 Task: Find and view details of a pair of jeans and a men's shirt on Amazon.in.
Action: Mouse moved to (505, 285)
Screenshot: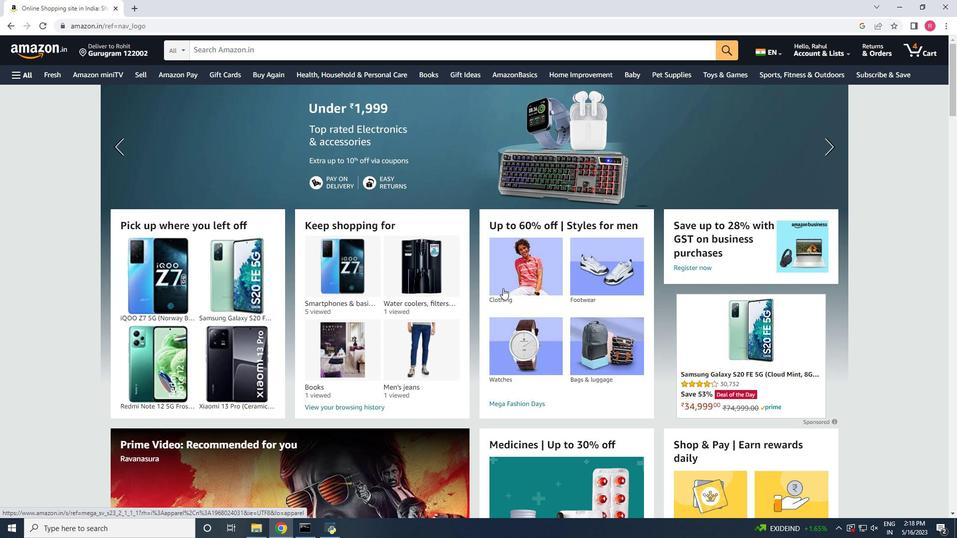 
Action: Mouse pressed left at (505, 285)
Screenshot: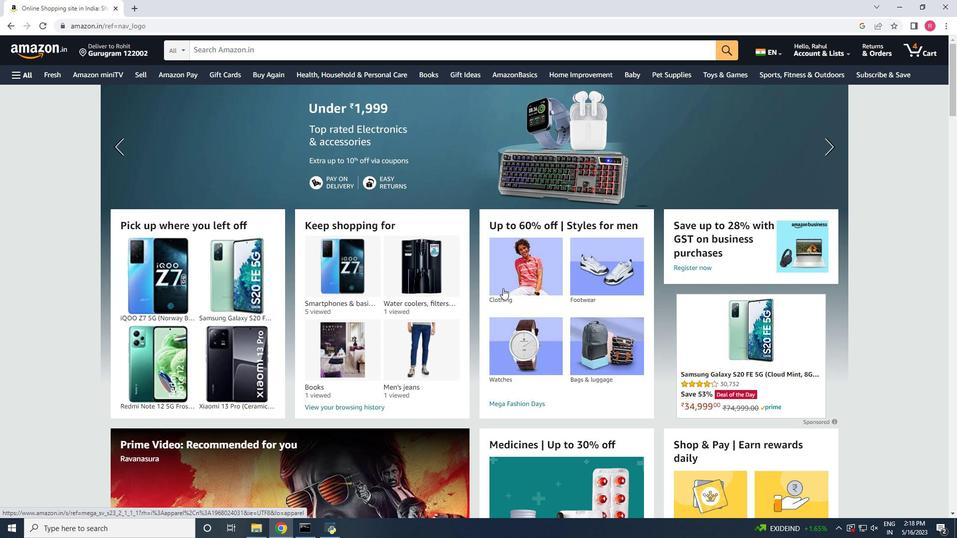 
Action: Mouse moved to (264, 99)
Screenshot: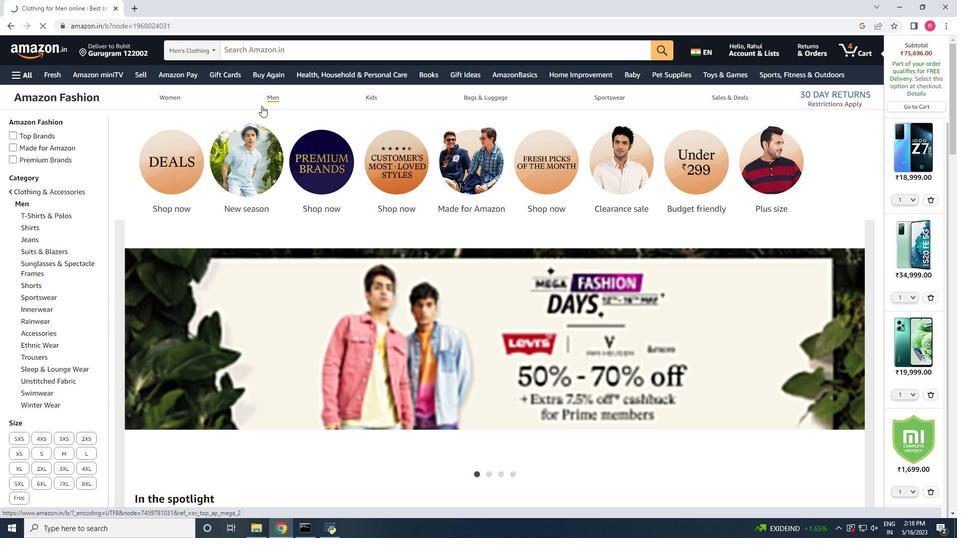 
Action: Mouse pressed left at (264, 99)
Screenshot: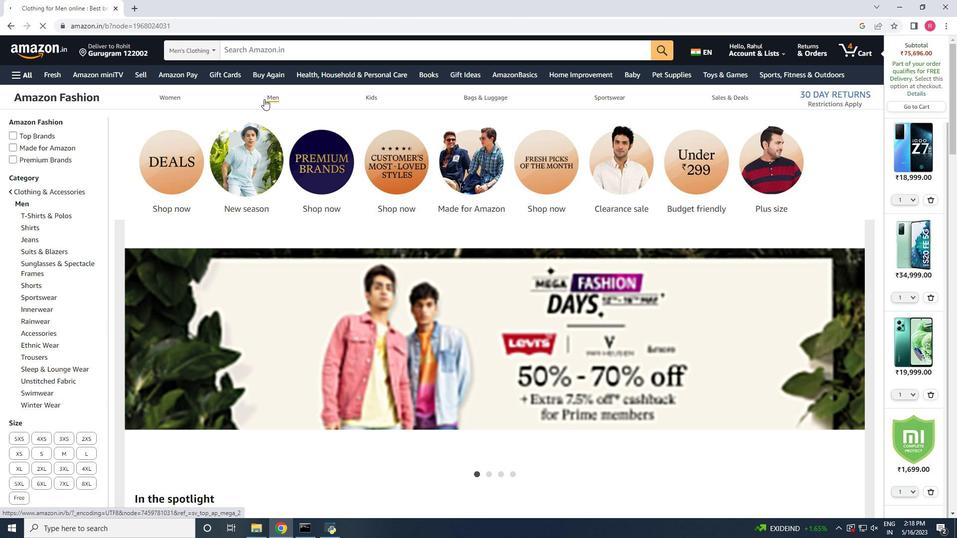 
Action: Mouse moved to (250, 181)
Screenshot: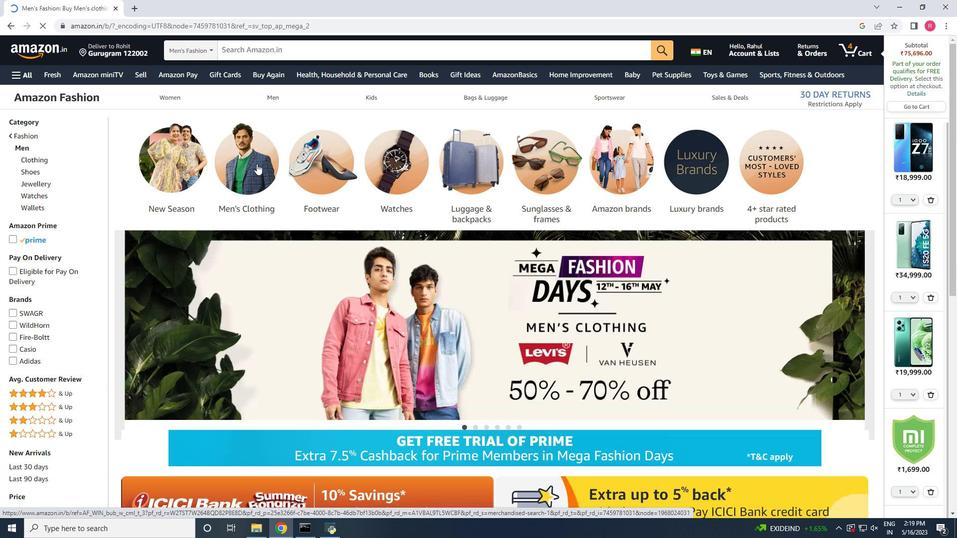 
Action: Mouse pressed left at (250, 181)
Screenshot: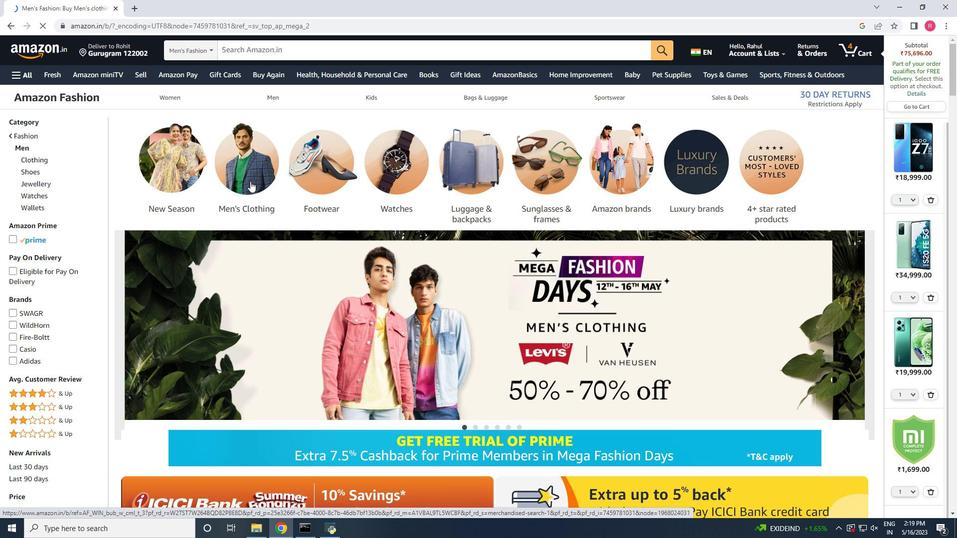 
Action: Mouse moved to (317, 308)
Screenshot: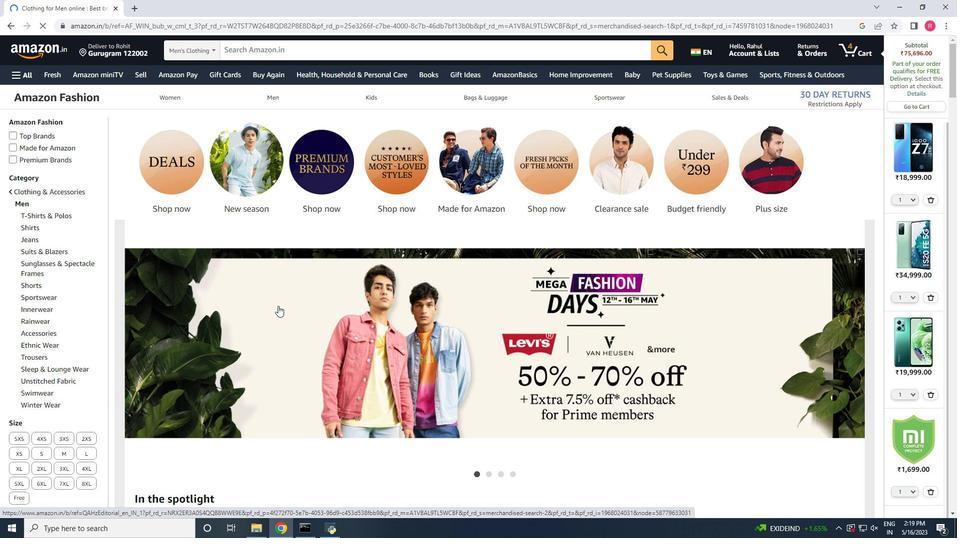 
Action: Mouse scrolled (317, 307) with delta (0, 0)
Screenshot: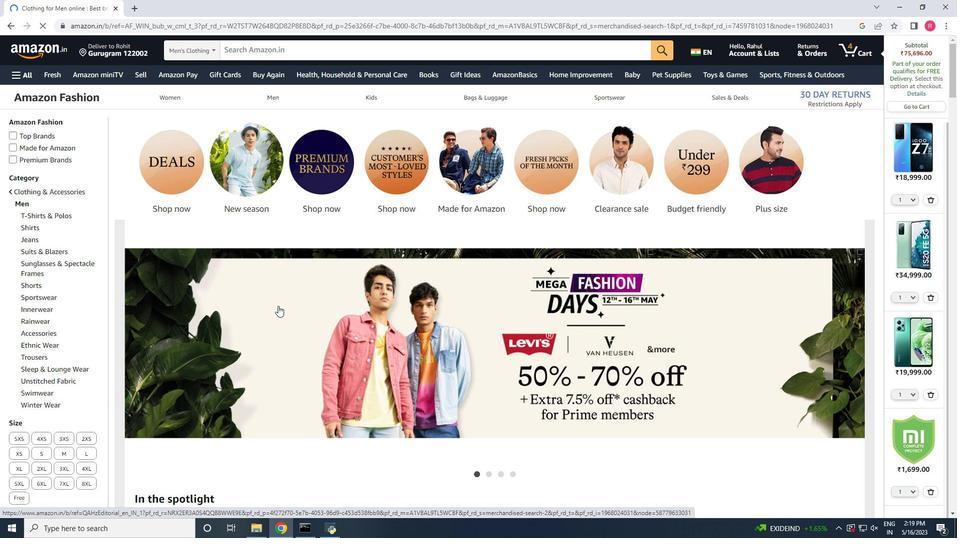 
Action: Mouse scrolled (317, 307) with delta (0, 0)
Screenshot: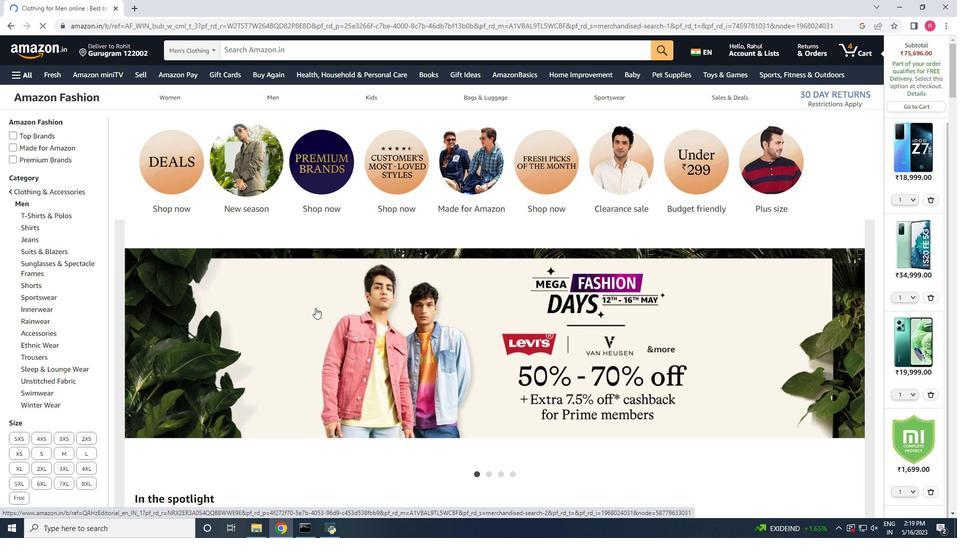 
Action: Mouse scrolled (317, 307) with delta (0, 0)
Screenshot: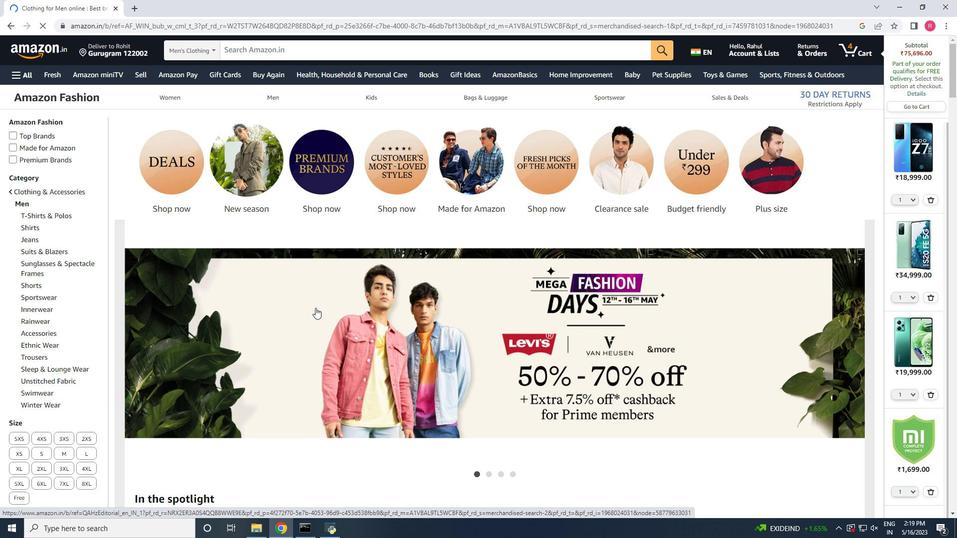 
Action: Mouse scrolled (317, 307) with delta (0, 0)
Screenshot: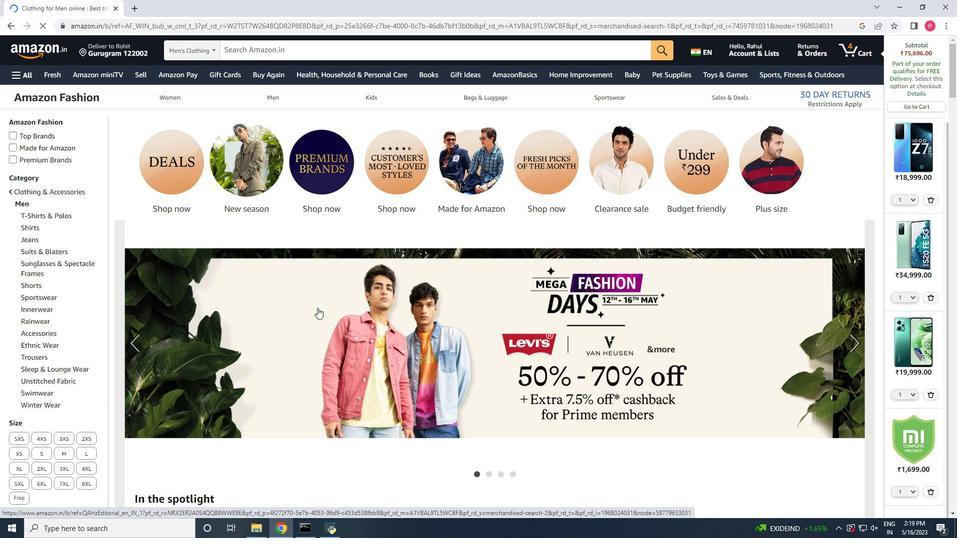 
Action: Mouse scrolled (317, 307) with delta (0, 0)
Screenshot: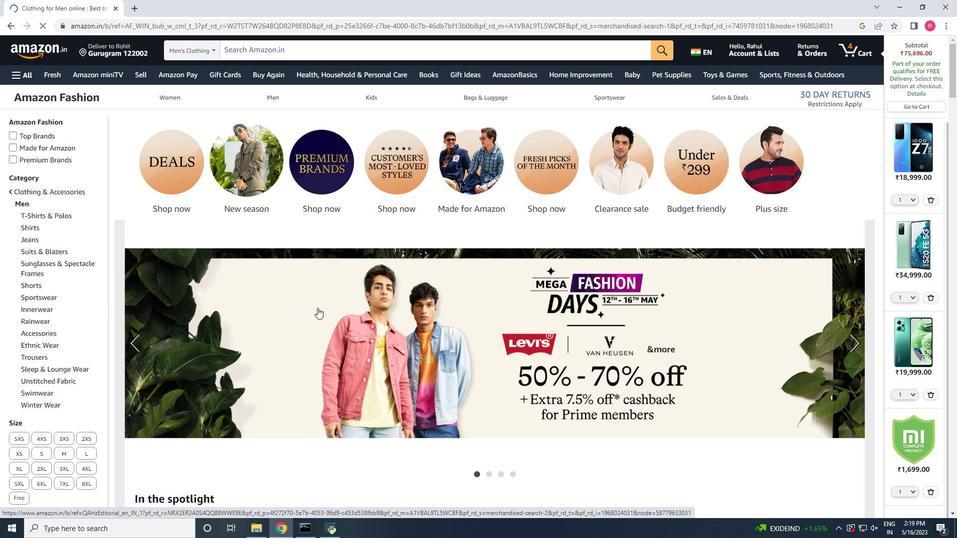 
Action: Mouse moved to (317, 308)
Screenshot: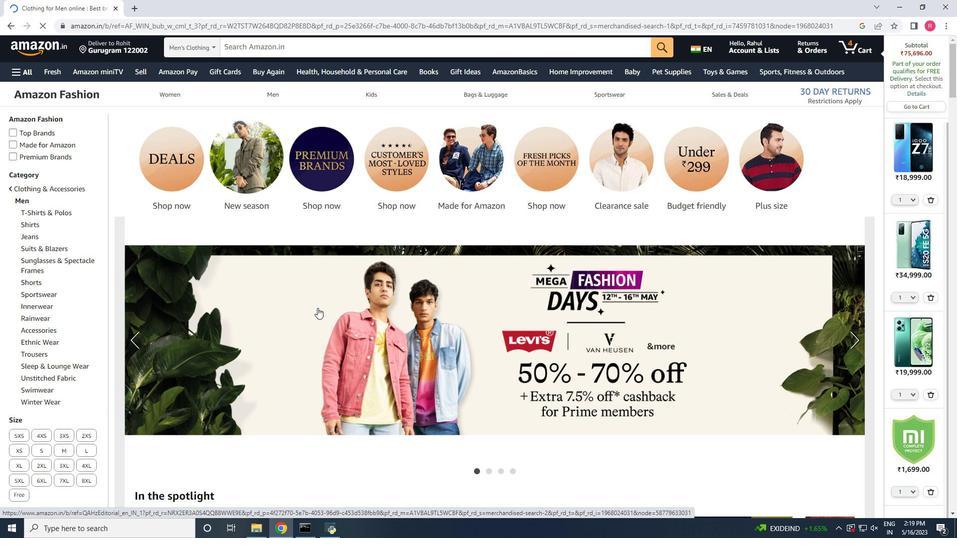 
Action: Mouse scrolled (317, 307) with delta (0, 0)
Screenshot: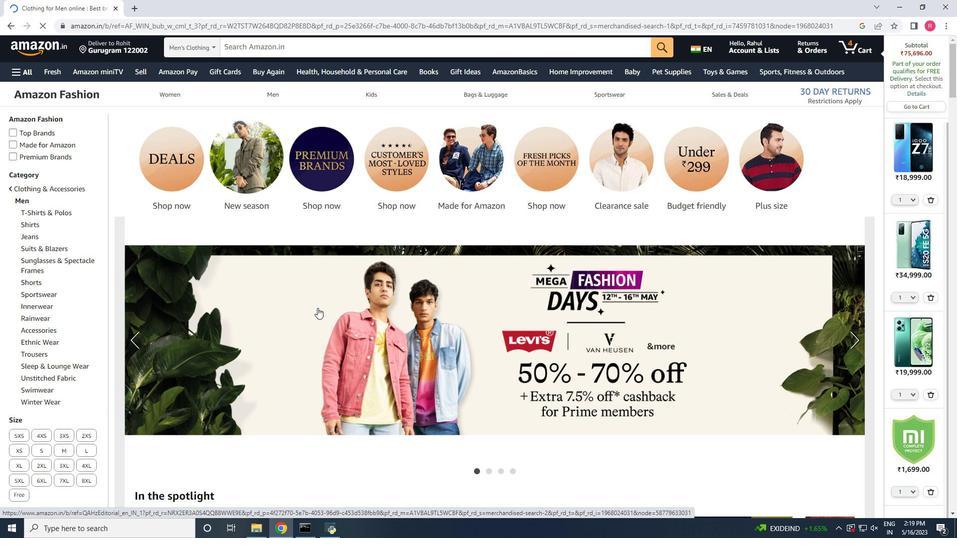 
Action: Mouse scrolled (317, 307) with delta (0, 0)
Screenshot: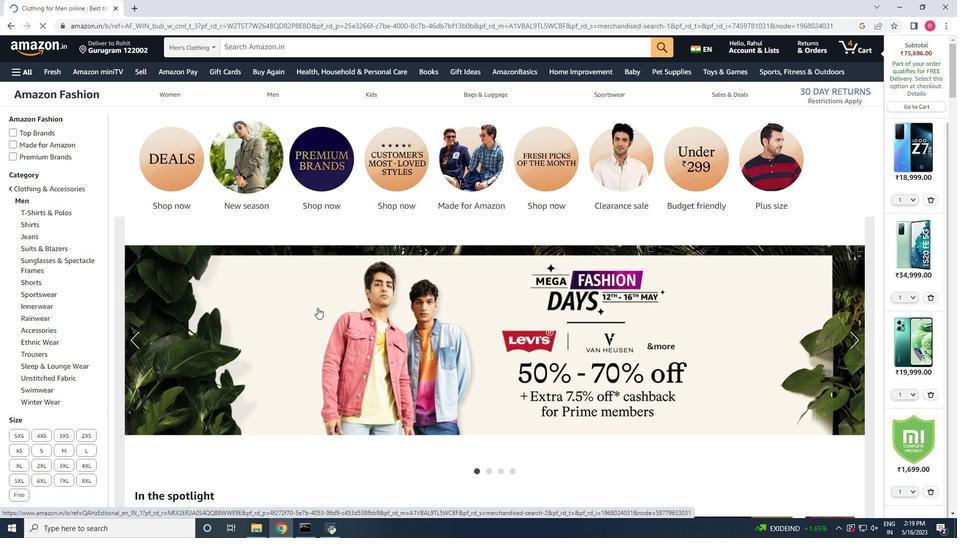 
Action: Mouse moved to (318, 308)
Screenshot: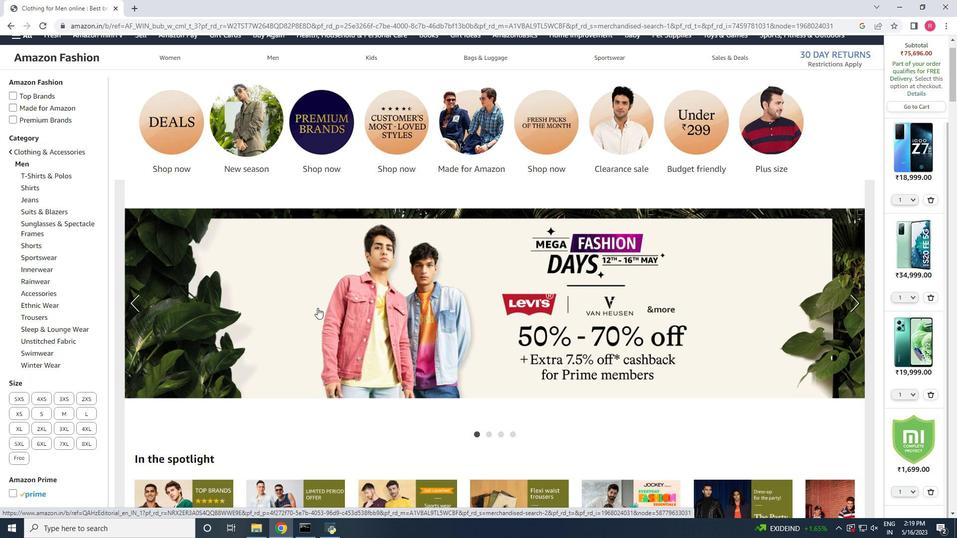 
Action: Mouse scrolled (318, 307) with delta (0, 0)
Screenshot: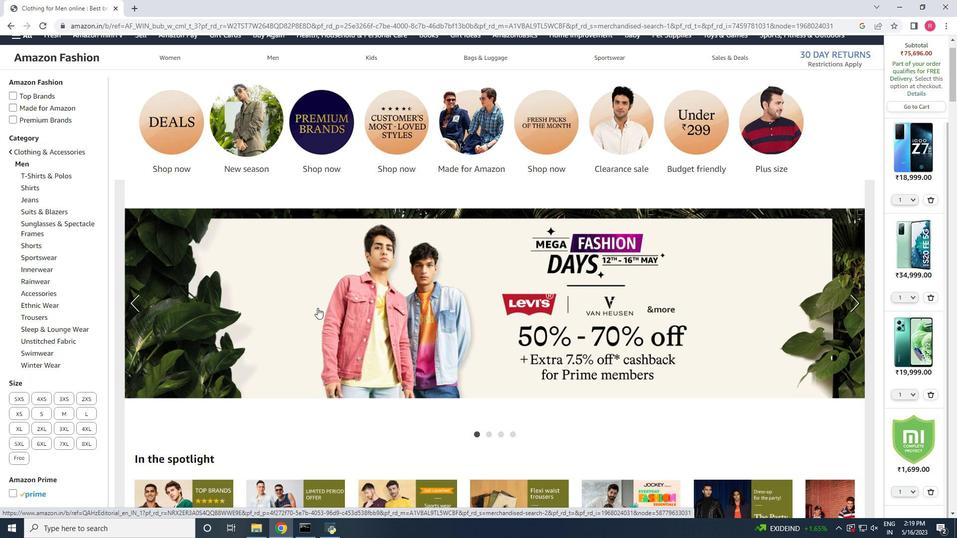 
Action: Mouse moved to (319, 306)
Screenshot: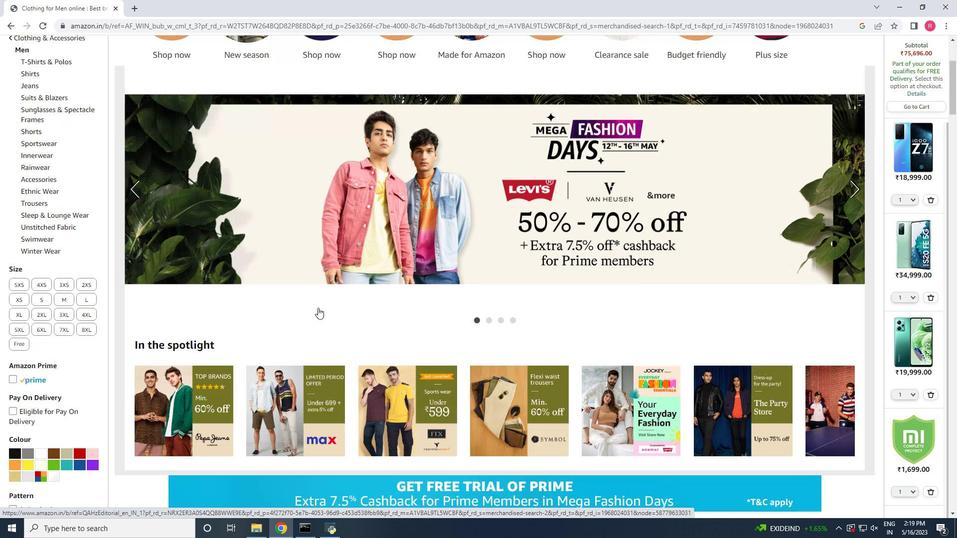 
Action: Mouse scrolled (319, 306) with delta (0, 0)
Screenshot: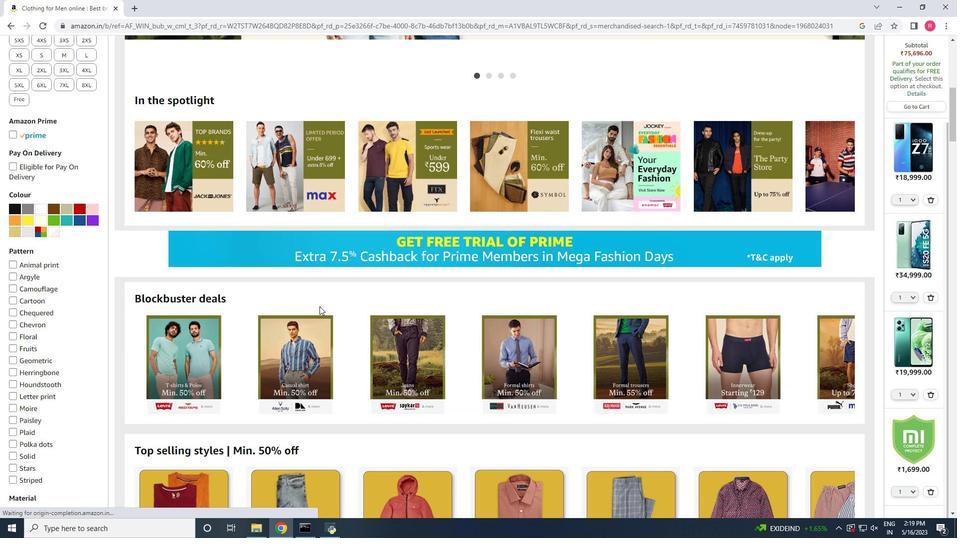 
Action: Mouse scrolled (319, 306) with delta (0, 0)
Screenshot: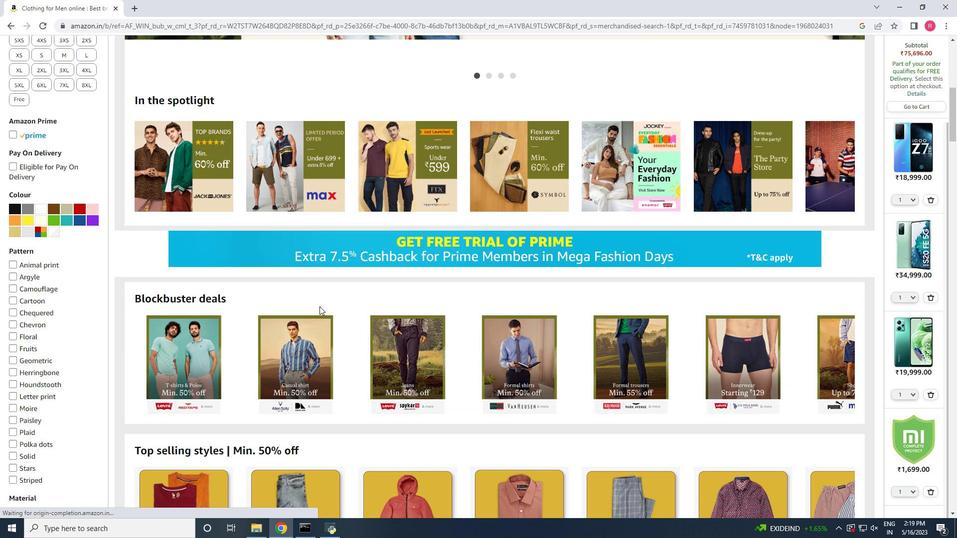 
Action: Mouse scrolled (319, 306) with delta (0, 0)
Screenshot: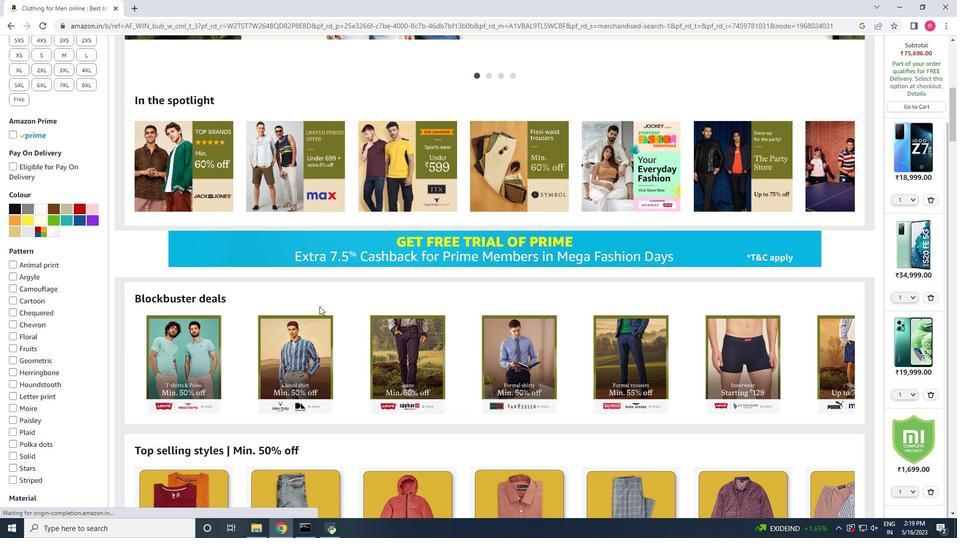 
Action: Mouse moved to (398, 224)
Screenshot: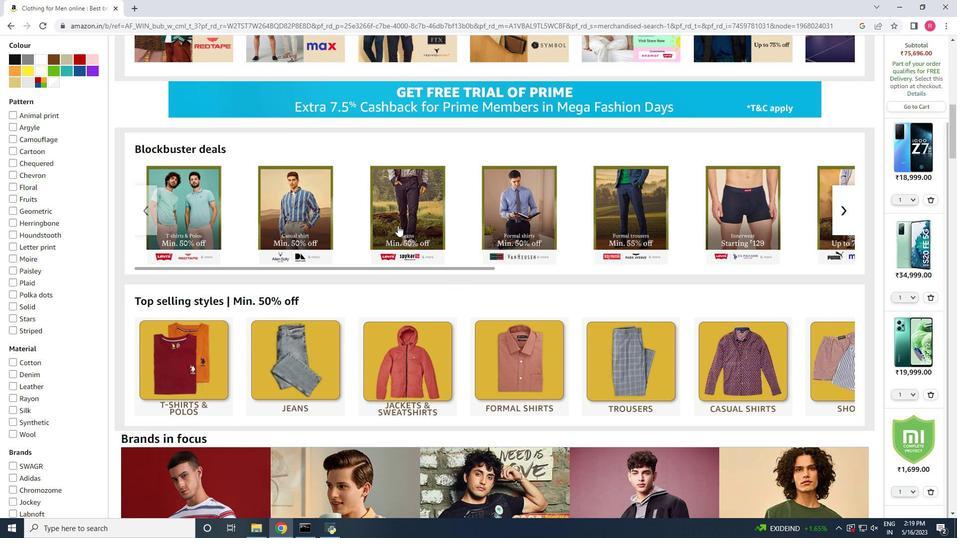 
Action: Mouse pressed left at (398, 224)
Screenshot: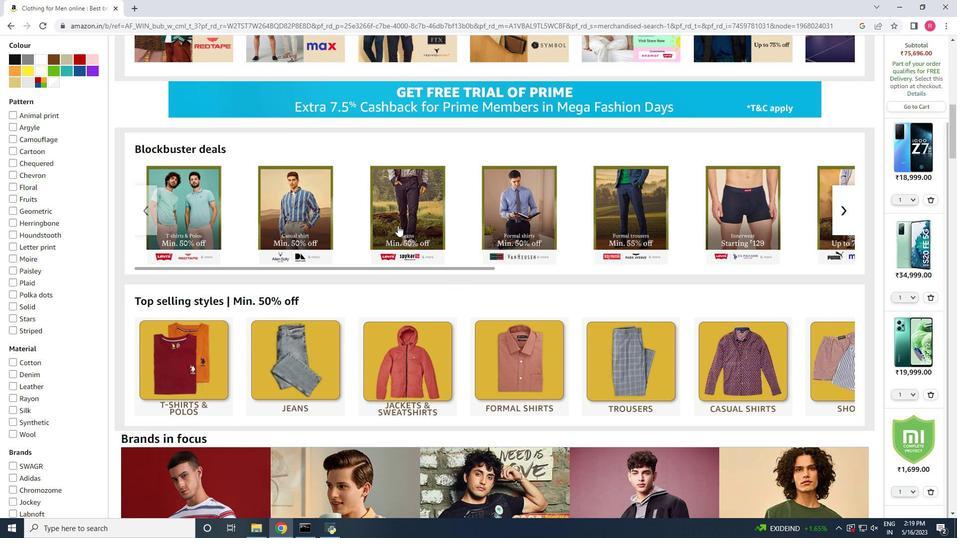 
Action: Mouse moved to (309, 309)
Screenshot: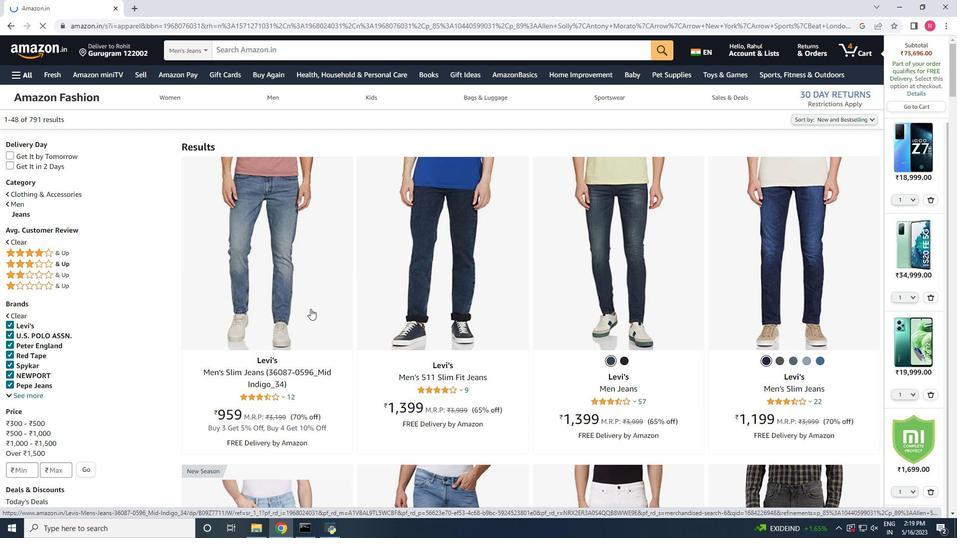 
Action: Mouse scrolled (309, 308) with delta (0, 0)
Screenshot: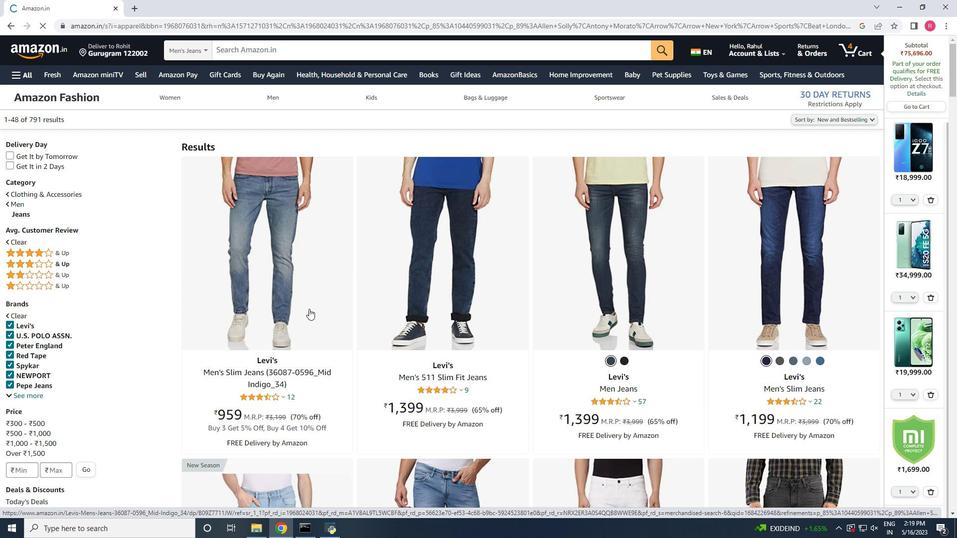 
Action: Mouse scrolled (309, 308) with delta (0, 0)
Screenshot: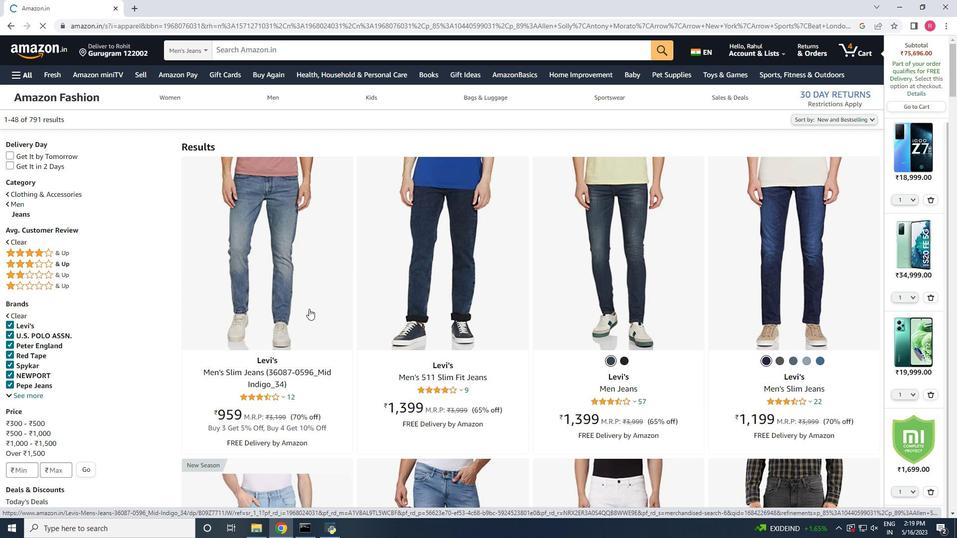 
Action: Mouse scrolled (309, 308) with delta (0, 0)
Screenshot: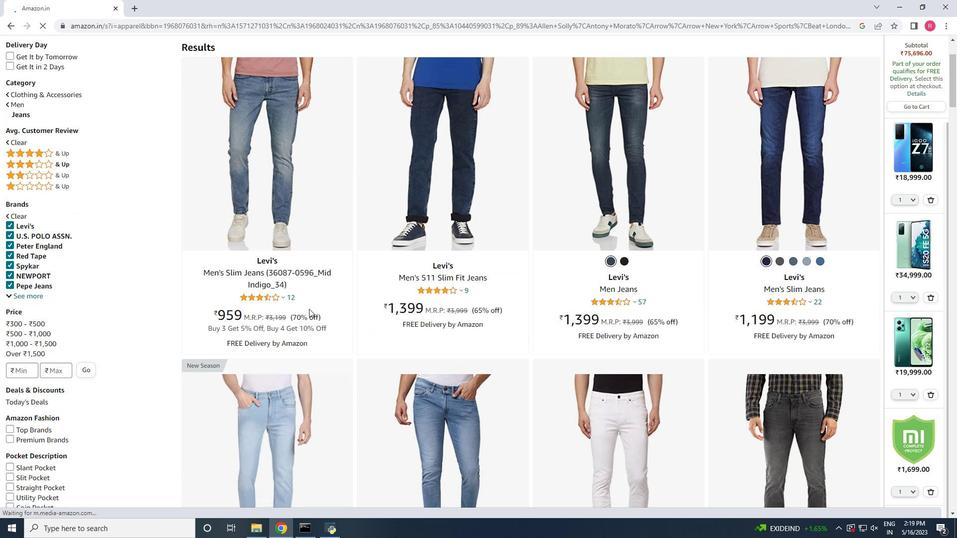 
Action: Mouse scrolled (309, 308) with delta (0, 0)
Screenshot: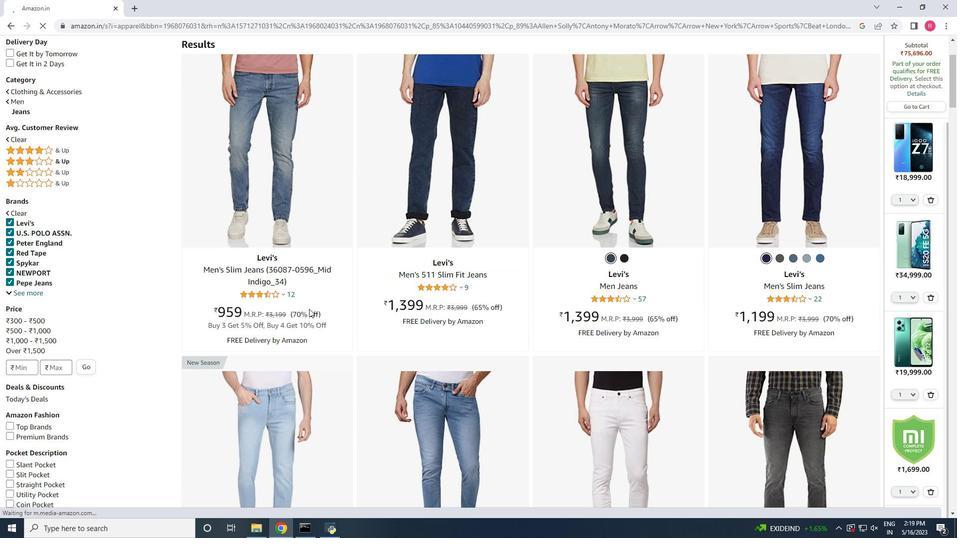 
Action: Mouse scrolled (309, 308) with delta (0, 0)
Screenshot: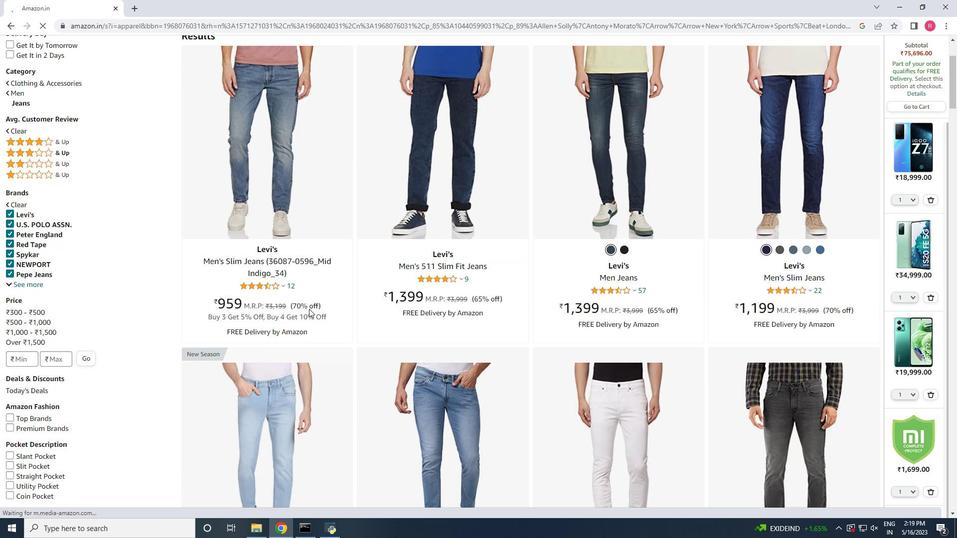 
Action: Mouse scrolled (309, 308) with delta (0, 0)
Screenshot: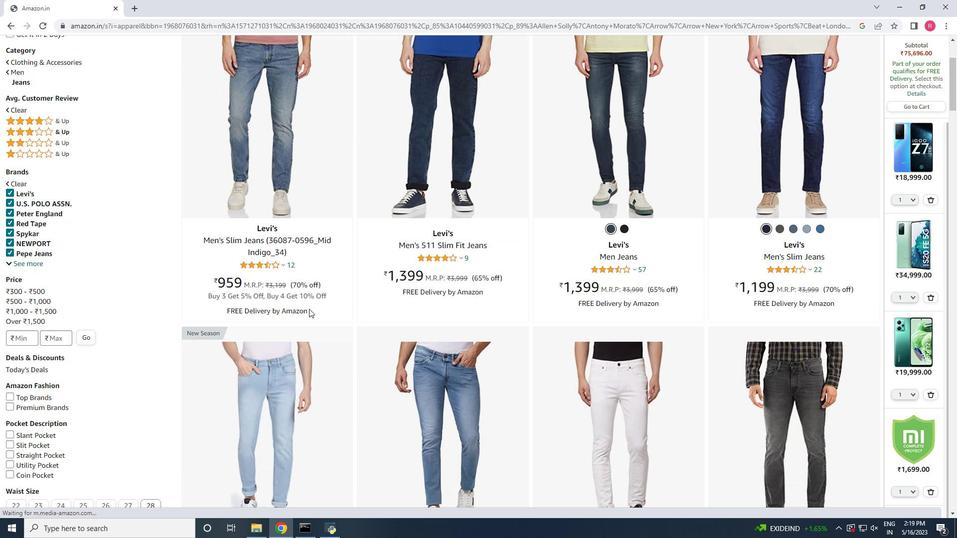 
Action: Mouse scrolled (309, 308) with delta (0, 0)
Screenshot: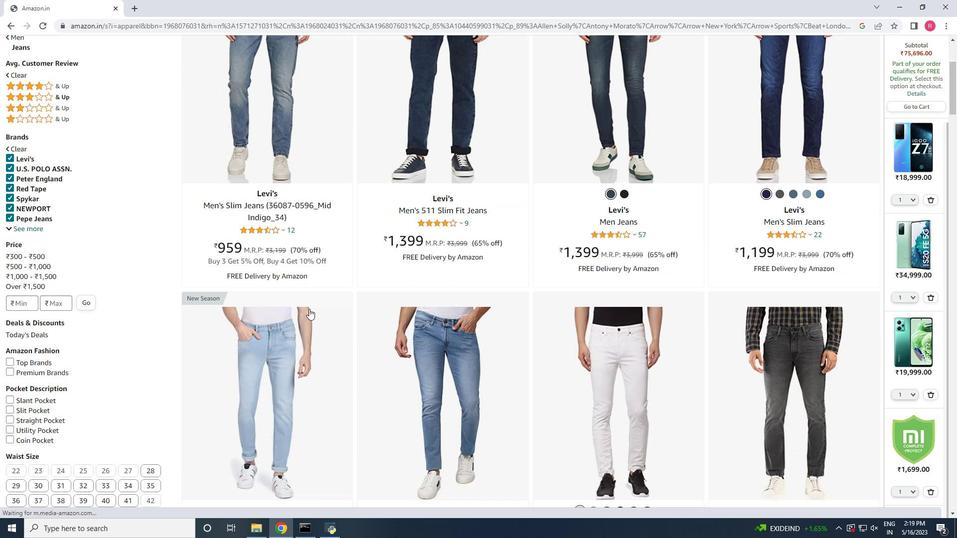 
Action: Mouse scrolled (309, 308) with delta (0, 0)
Screenshot: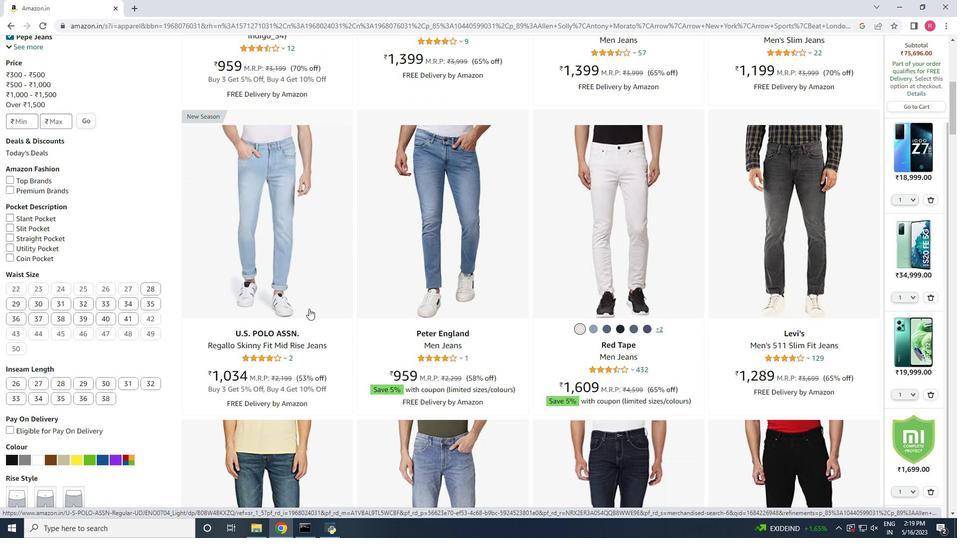
Action: Mouse scrolled (309, 308) with delta (0, 0)
Screenshot: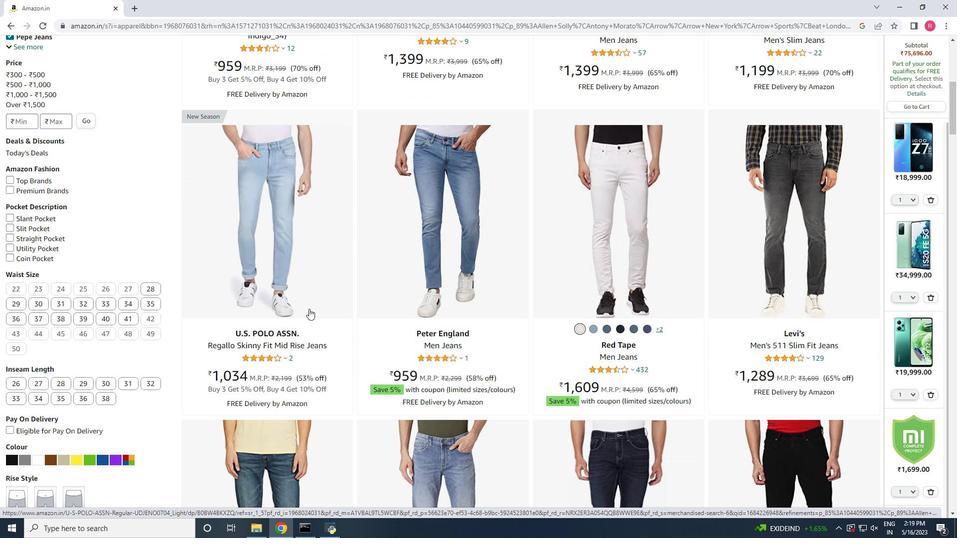 
Action: Mouse scrolled (309, 308) with delta (0, 0)
Screenshot: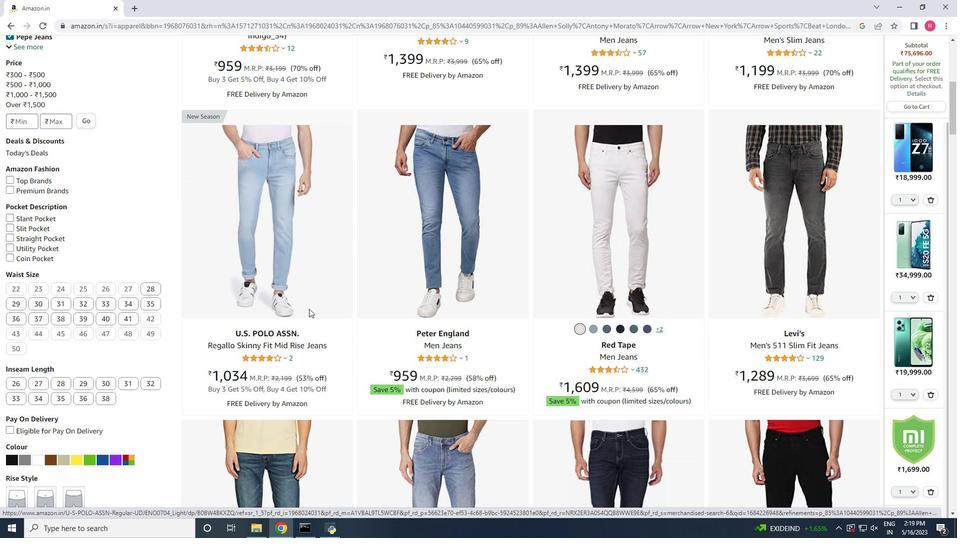 
Action: Mouse scrolled (309, 308) with delta (0, 0)
Screenshot: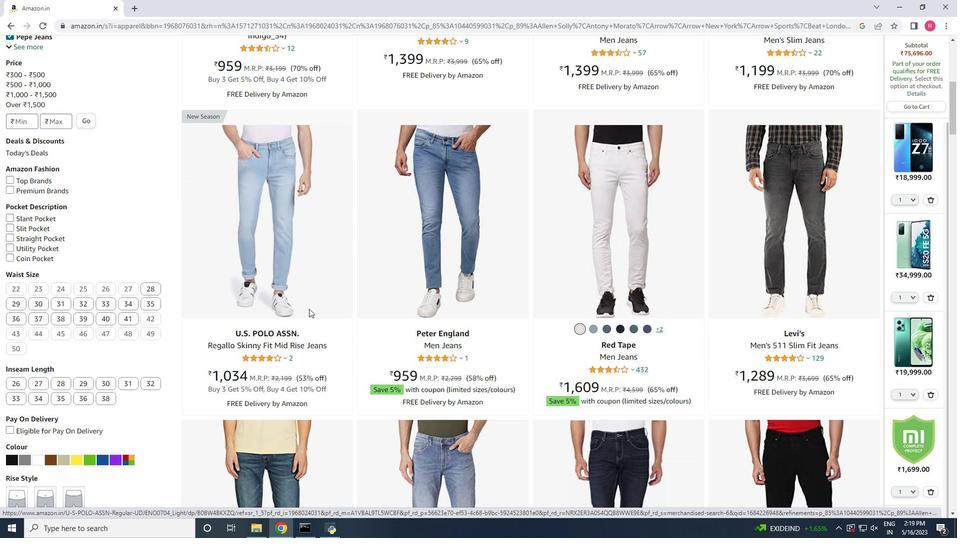 
Action: Mouse scrolled (309, 308) with delta (0, 0)
Screenshot: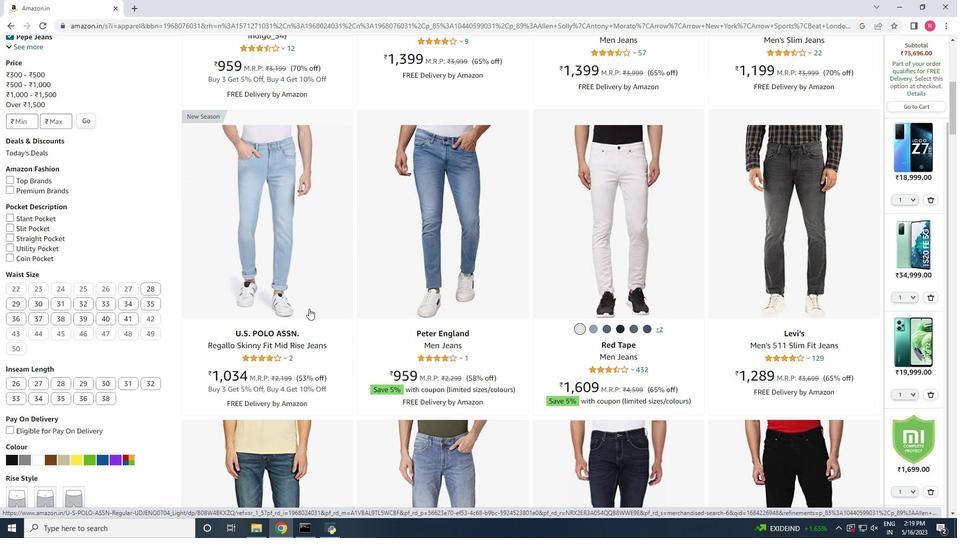 
Action: Mouse scrolled (309, 308) with delta (0, 0)
Screenshot: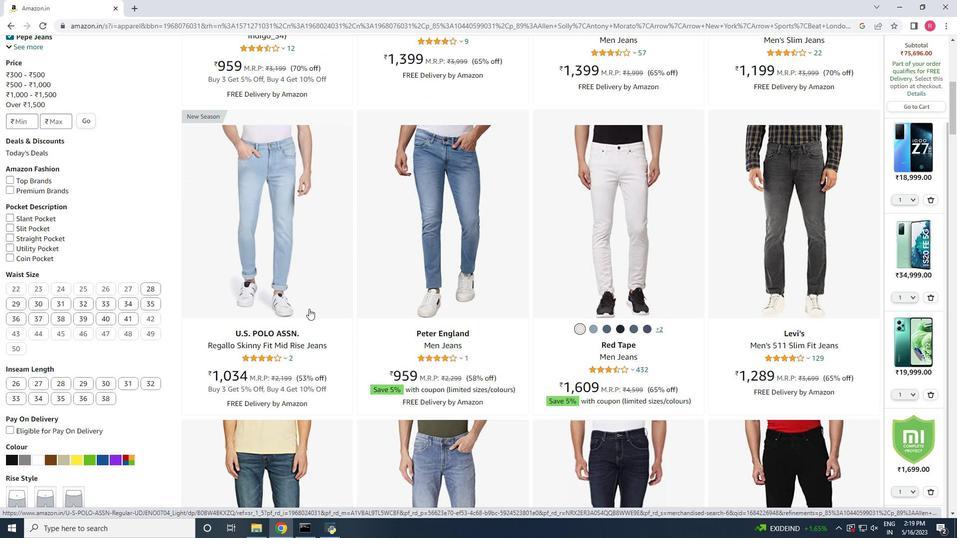 
Action: Mouse scrolled (309, 308) with delta (0, 0)
Screenshot: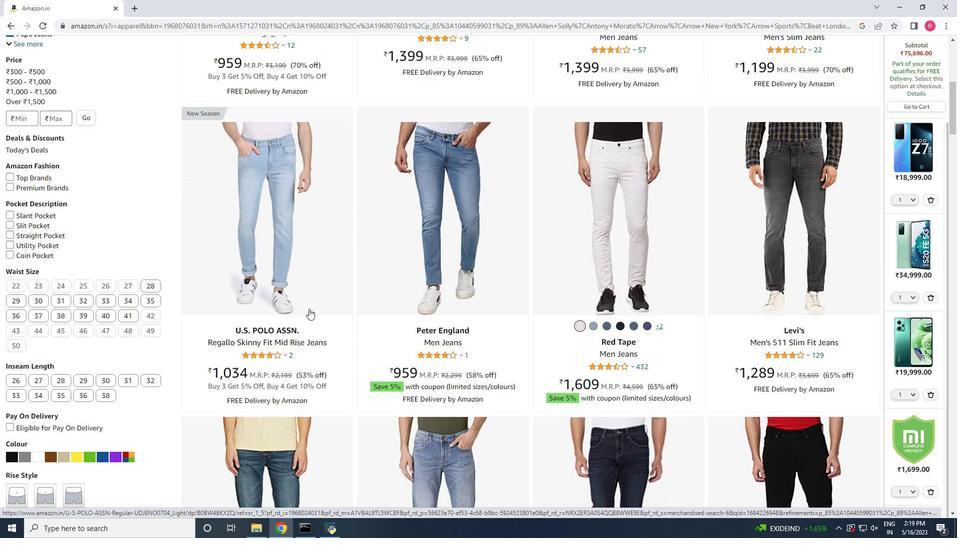 
Action: Mouse scrolled (309, 309) with delta (0, 0)
Screenshot: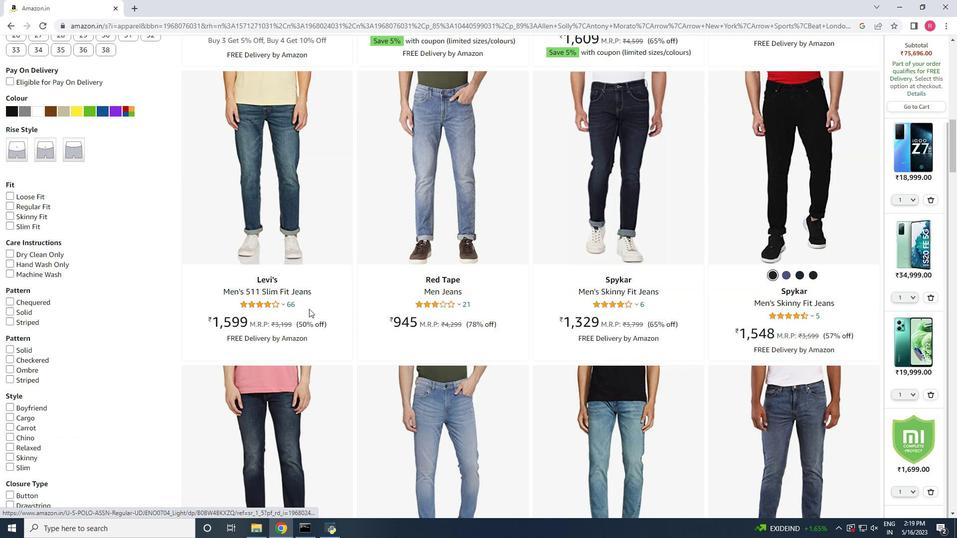 
Action: Mouse scrolled (309, 309) with delta (0, 0)
Screenshot: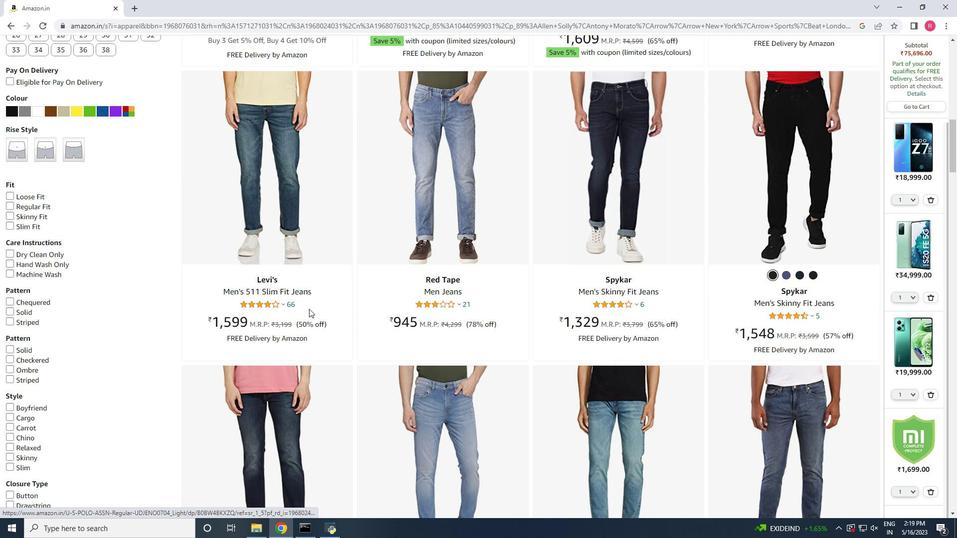 
Action: Mouse scrolled (309, 309) with delta (0, 0)
Screenshot: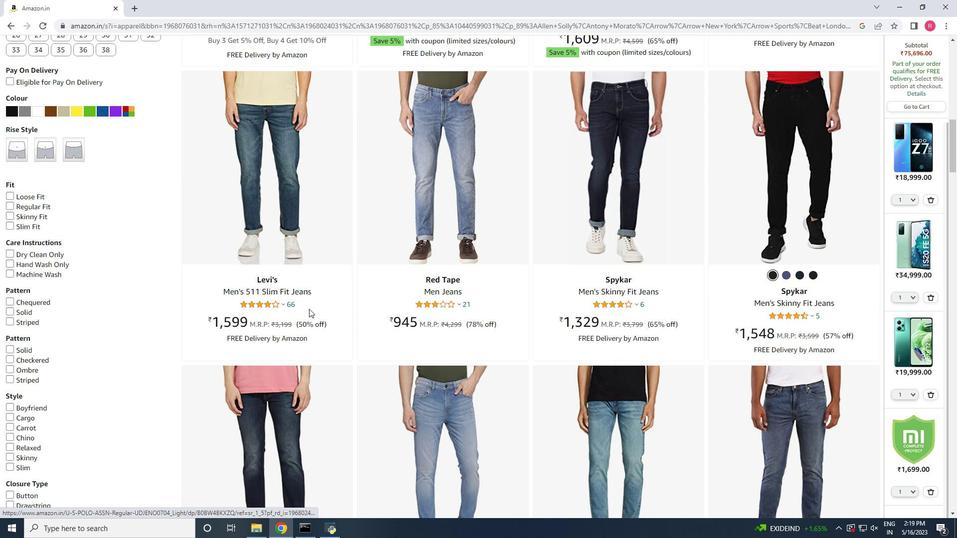 
Action: Mouse scrolled (309, 309) with delta (0, 0)
Screenshot: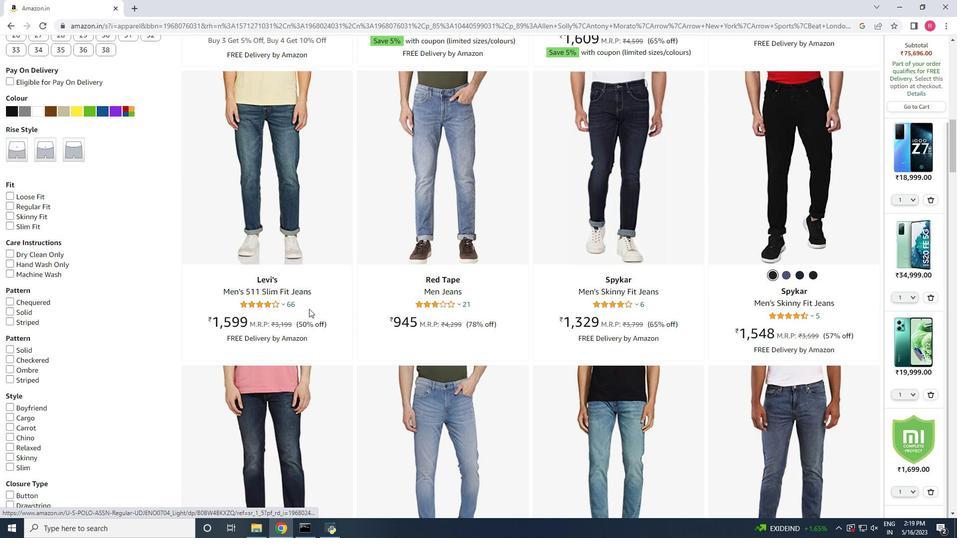 
Action: Mouse scrolled (309, 309) with delta (0, 0)
Screenshot: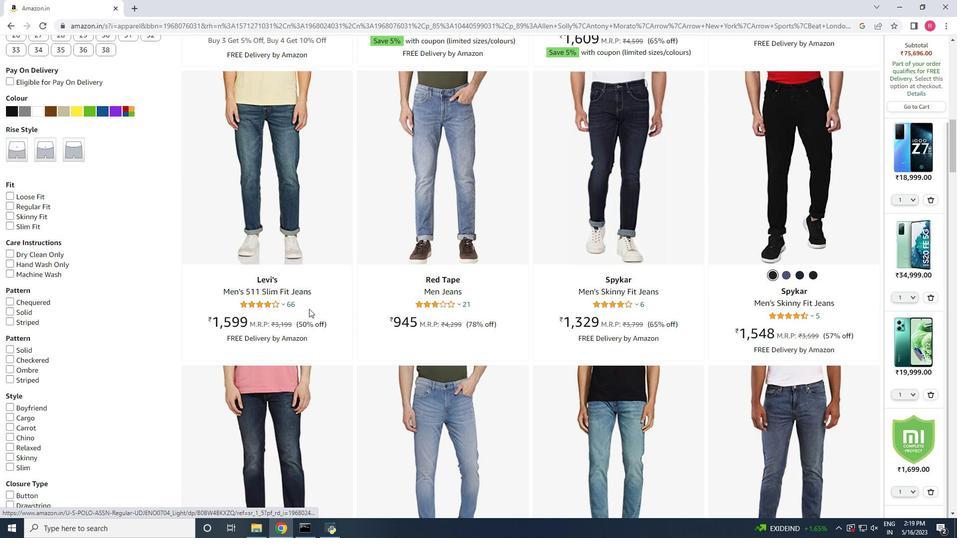 
Action: Mouse scrolled (309, 309) with delta (0, 0)
Screenshot: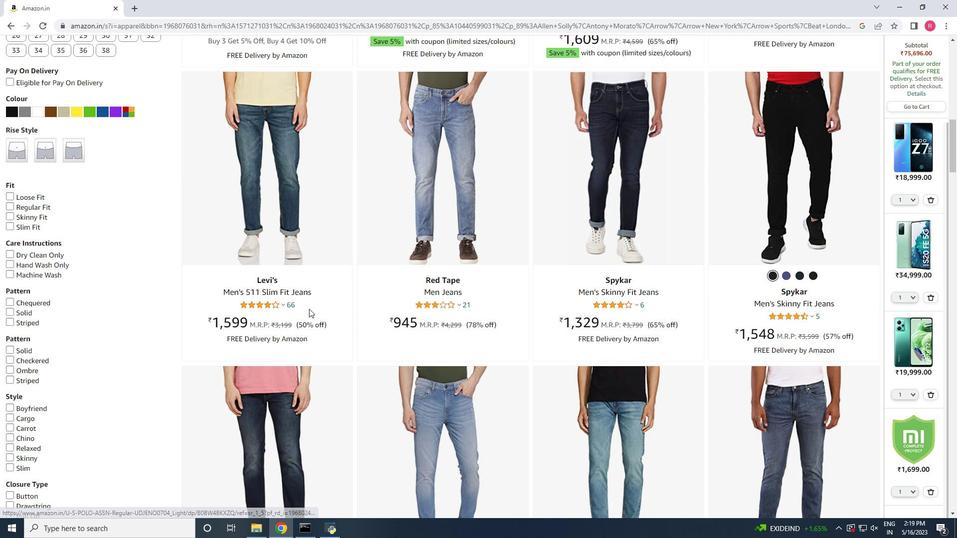 
Action: Mouse scrolled (309, 309) with delta (0, 0)
Screenshot: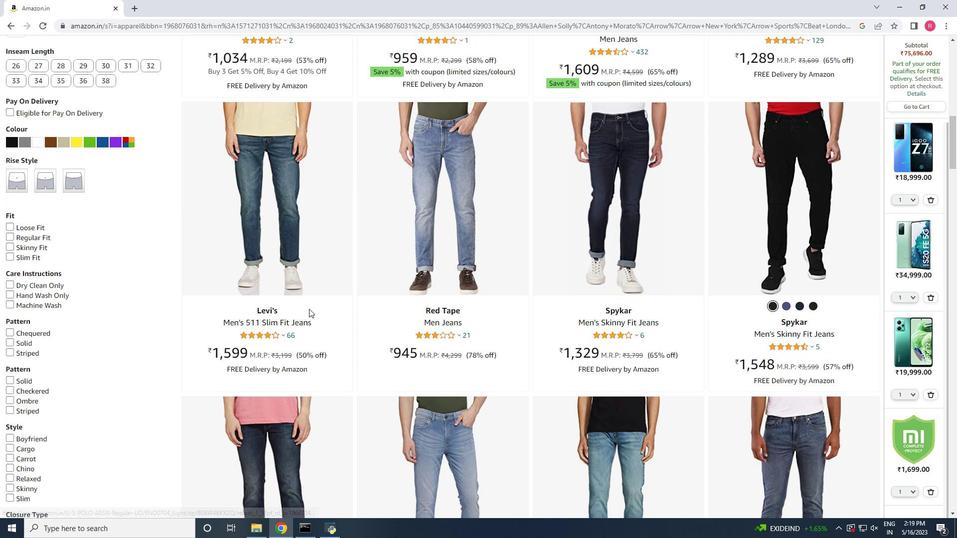 
Action: Mouse moved to (247, 270)
Screenshot: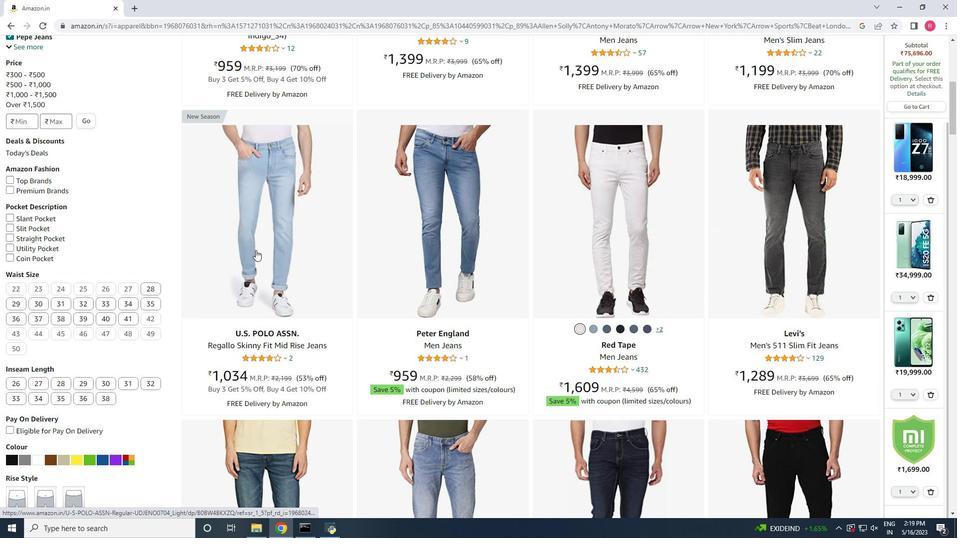 
Action: Mouse pressed left at (247, 270)
Screenshot: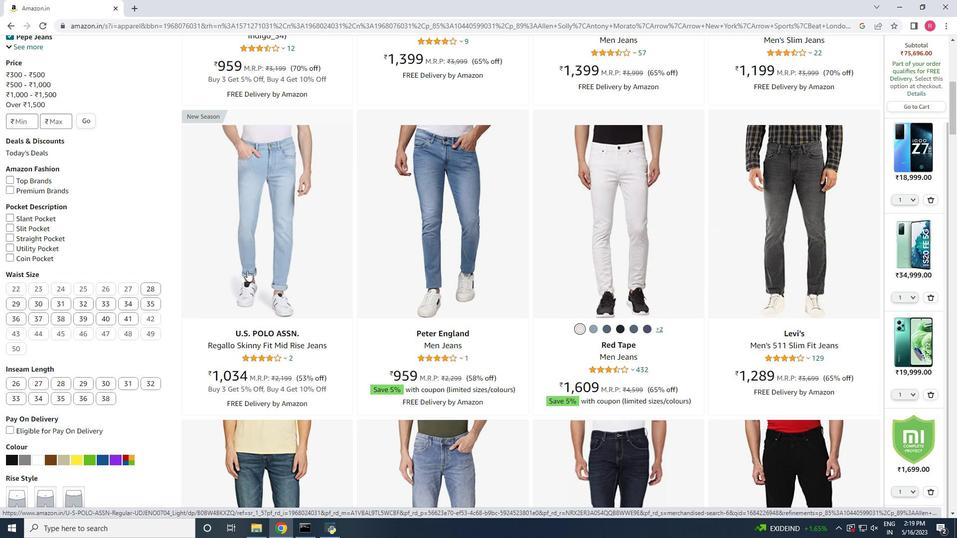 
Action: Mouse scrolled (247, 270) with delta (0, 0)
Screenshot: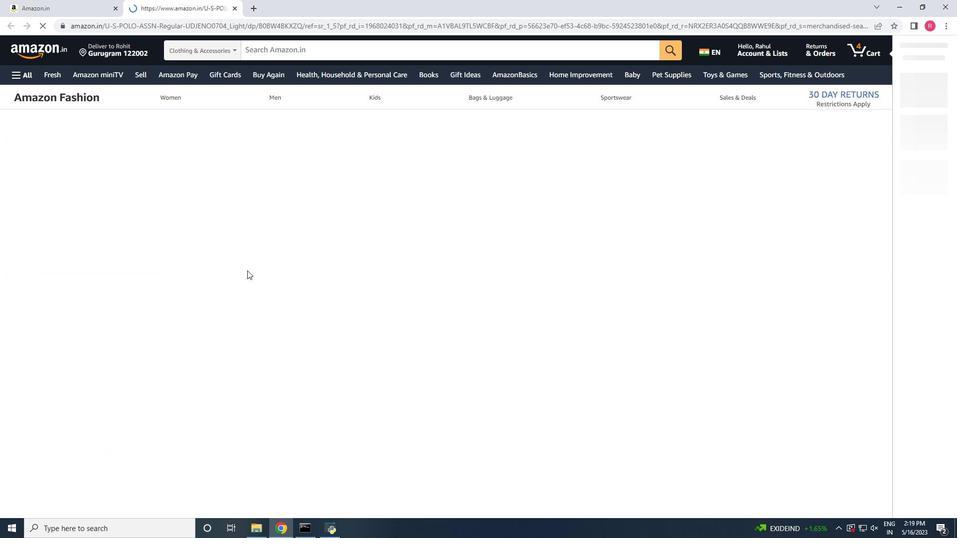 
Action: Mouse scrolled (247, 270) with delta (0, 0)
Screenshot: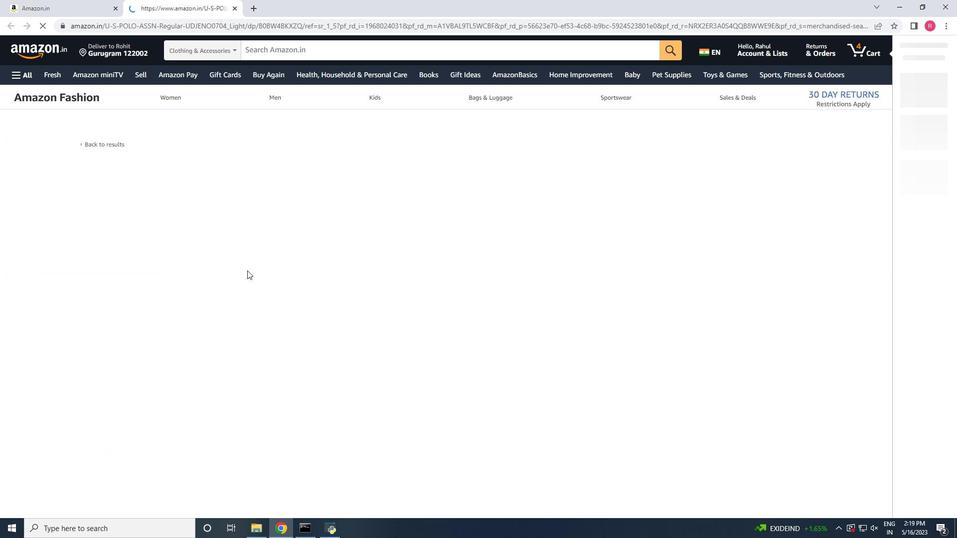 
Action: Mouse scrolled (247, 270) with delta (0, 0)
Screenshot: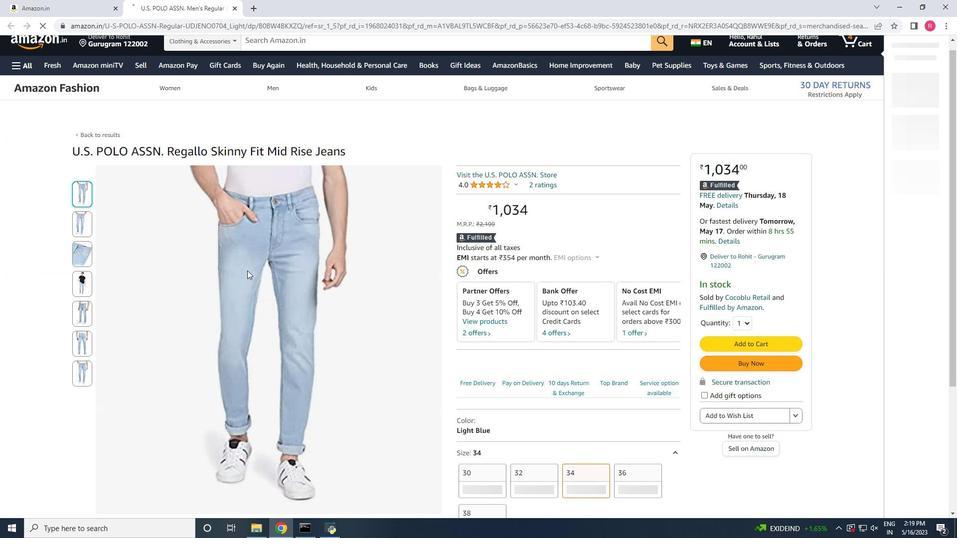 
Action: Mouse scrolled (247, 270) with delta (0, 0)
Screenshot: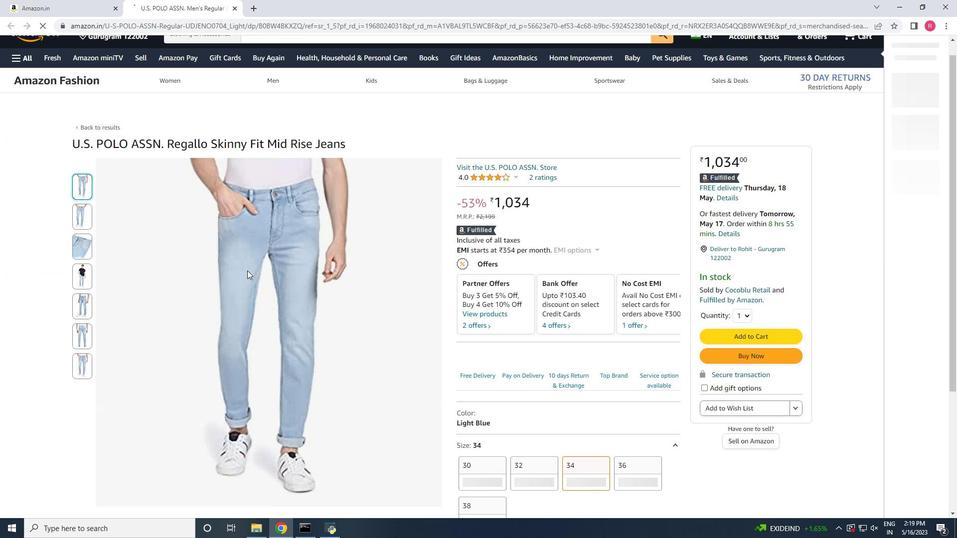 
Action: Mouse scrolled (247, 270) with delta (0, 0)
Screenshot: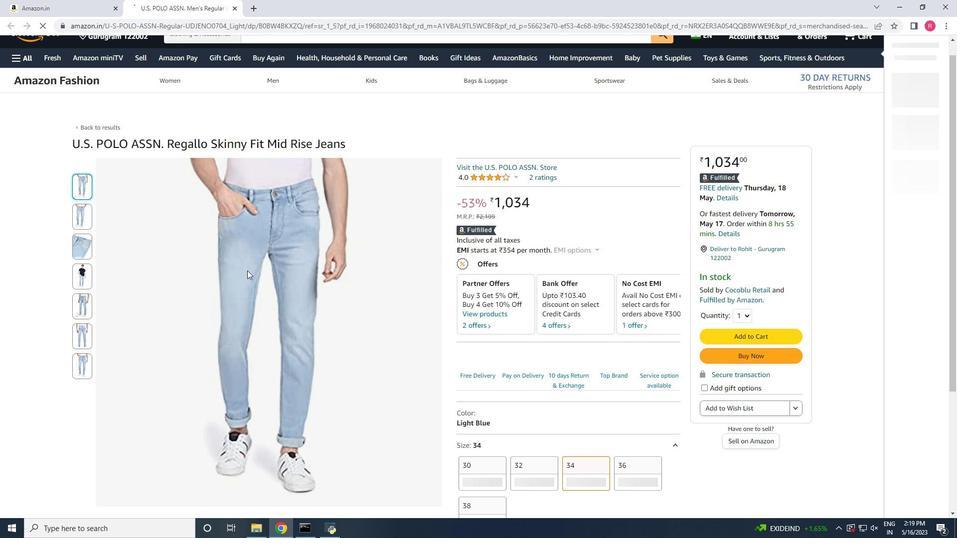 
Action: Mouse scrolled (247, 270) with delta (0, 0)
Screenshot: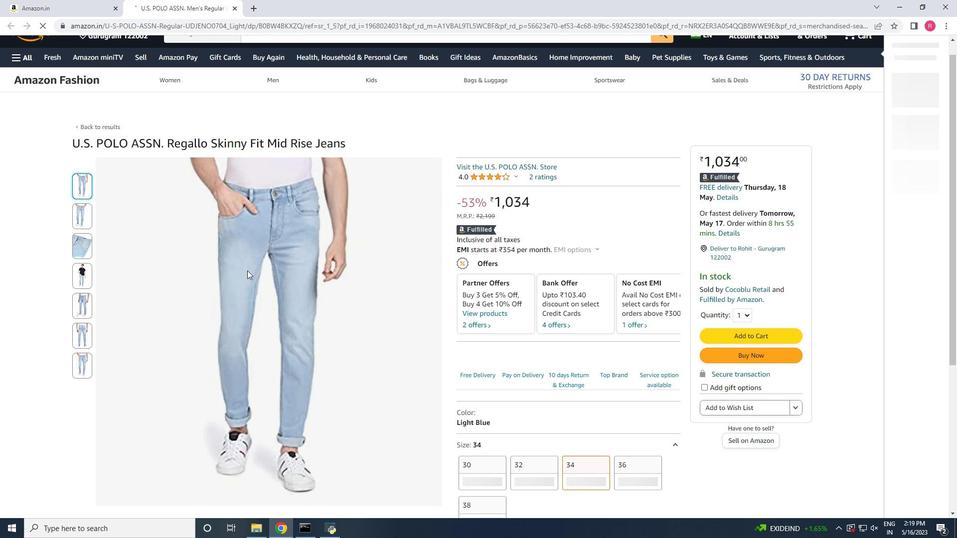 
Action: Mouse scrolled (247, 270) with delta (0, 0)
Screenshot: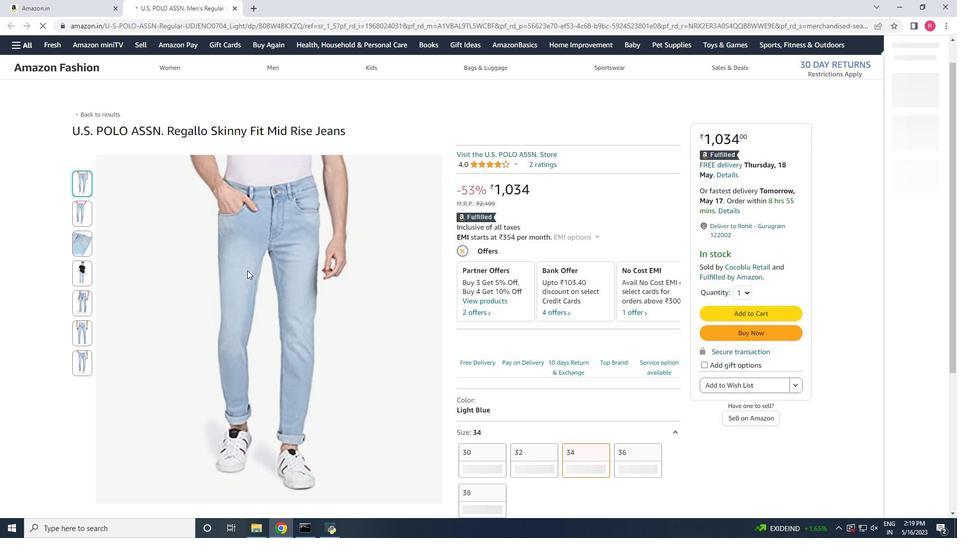 
Action: Mouse moved to (492, 307)
Screenshot: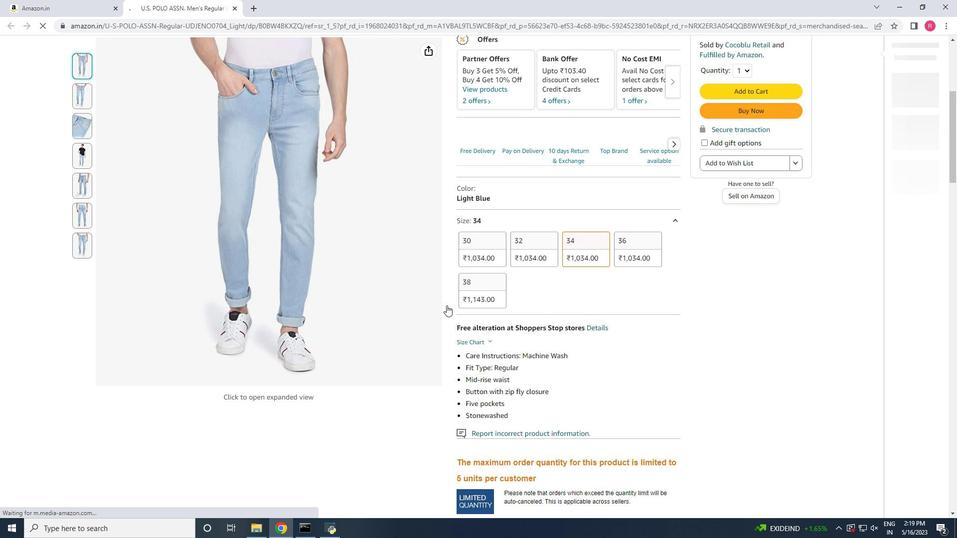 
Action: Mouse scrolled (492, 306) with delta (0, 0)
Screenshot: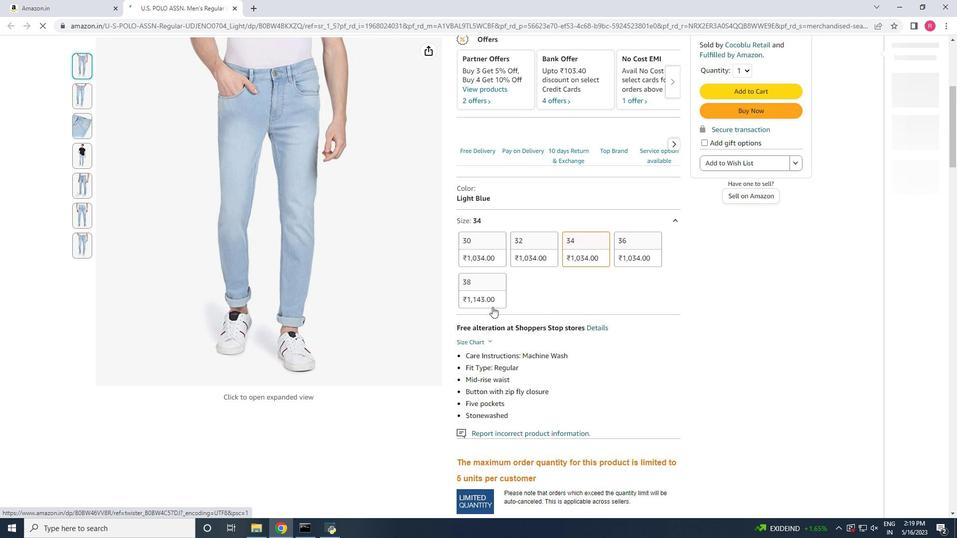 
Action: Mouse scrolled (492, 306) with delta (0, 0)
Screenshot: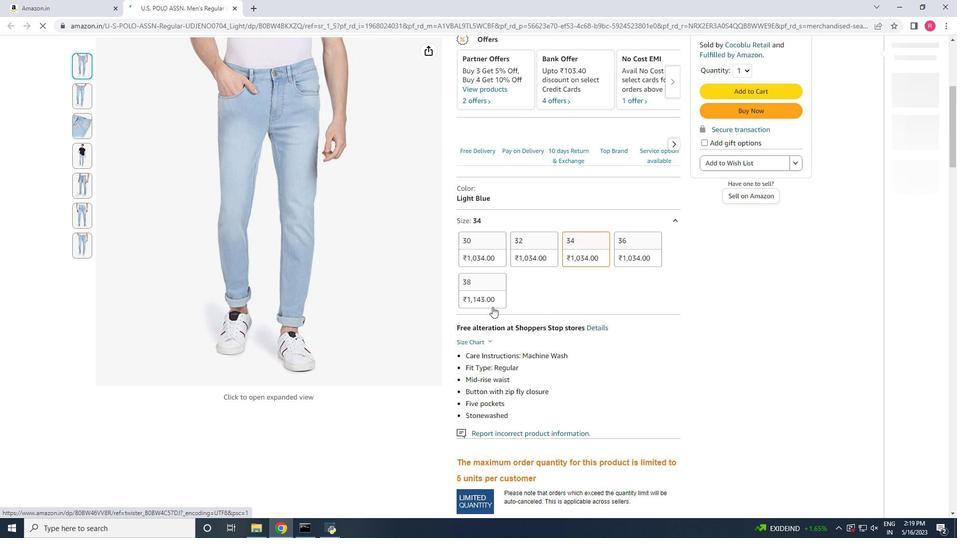 
Action: Mouse scrolled (492, 306) with delta (0, 0)
Screenshot: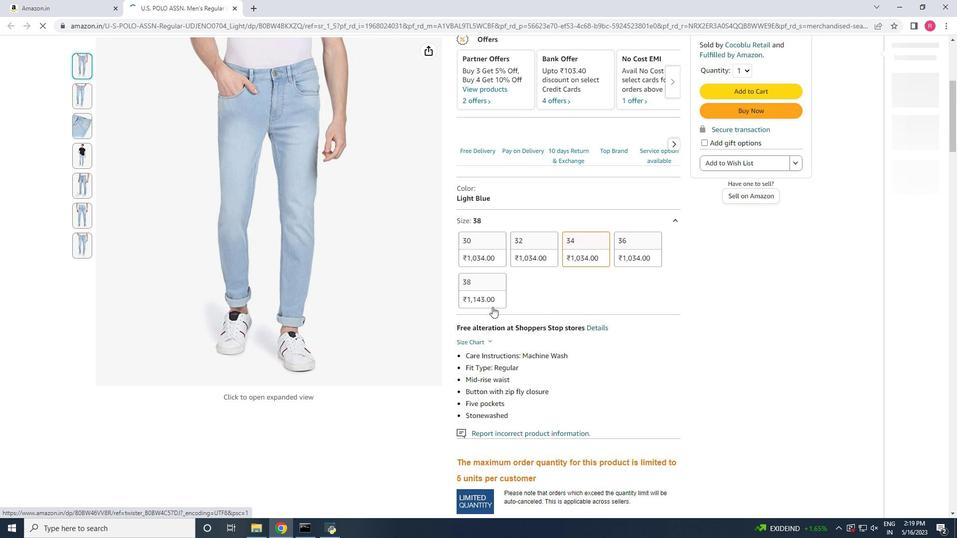 
Action: Mouse scrolled (492, 306) with delta (0, 0)
Screenshot: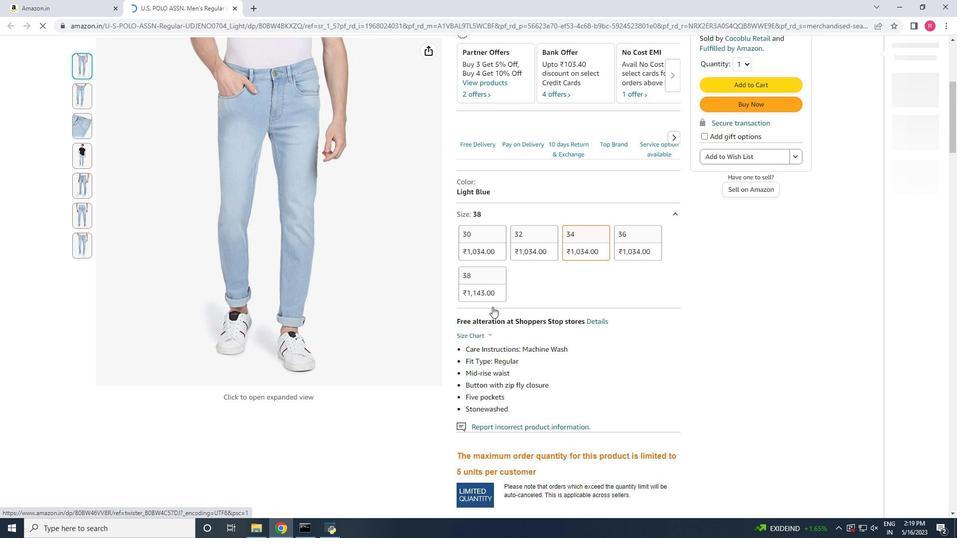 
Action: Mouse scrolled (492, 306) with delta (0, 0)
Screenshot: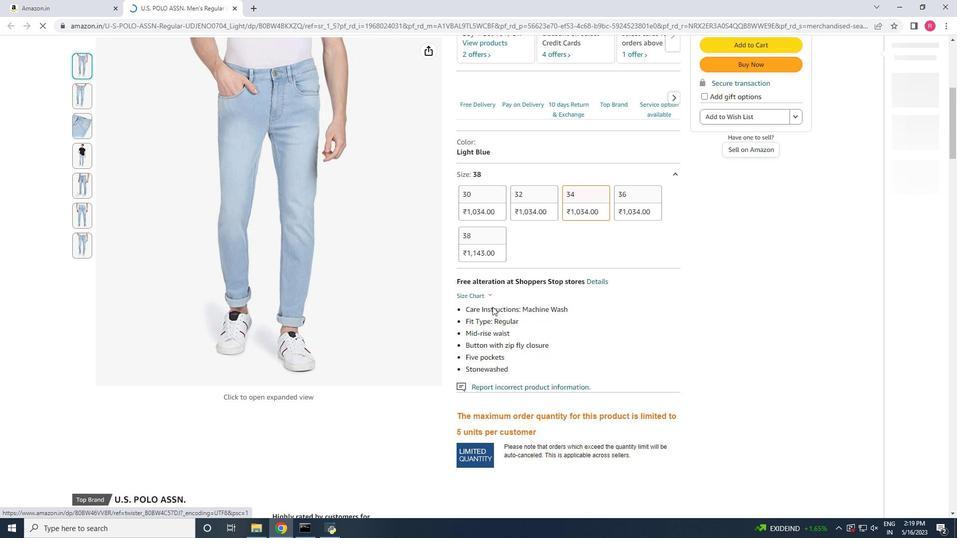 
Action: Mouse scrolled (492, 306) with delta (0, 0)
Screenshot: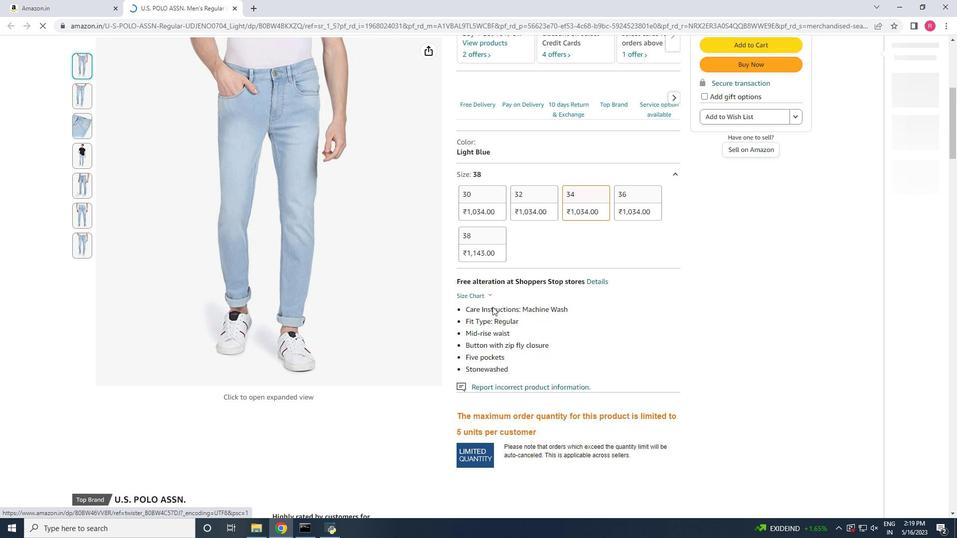 
Action: Mouse scrolled (492, 306) with delta (0, 0)
Screenshot: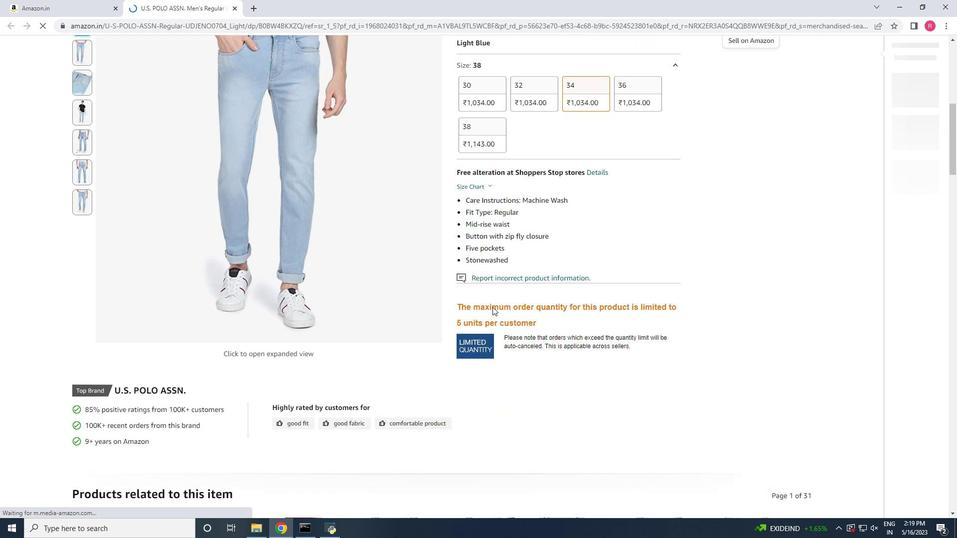 
Action: Mouse moved to (417, 303)
Screenshot: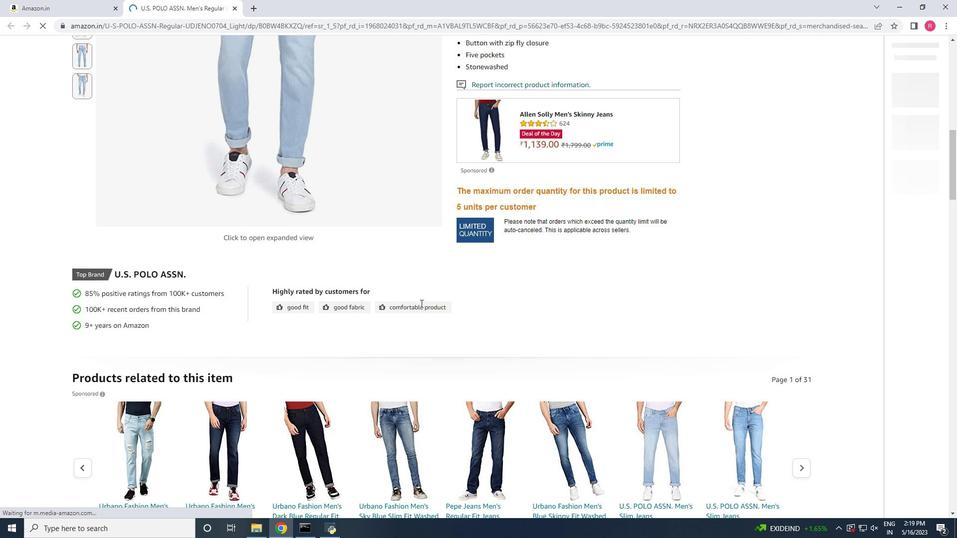 
Action: Mouse scrolled (417, 304) with delta (0, 0)
Screenshot: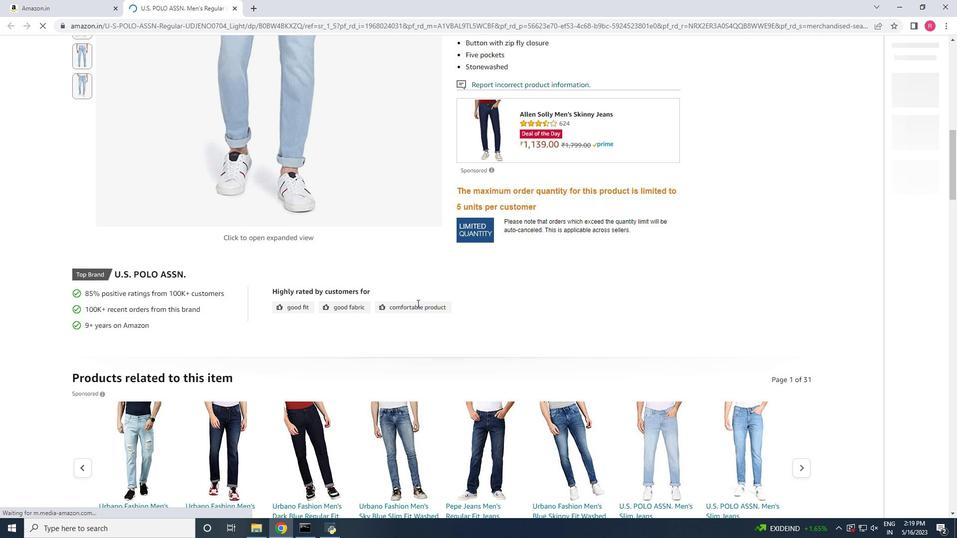 
Action: Mouse scrolled (417, 304) with delta (0, 0)
Screenshot: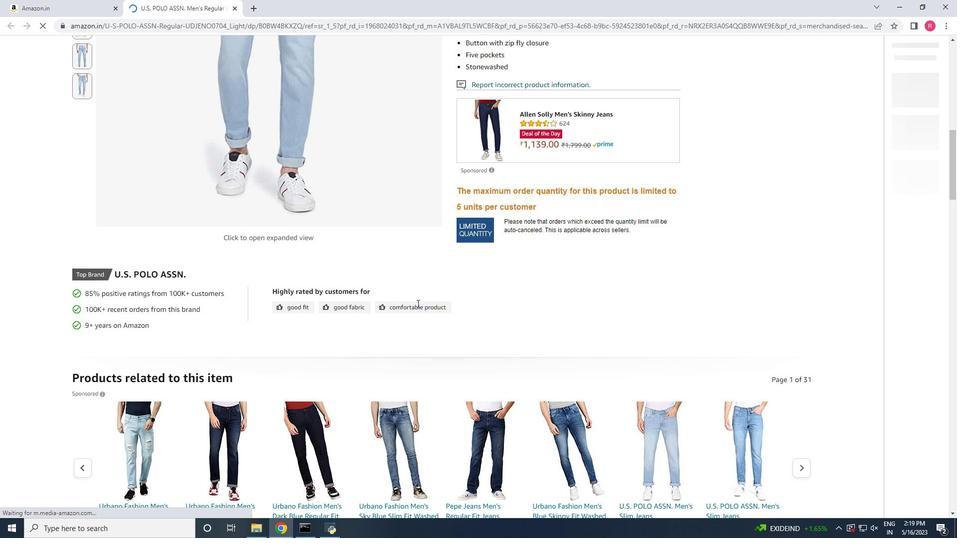 
Action: Mouse scrolled (417, 304) with delta (0, 0)
Screenshot: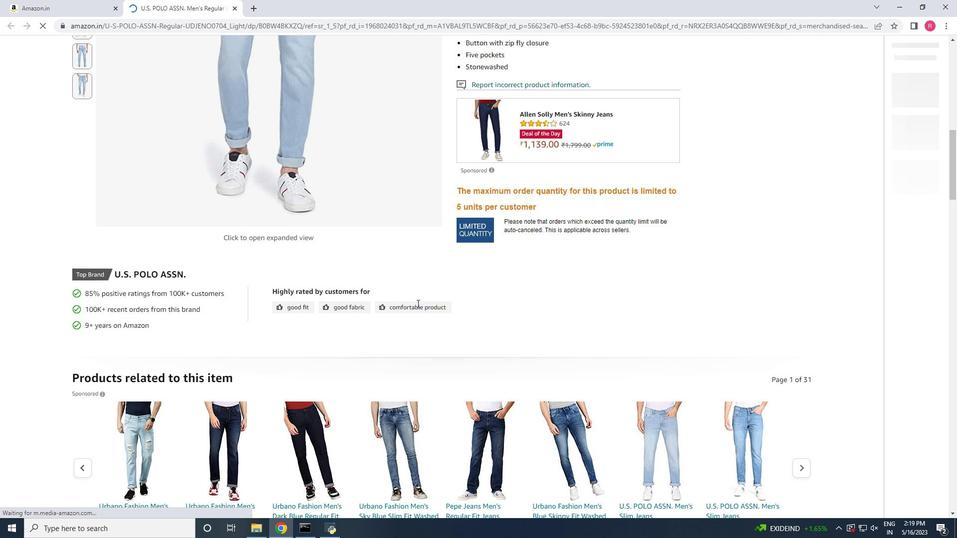 
Action: Mouse scrolled (417, 304) with delta (0, 0)
Screenshot: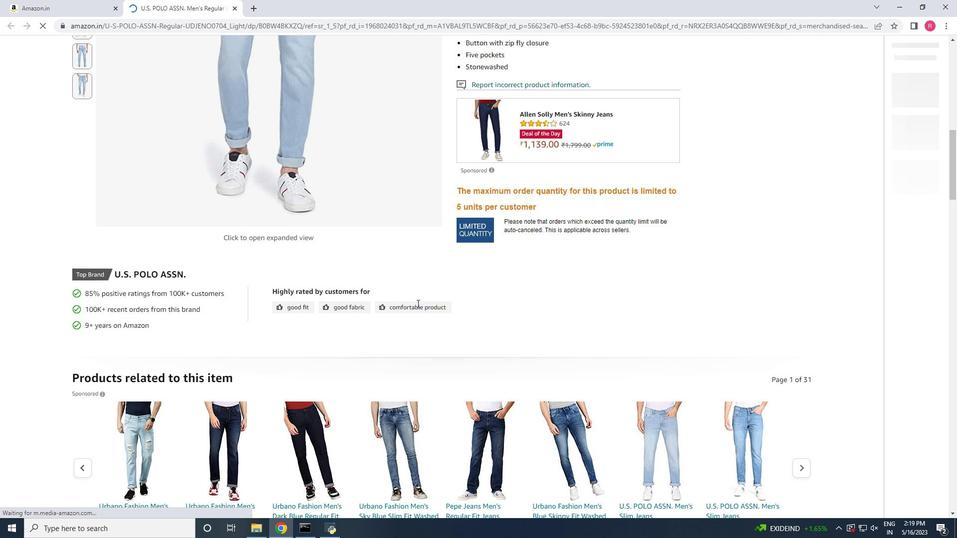 
Action: Mouse scrolled (417, 304) with delta (0, 0)
Screenshot: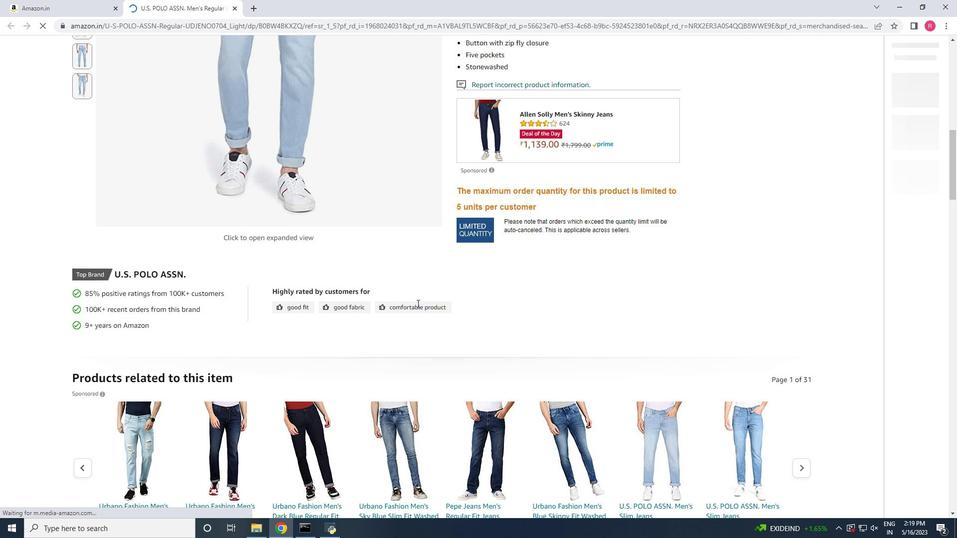 
Action: Mouse scrolled (417, 304) with delta (0, 0)
Screenshot: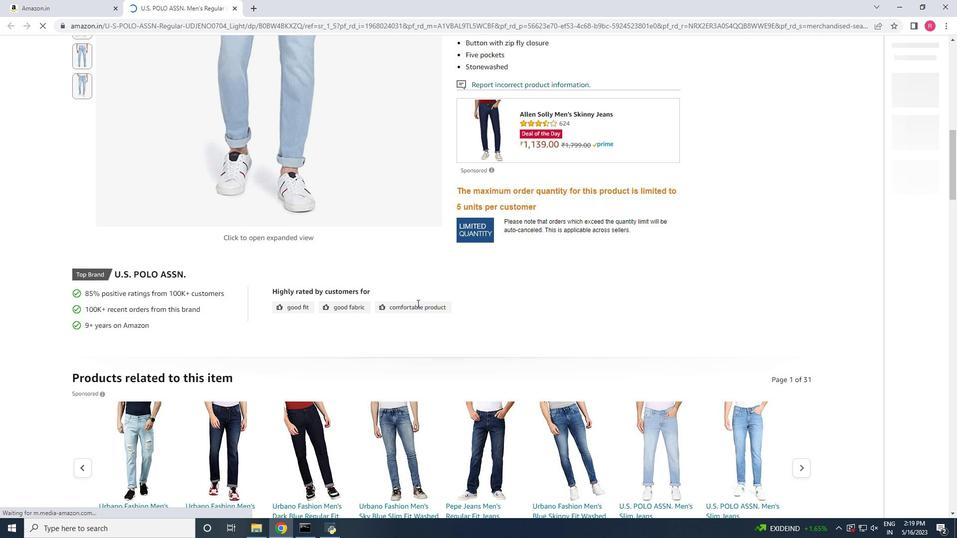 
Action: Mouse scrolled (417, 304) with delta (0, 0)
Screenshot: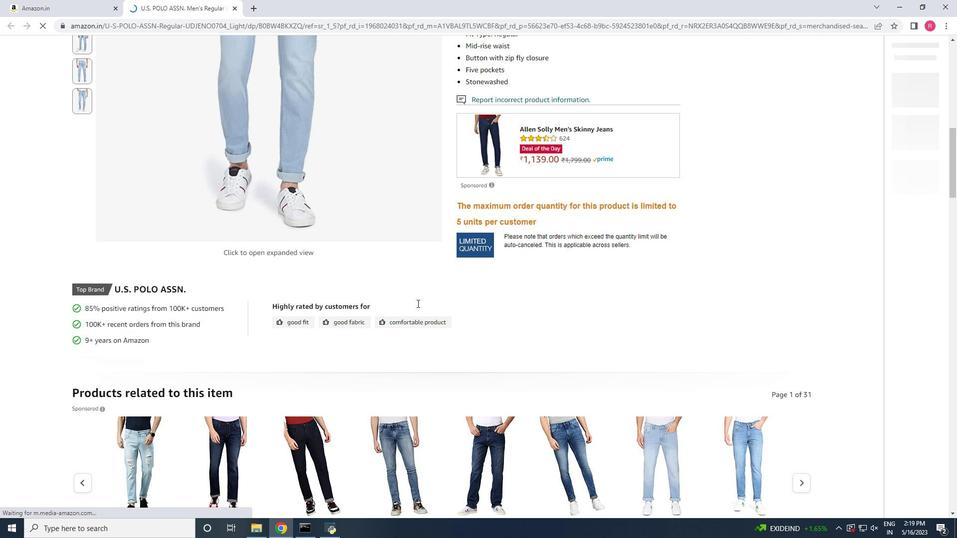 
Action: Mouse scrolled (417, 304) with delta (0, 0)
Screenshot: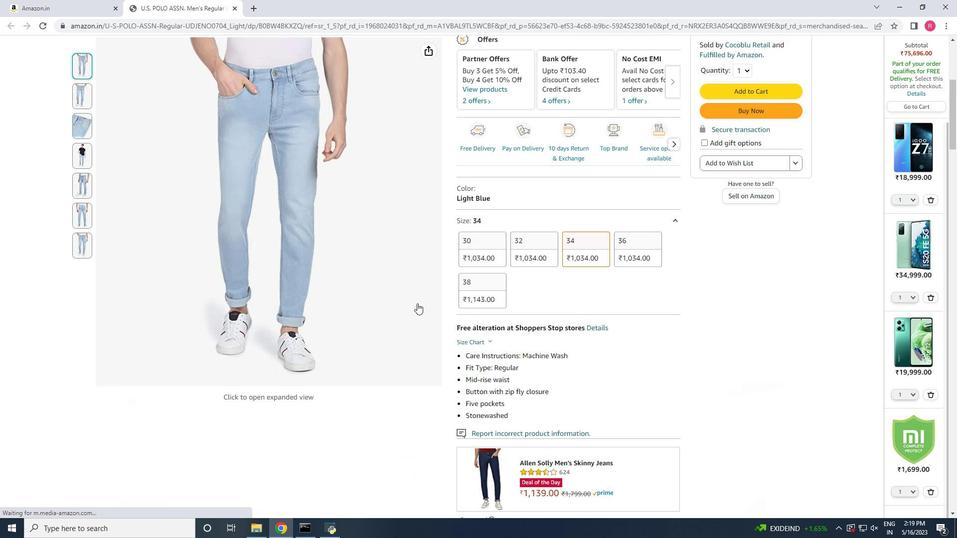 
Action: Mouse scrolled (417, 304) with delta (0, 0)
Screenshot: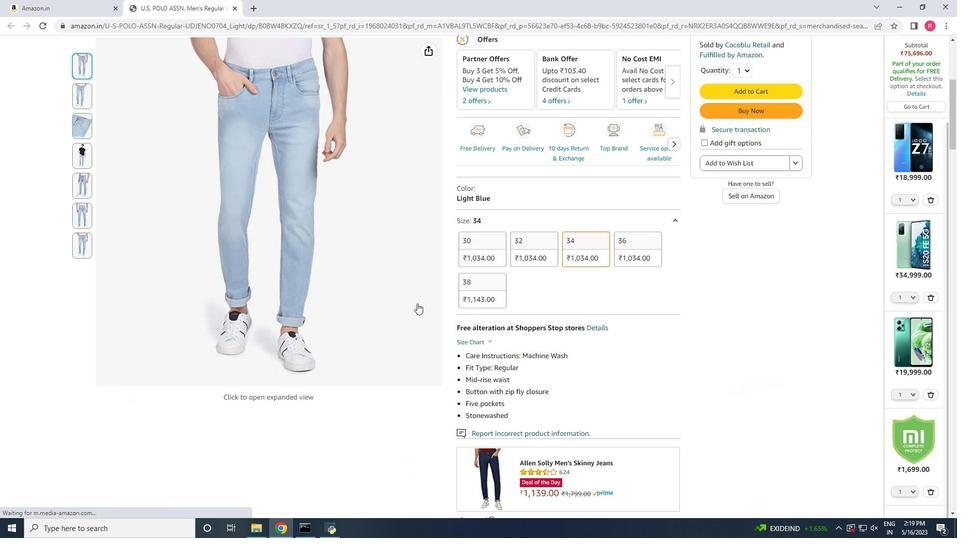 
Action: Mouse scrolled (417, 304) with delta (0, 0)
Screenshot: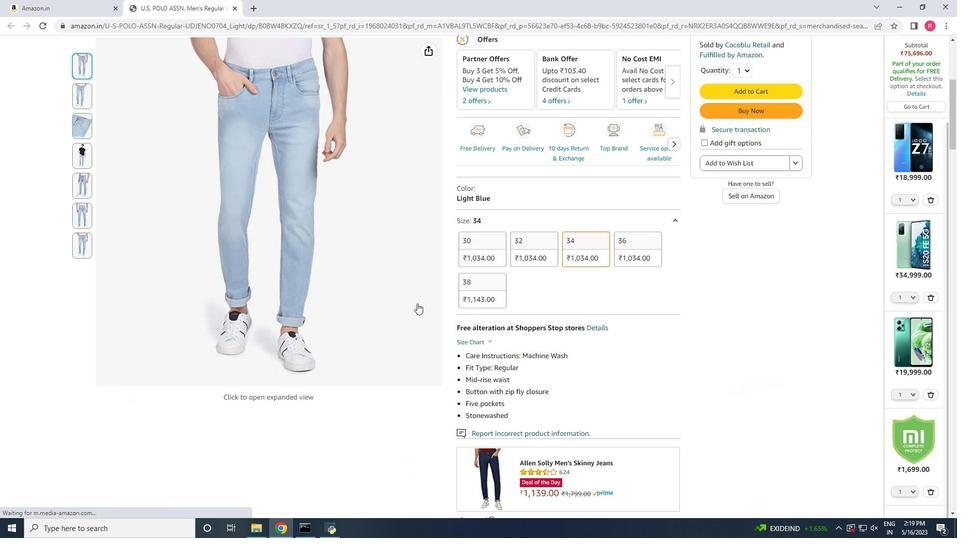 
Action: Mouse scrolled (417, 304) with delta (0, 0)
Screenshot: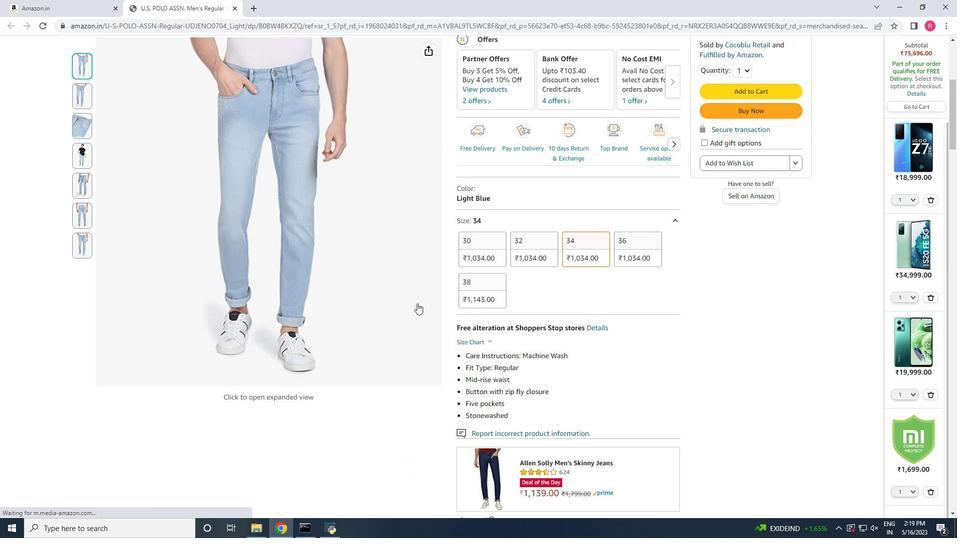 
Action: Mouse scrolled (417, 304) with delta (0, 0)
Screenshot: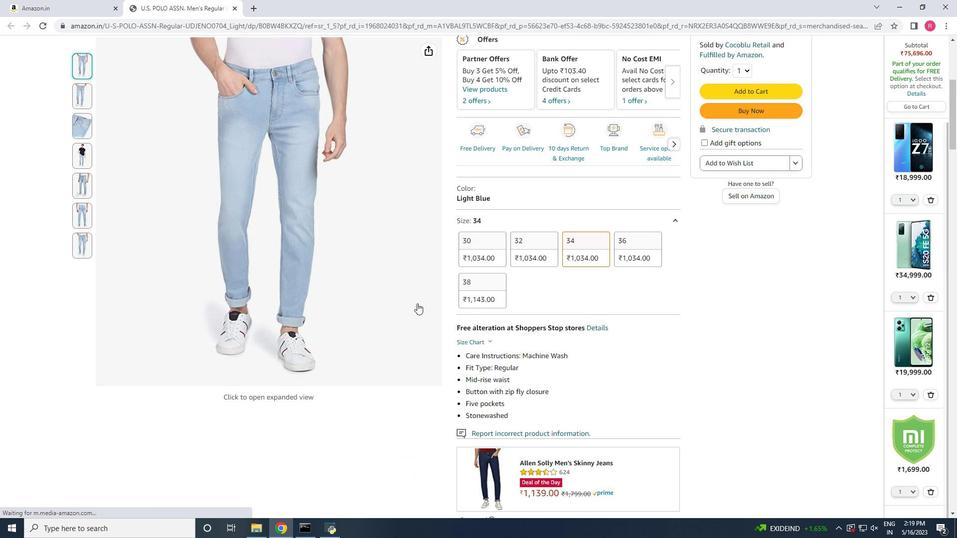 
Action: Mouse scrolled (417, 304) with delta (0, 0)
Screenshot: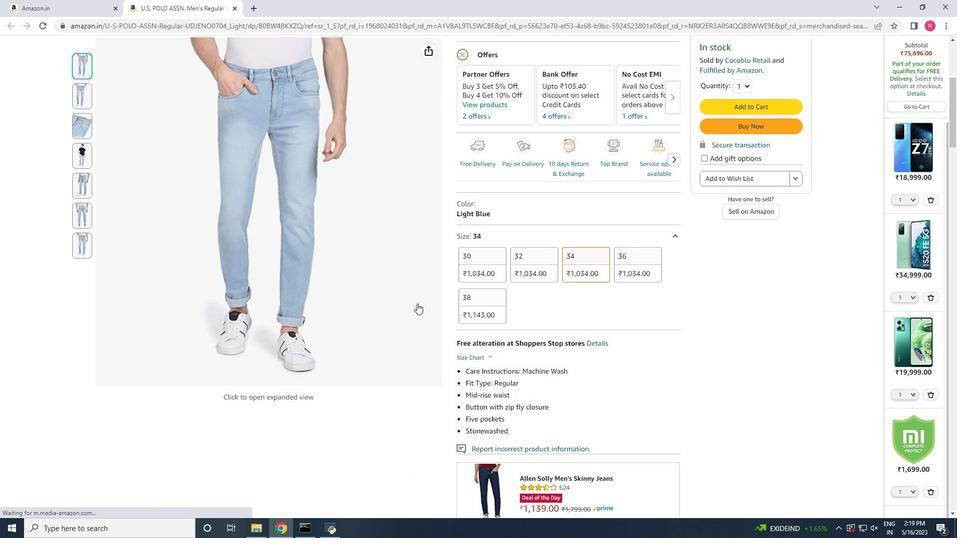 
Action: Mouse moved to (285, 49)
Screenshot: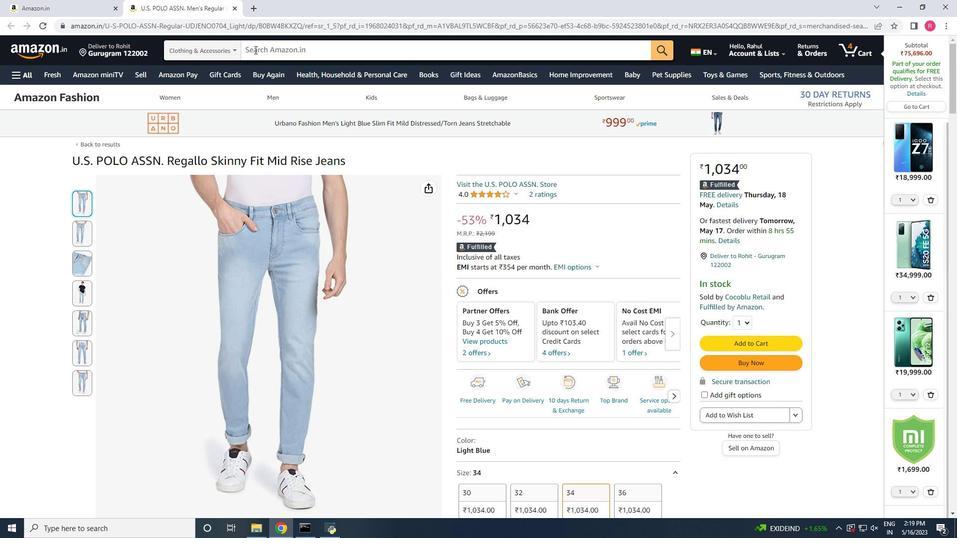 
Action: Mouse pressed left at (285, 49)
Screenshot: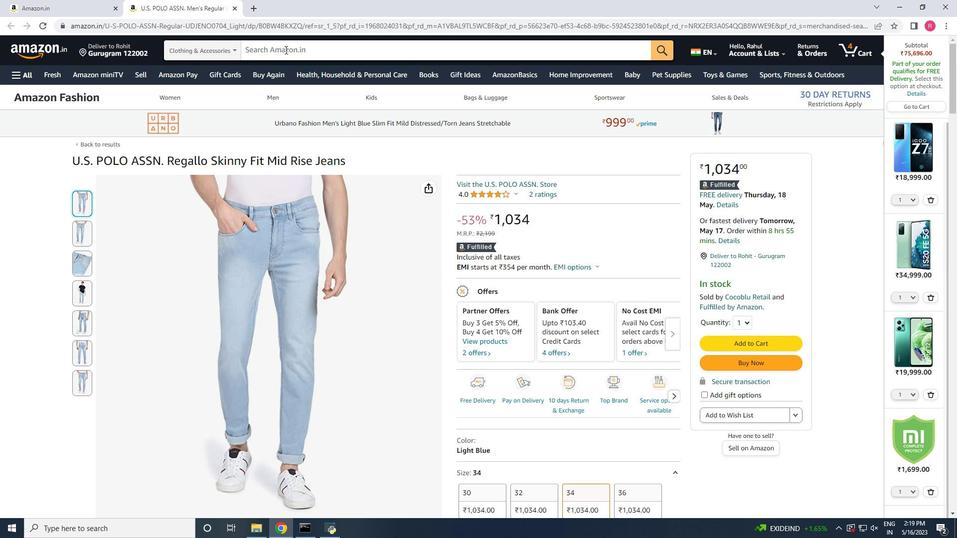 
Action: Key pressed t<Key.backspace>shir<Key.down><Key.enter>
Screenshot: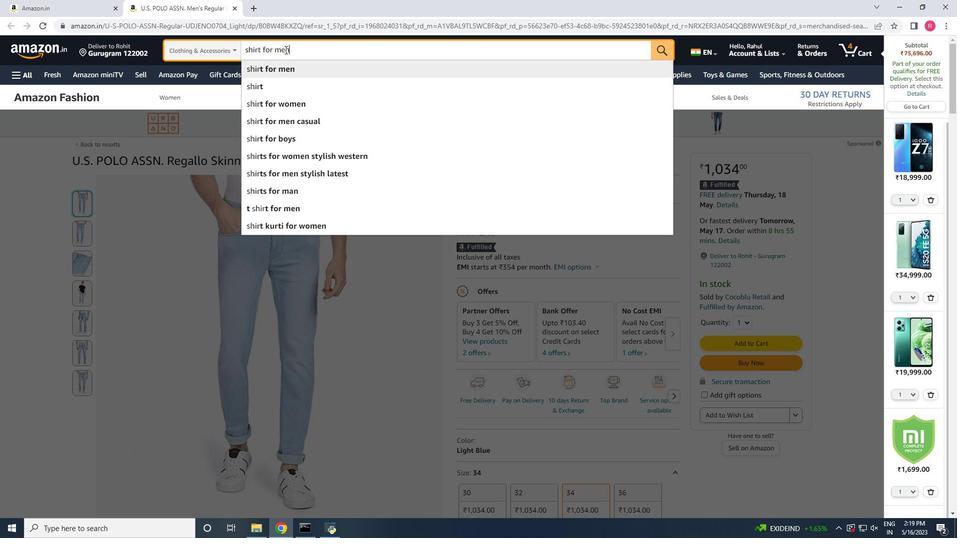 
Action: Mouse moved to (379, 315)
Screenshot: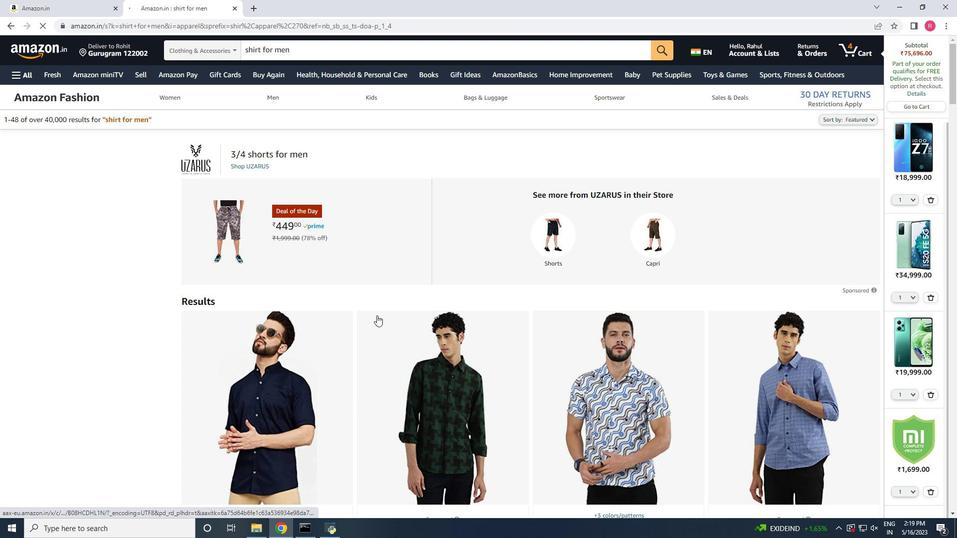 
Action: Mouse scrolled (379, 315) with delta (0, 0)
Screenshot: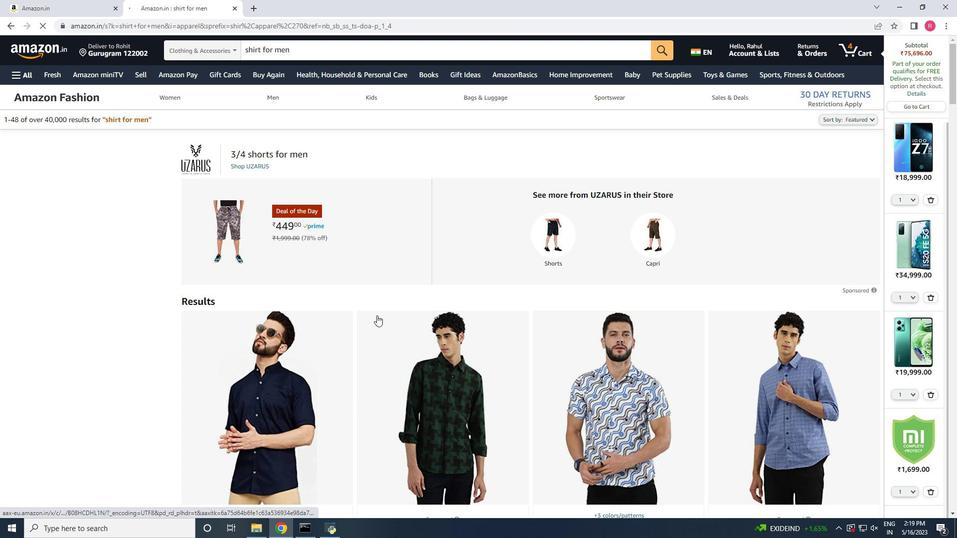 
Action: Mouse scrolled (379, 315) with delta (0, 0)
Screenshot: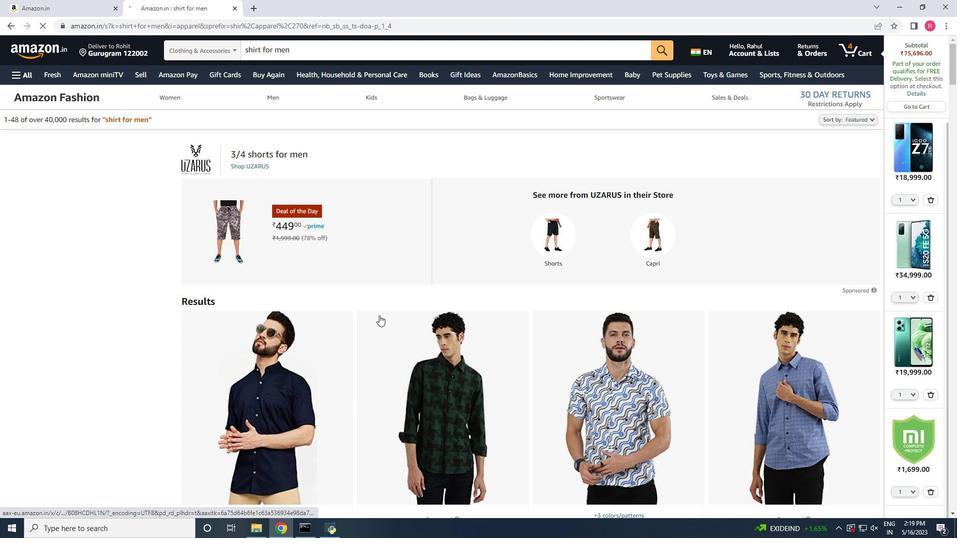 
Action: Mouse scrolled (379, 315) with delta (0, 0)
Screenshot: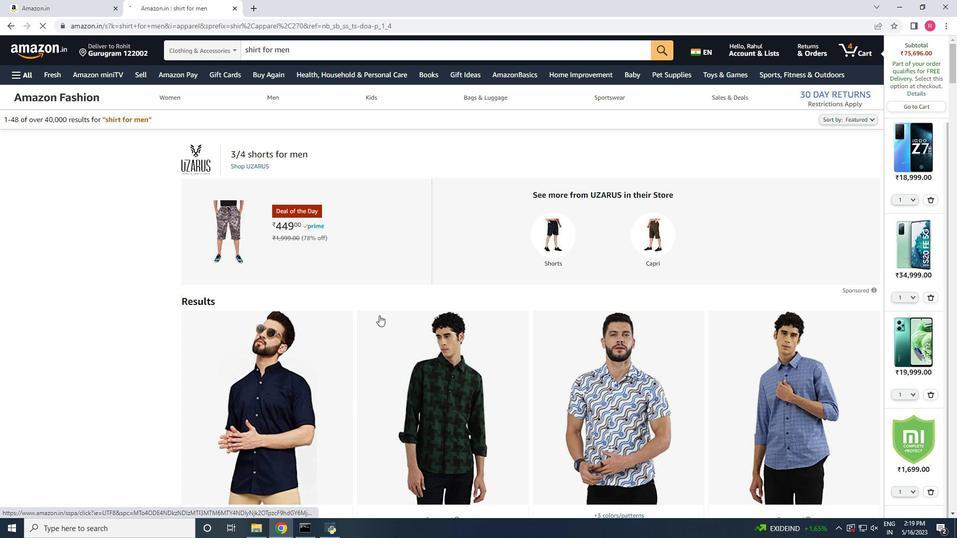 
Action: Mouse moved to (302, 282)
Screenshot: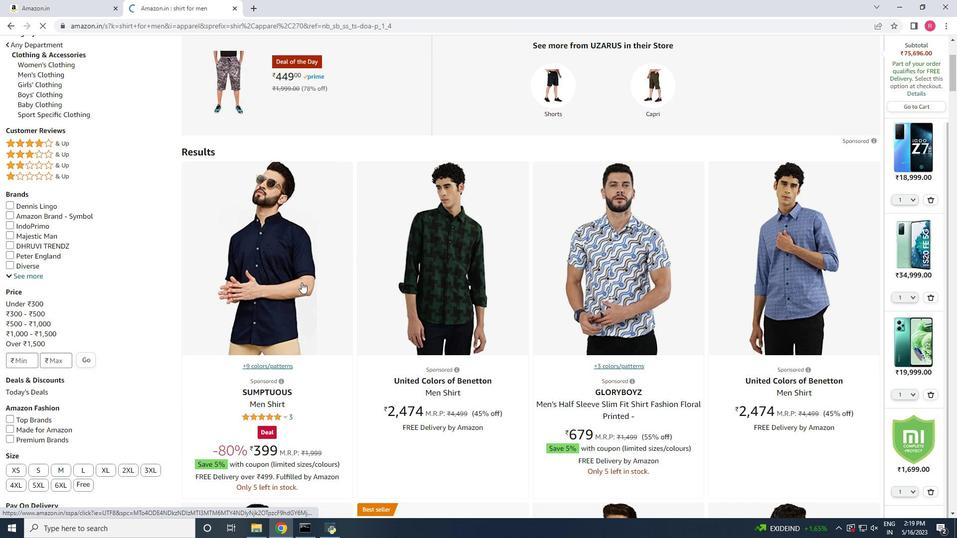 
Action: Mouse pressed left at (302, 282)
Screenshot: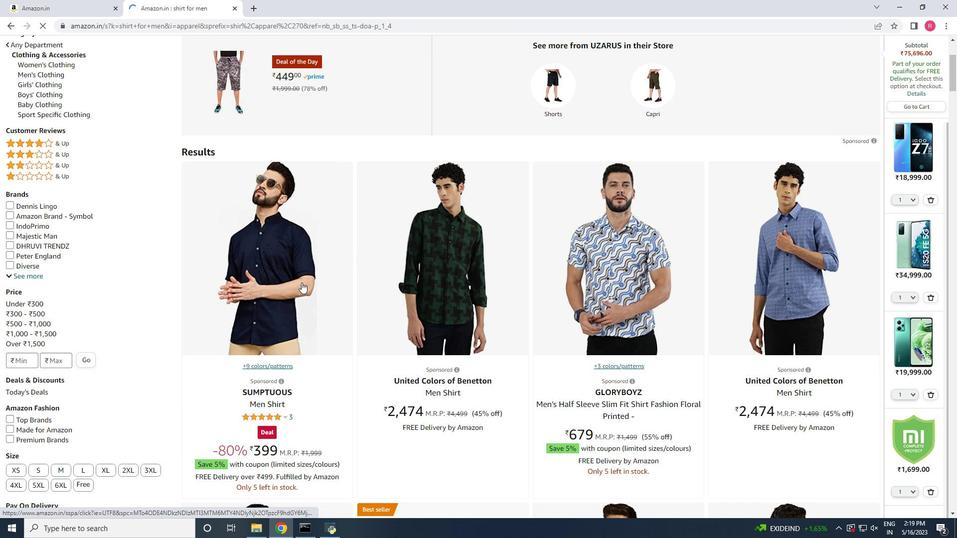 
Action: Mouse moved to (347, 271)
Screenshot: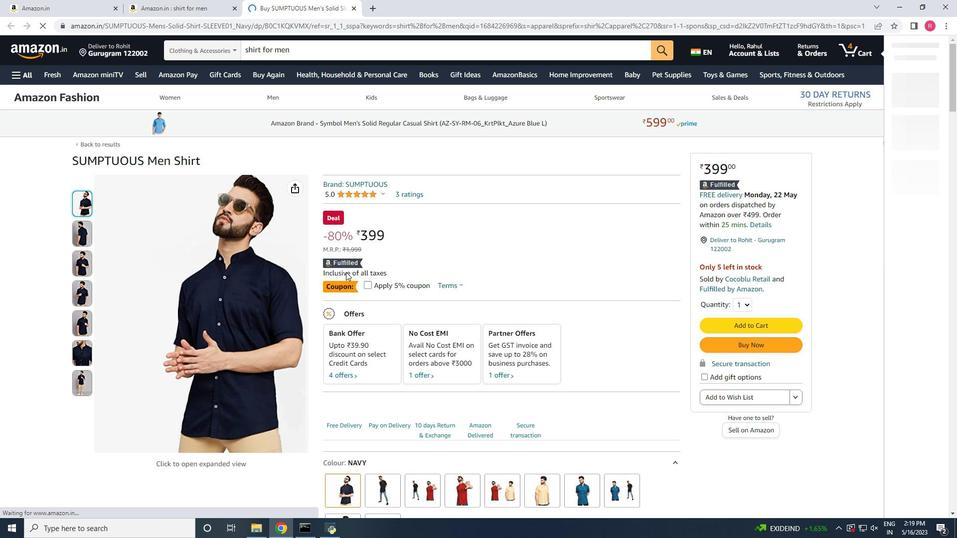 
Action: Mouse scrolled (347, 271) with delta (0, 0)
Screenshot: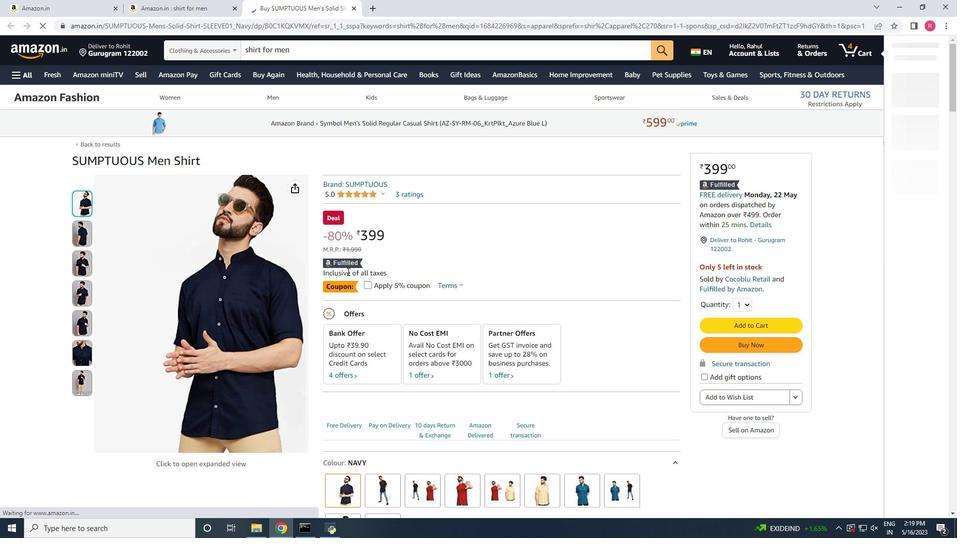 
Action: Mouse scrolled (347, 271) with delta (0, 0)
Screenshot: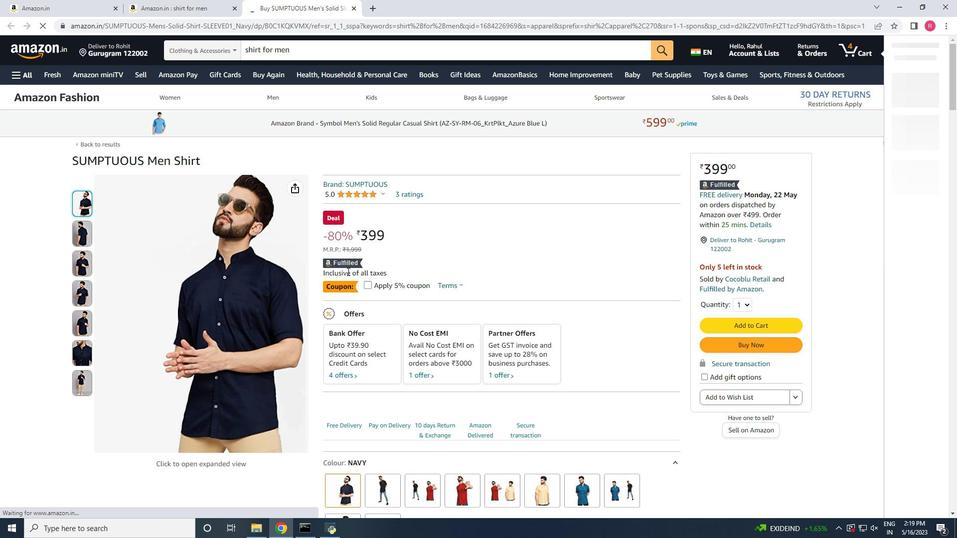 
Action: Mouse scrolled (347, 271) with delta (0, 0)
Screenshot: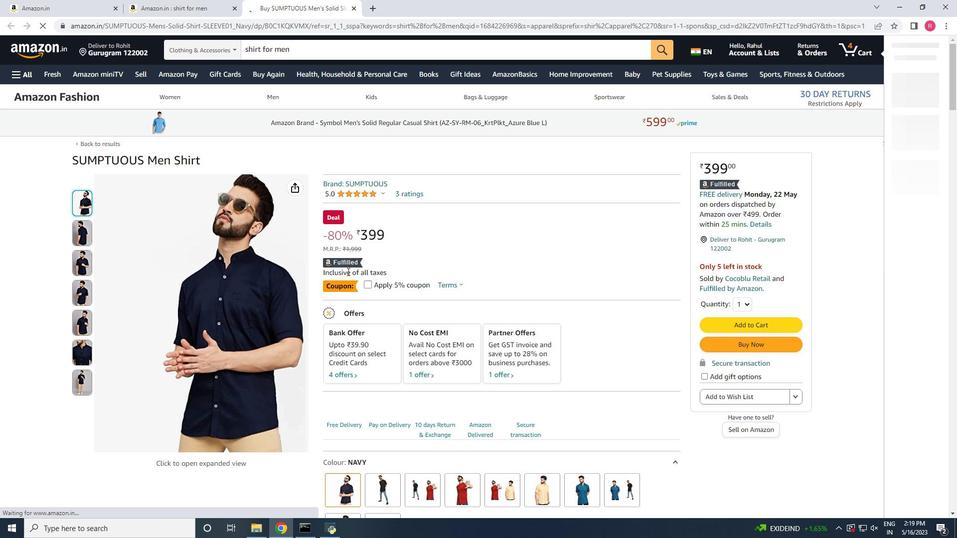 
Action: Mouse scrolled (347, 271) with delta (0, 0)
Screenshot: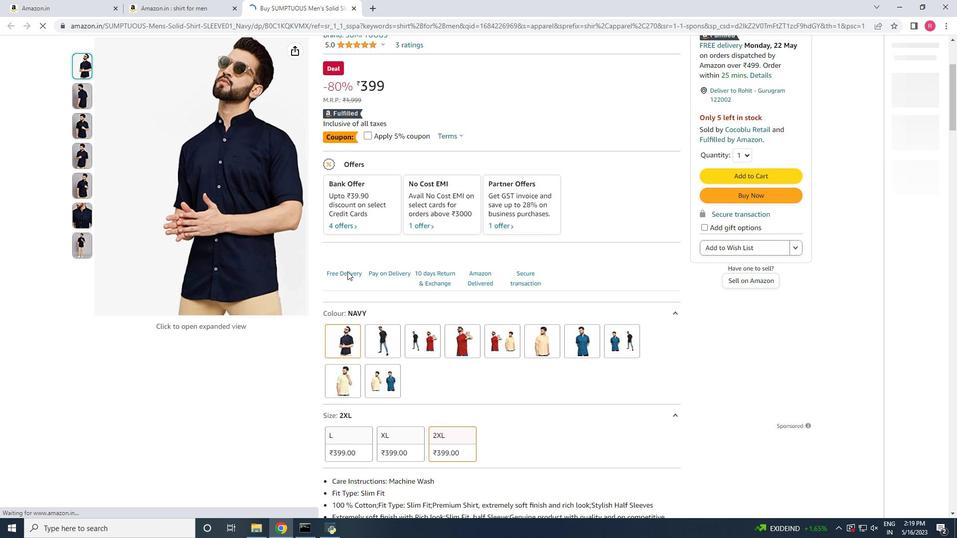 
Action: Mouse scrolled (347, 271) with delta (0, 0)
Screenshot: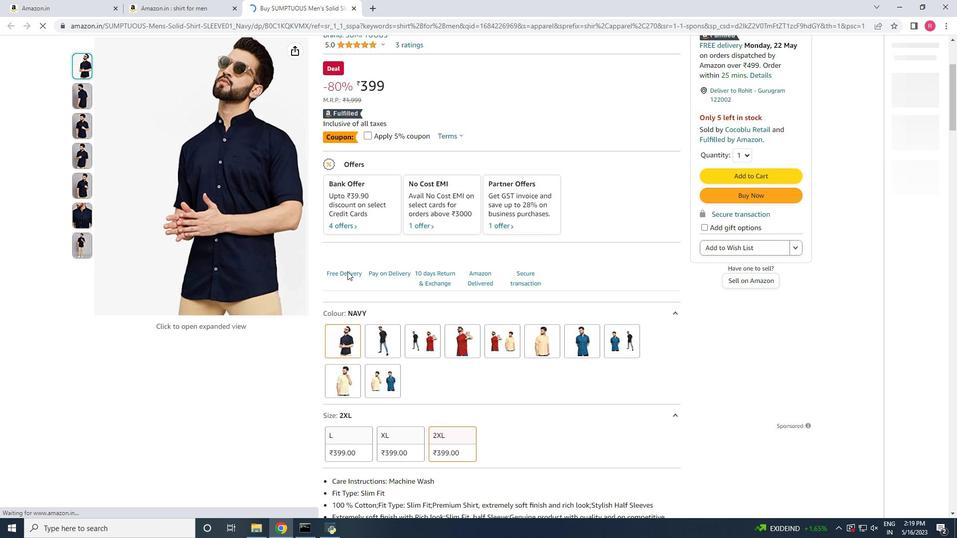 
Action: Mouse scrolled (347, 271) with delta (0, 0)
Screenshot: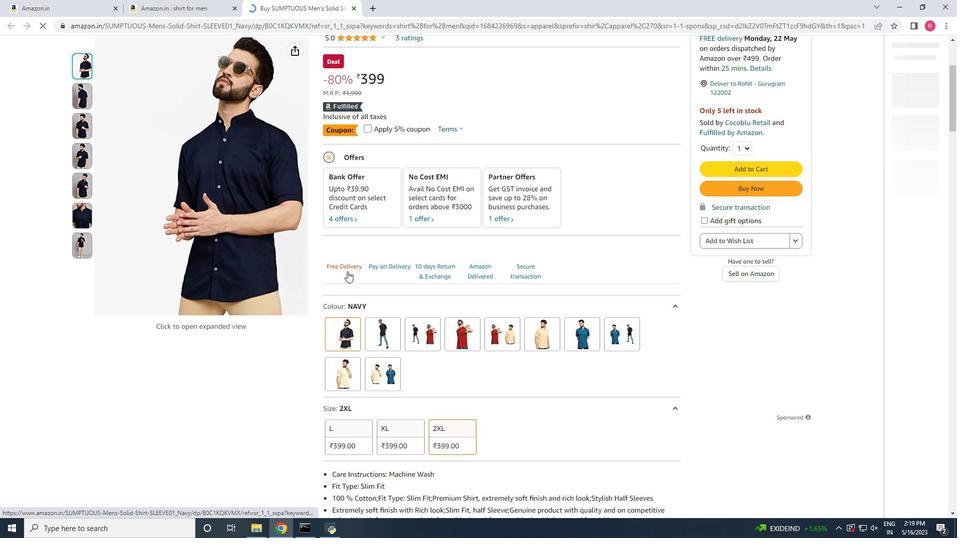 
Action: Mouse moved to (392, 285)
Screenshot: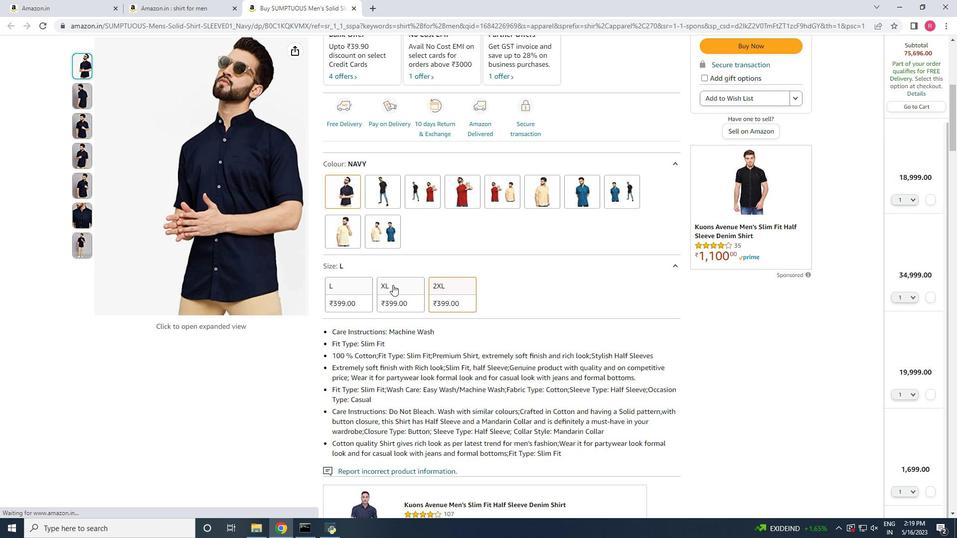 
Action: Mouse pressed left at (392, 285)
Screenshot: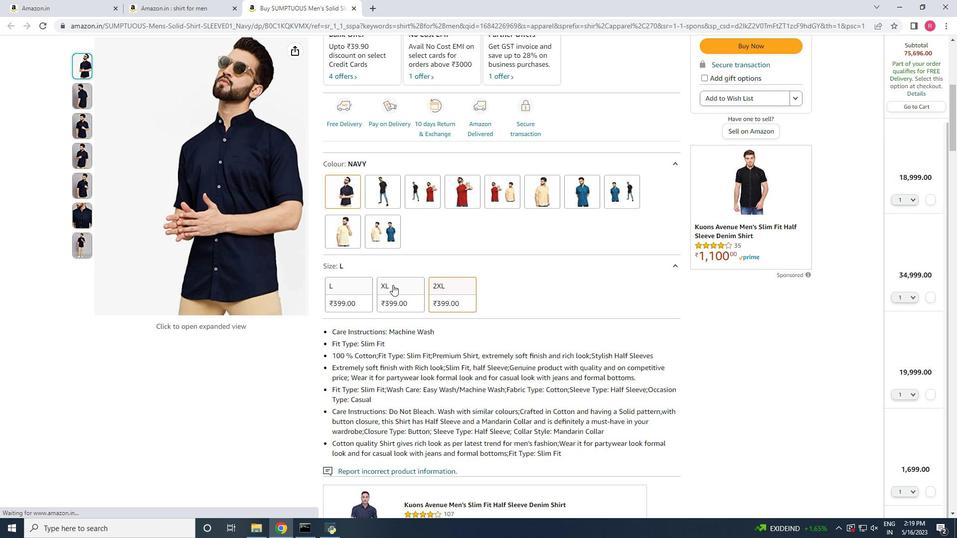 
Action: Mouse moved to (437, 197)
Screenshot: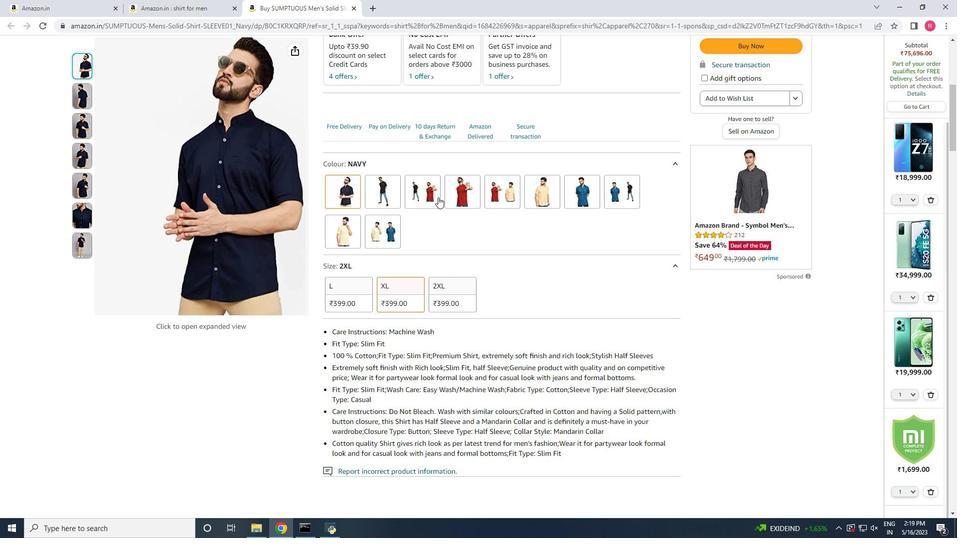
Action: Mouse pressed left at (437, 197)
Screenshot: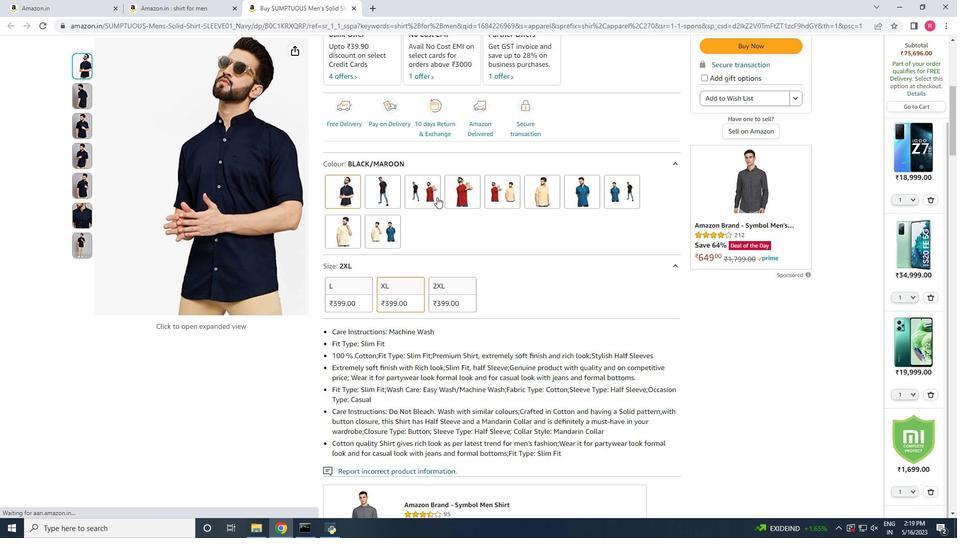
Action: Mouse moved to (453, 195)
Screenshot: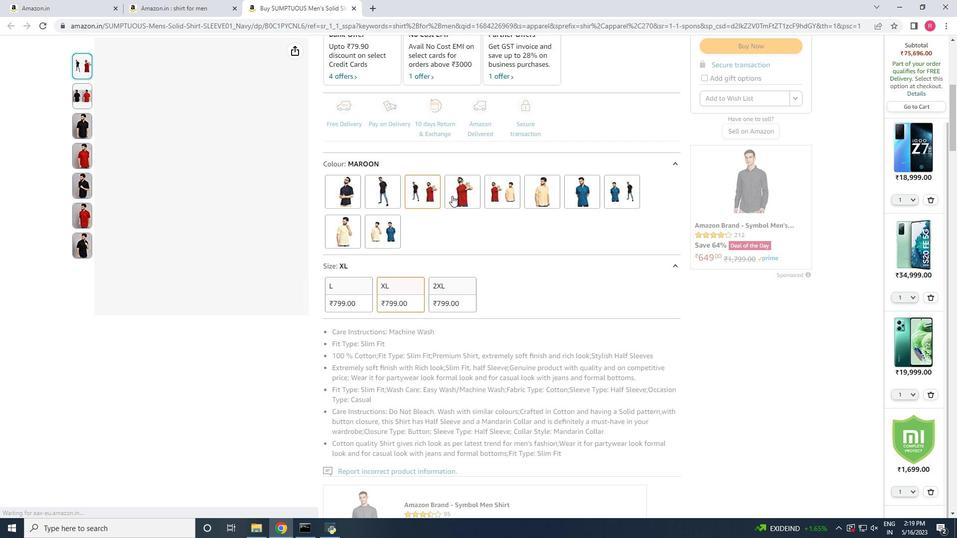 
Action: Mouse pressed left at (453, 195)
Screenshot: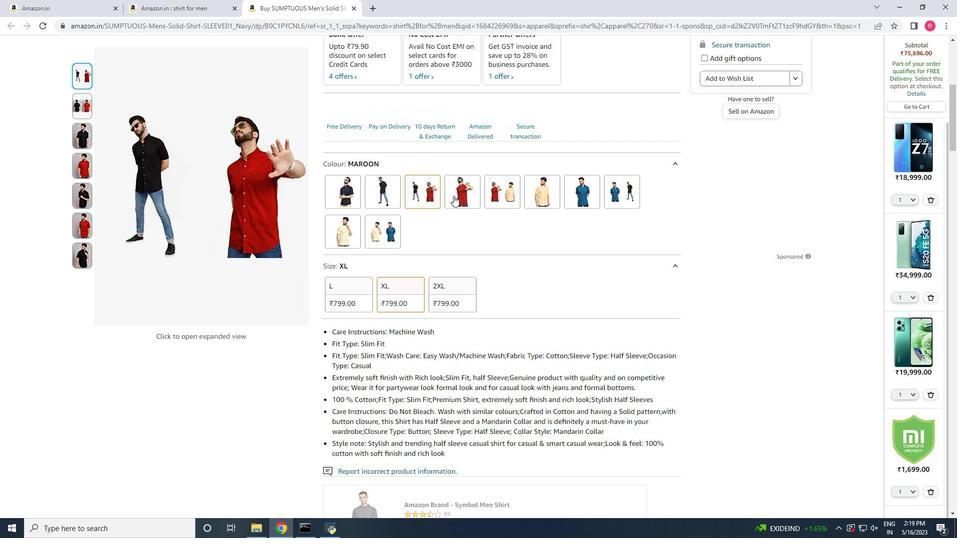 
Action: Mouse moved to (544, 195)
Screenshot: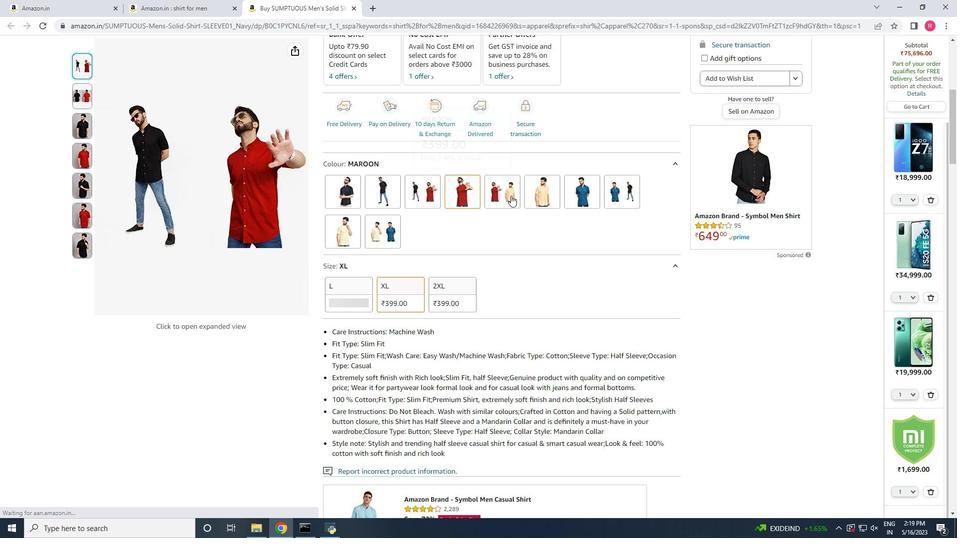 
Action: Mouse pressed left at (544, 195)
Screenshot: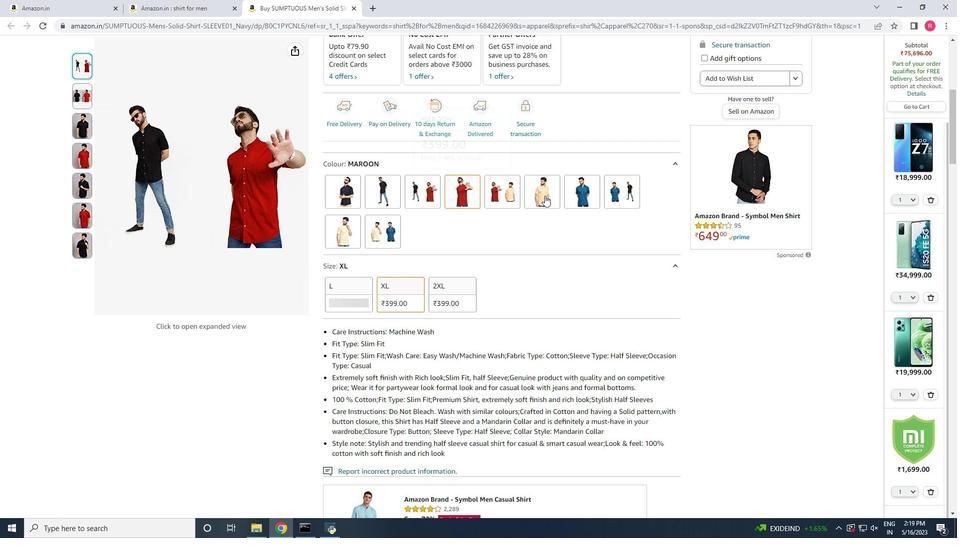 
Action: Mouse moved to (452, 269)
Screenshot: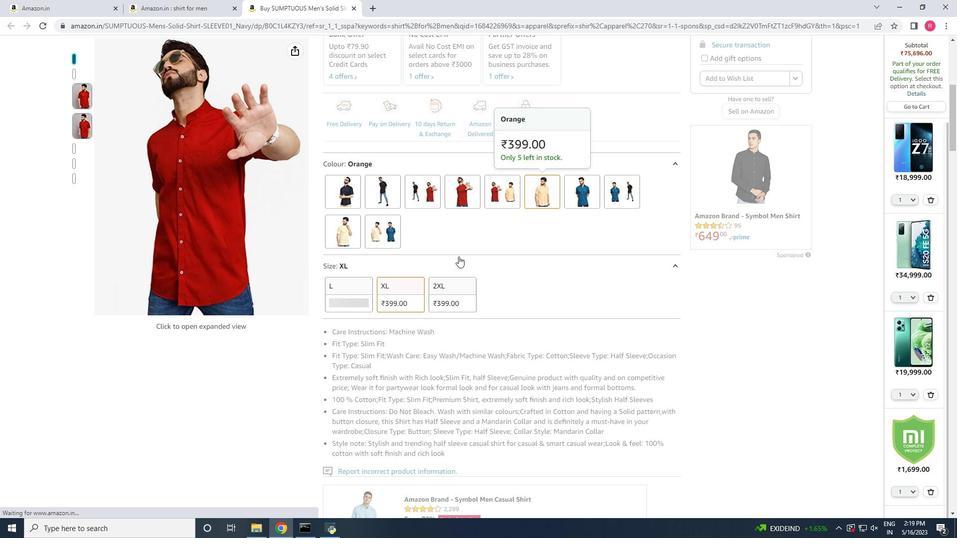 
Action: Mouse scrolled (452, 269) with delta (0, 0)
Screenshot: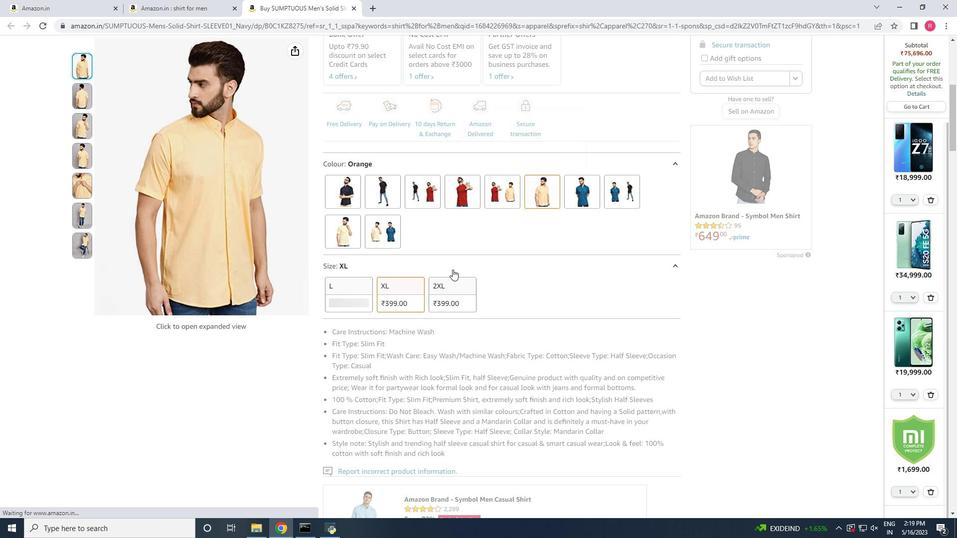 
Action: Mouse scrolled (452, 269) with delta (0, 0)
Screenshot: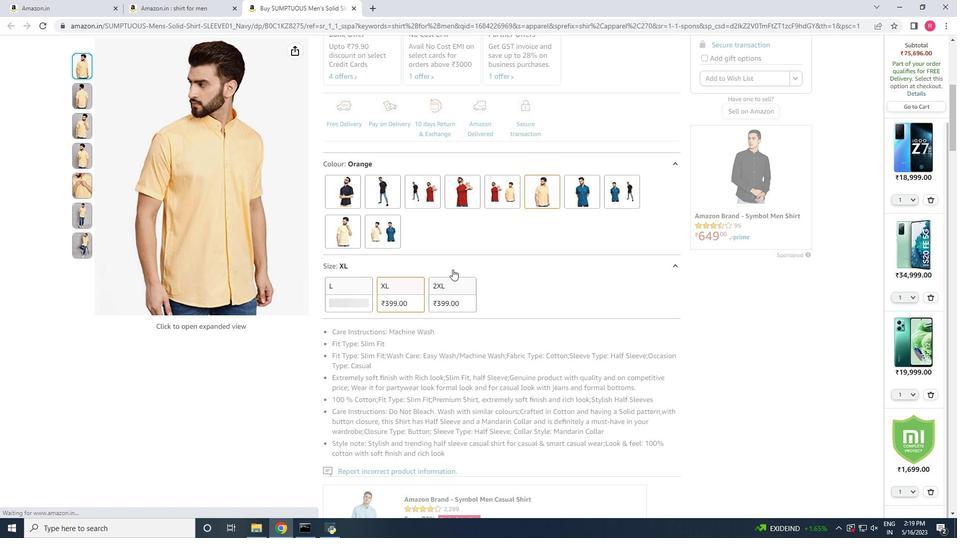 
Action: Mouse scrolled (452, 269) with delta (0, 0)
Screenshot: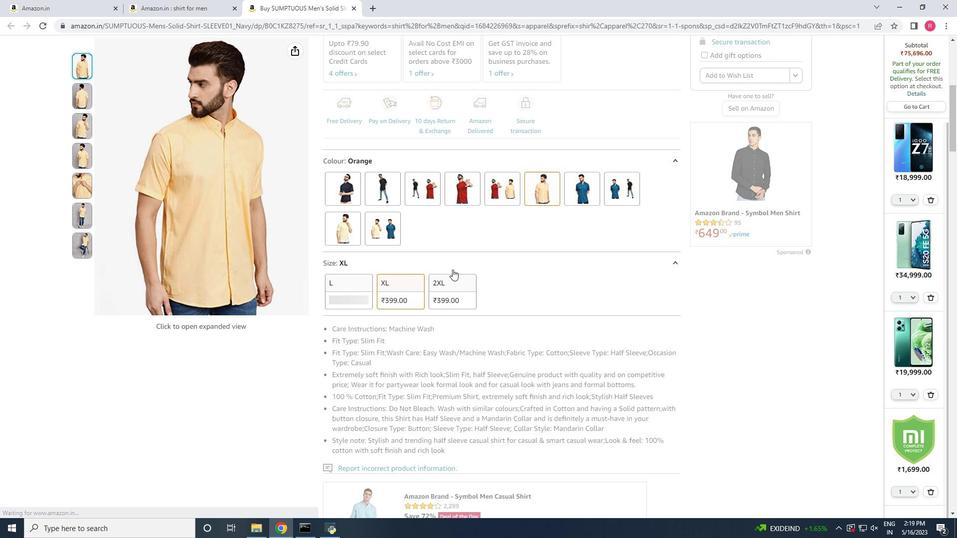 
Action: Mouse scrolled (452, 269) with delta (0, 0)
Screenshot: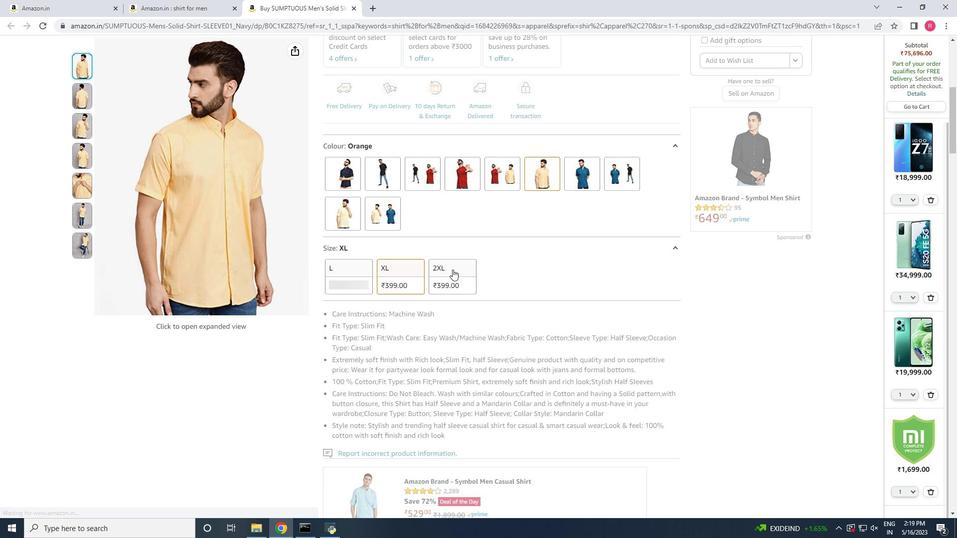 
Action: Mouse scrolled (452, 269) with delta (0, 0)
Screenshot: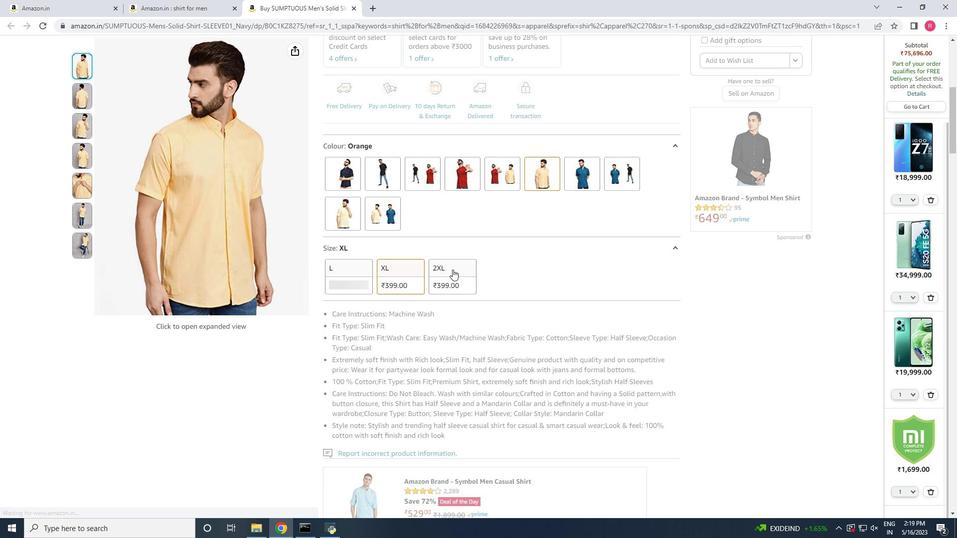 
Action: Mouse scrolled (452, 269) with delta (0, 0)
Screenshot: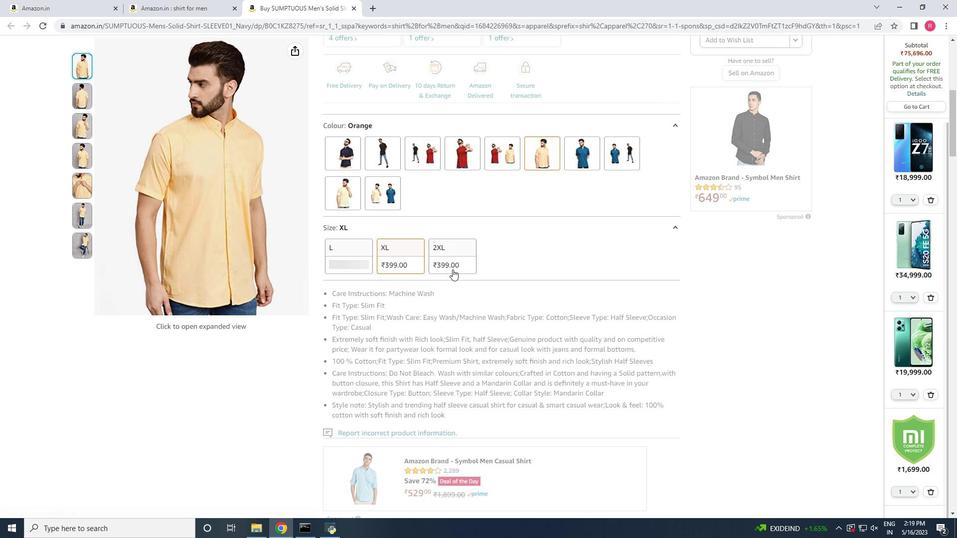 
Action: Mouse scrolled (452, 269) with delta (0, 0)
Screenshot: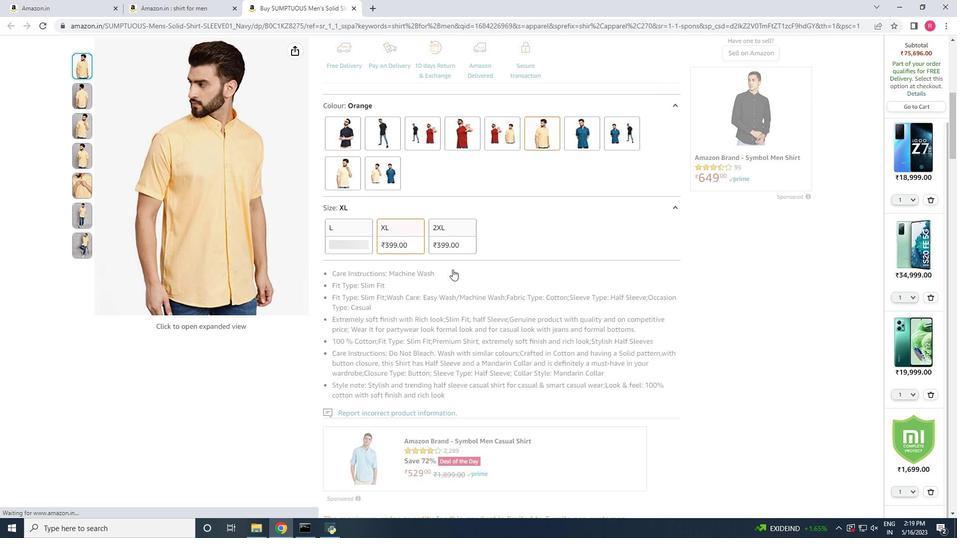
Action: Mouse scrolled (452, 269) with delta (0, 0)
Screenshot: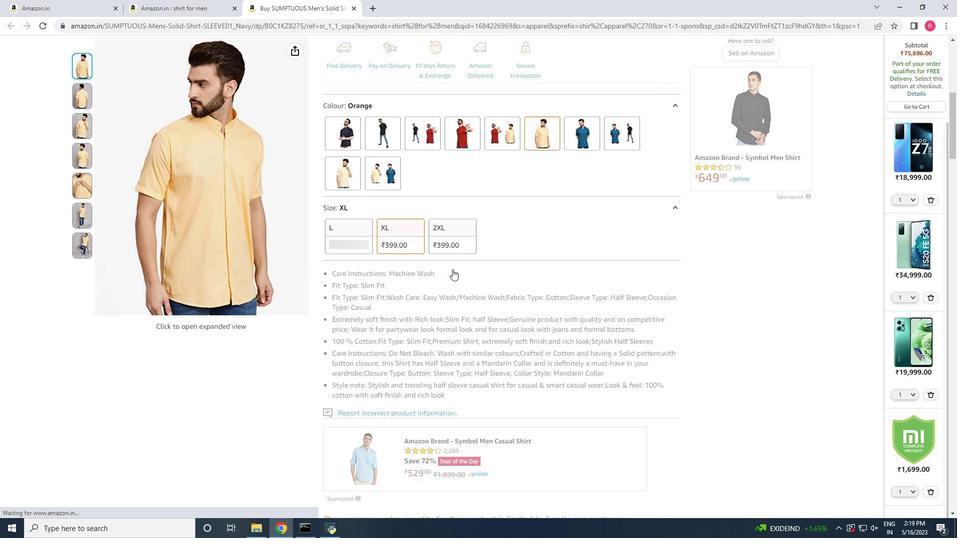 
Action: Mouse scrolled (452, 269) with delta (0, 0)
Screenshot: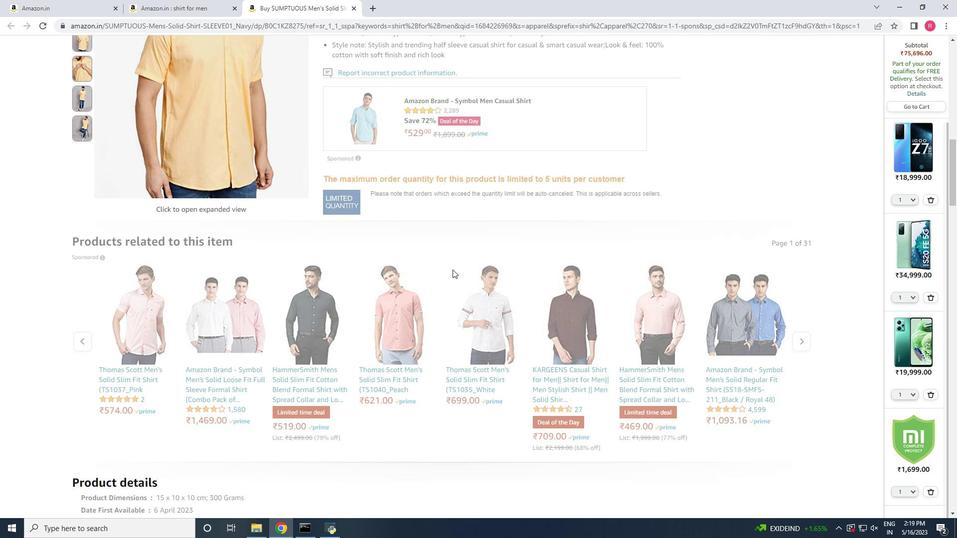 
Action: Mouse scrolled (452, 269) with delta (0, 0)
Screenshot: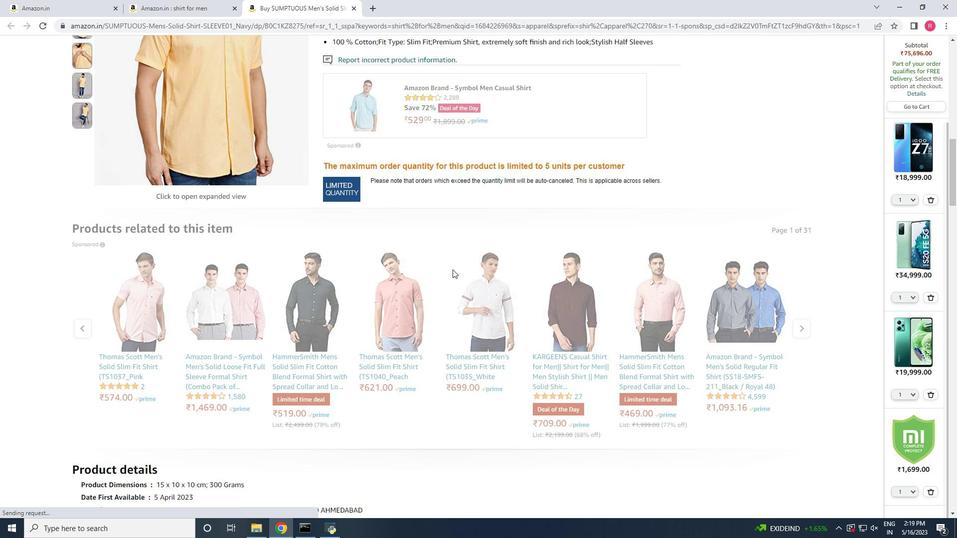 
Action: Mouse scrolled (452, 269) with delta (0, 0)
Screenshot: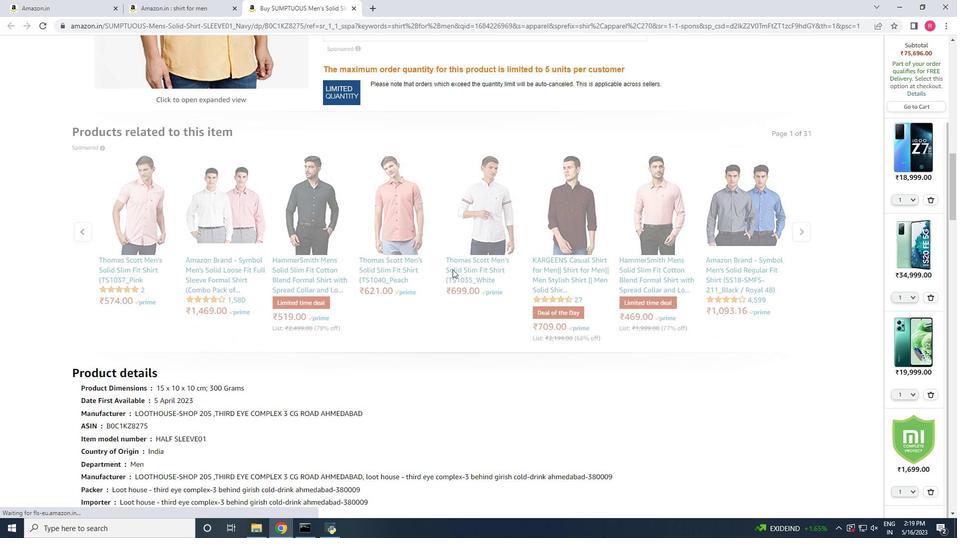 
Action: Mouse scrolled (452, 269) with delta (0, 0)
Screenshot: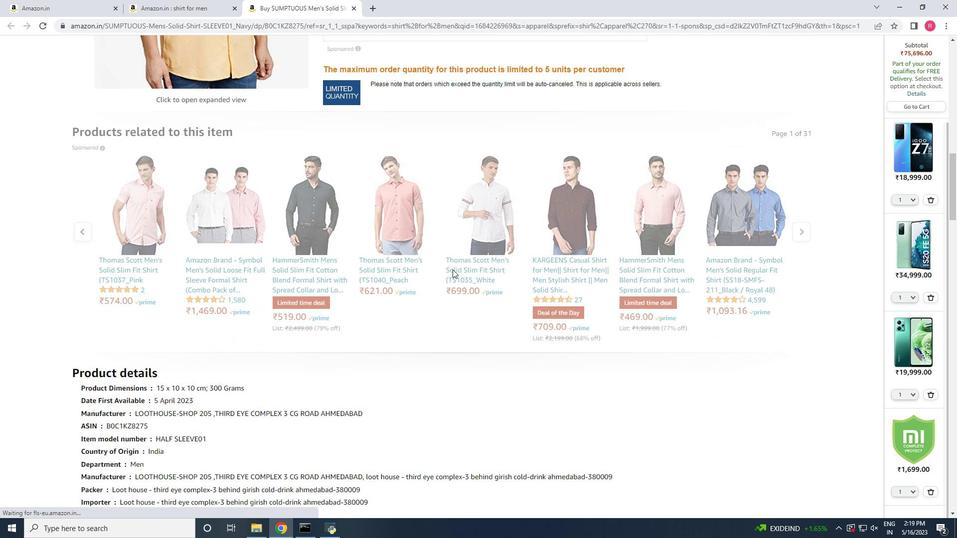 
Action: Mouse scrolled (452, 269) with delta (0, 0)
Screenshot: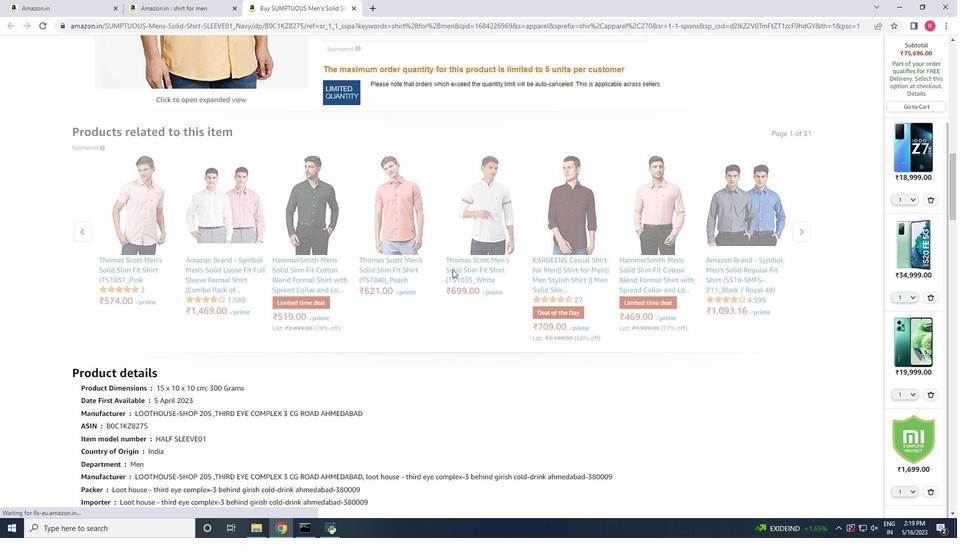 
Action: Mouse scrolled (452, 269) with delta (0, 0)
Screenshot: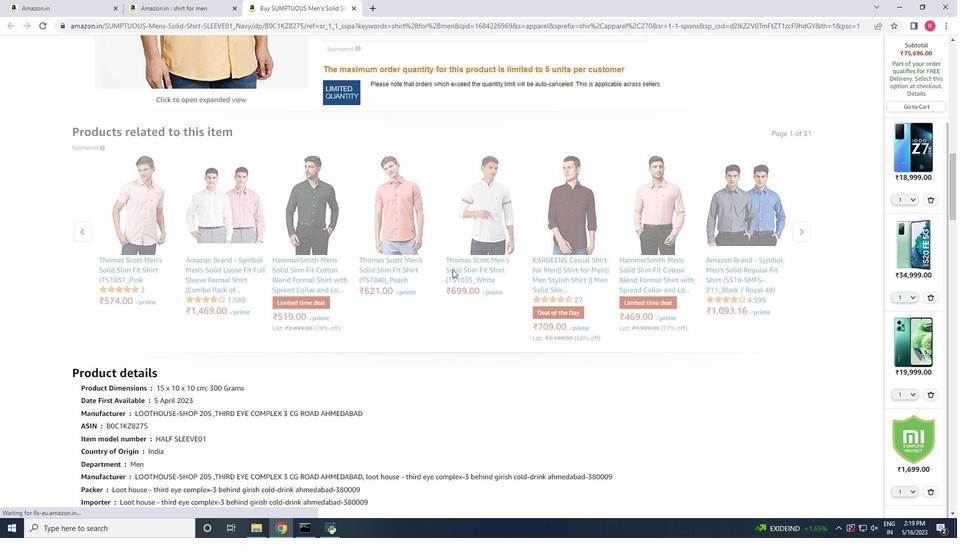 
Action: Mouse scrolled (452, 269) with delta (0, 0)
Screenshot: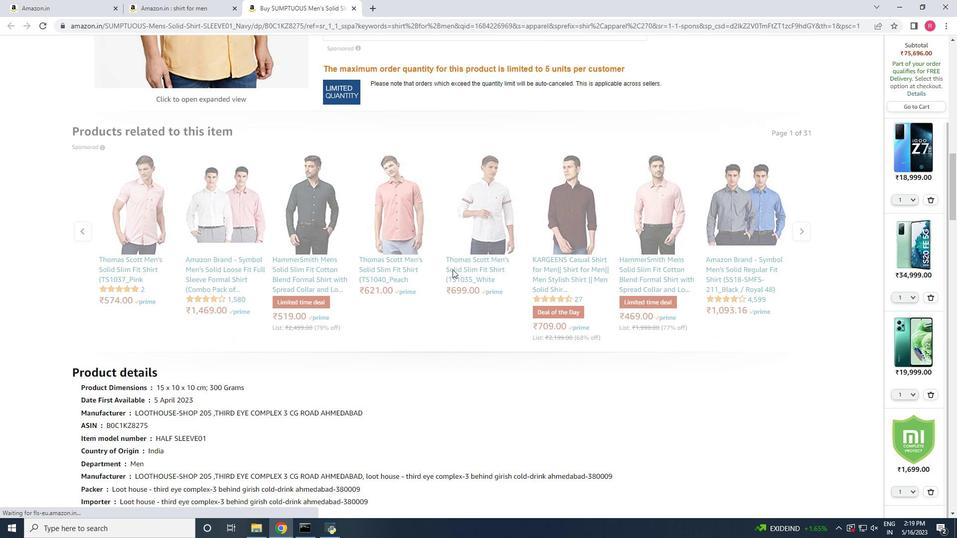 
Action: Mouse scrolled (452, 269) with delta (0, 0)
Screenshot: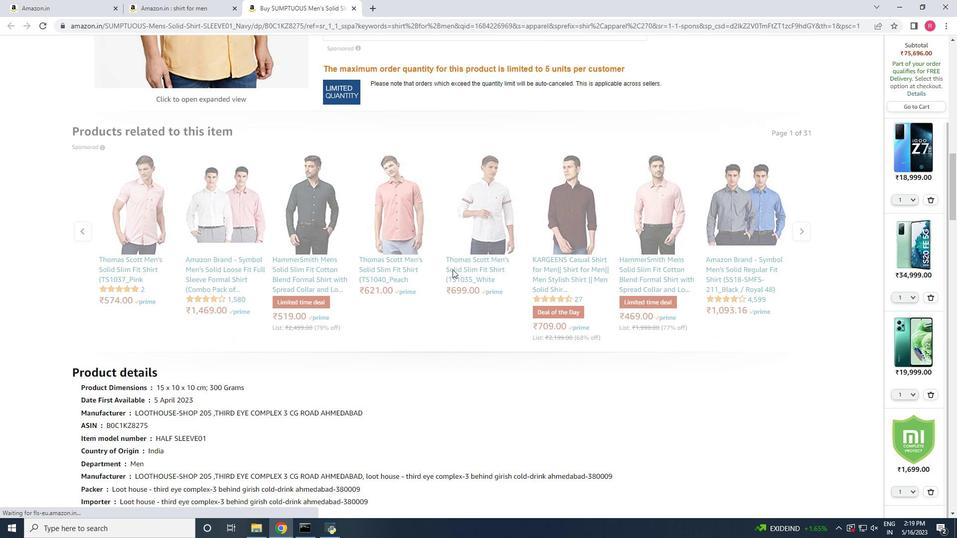 
Action: Mouse scrolled (452, 269) with delta (0, 0)
Screenshot: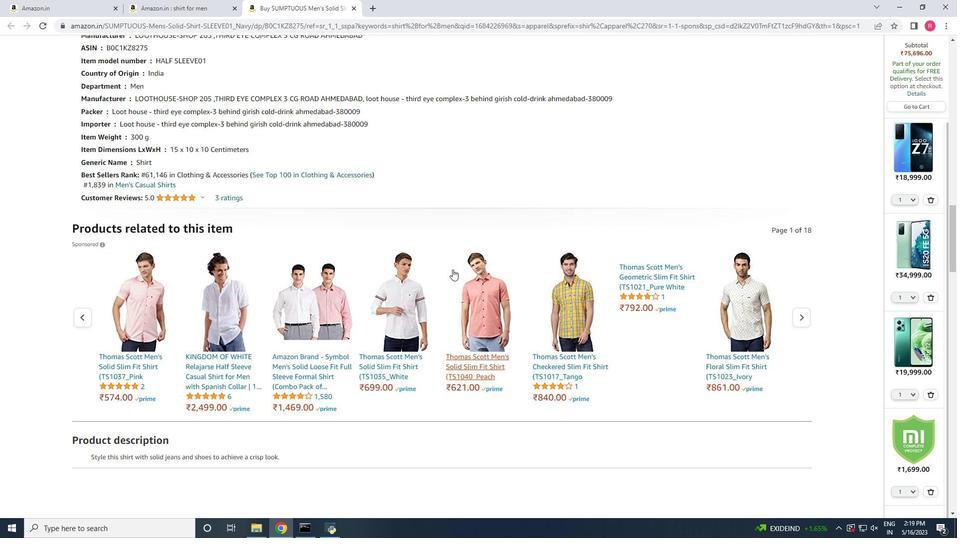 
Action: Mouse scrolled (452, 269) with delta (0, 0)
Screenshot: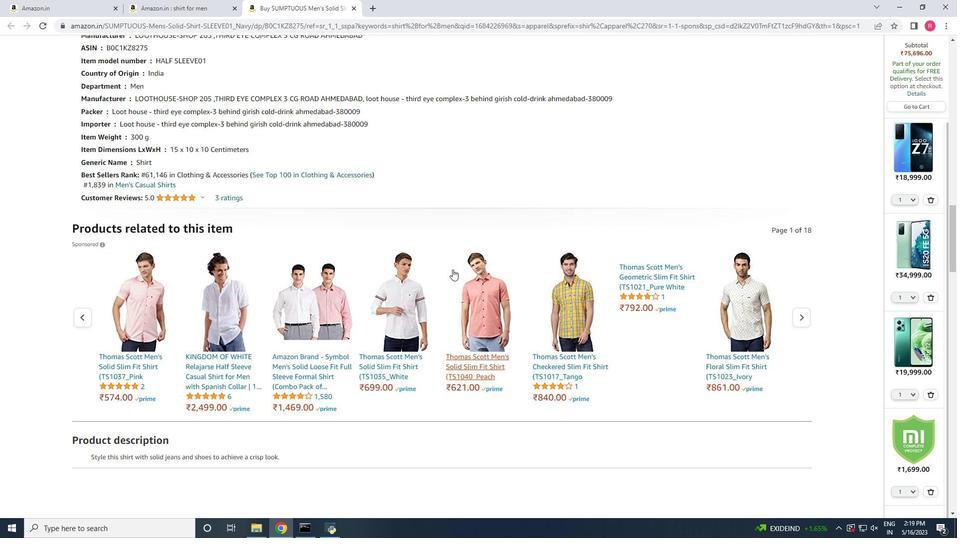 
Action: Mouse scrolled (452, 269) with delta (0, 0)
Screenshot: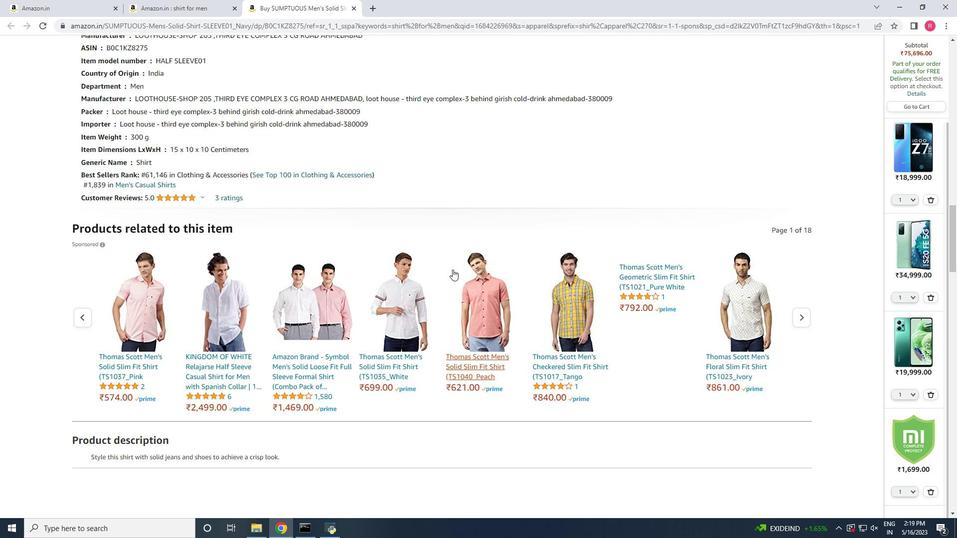 
Action: Mouse scrolled (452, 269) with delta (0, 0)
Screenshot: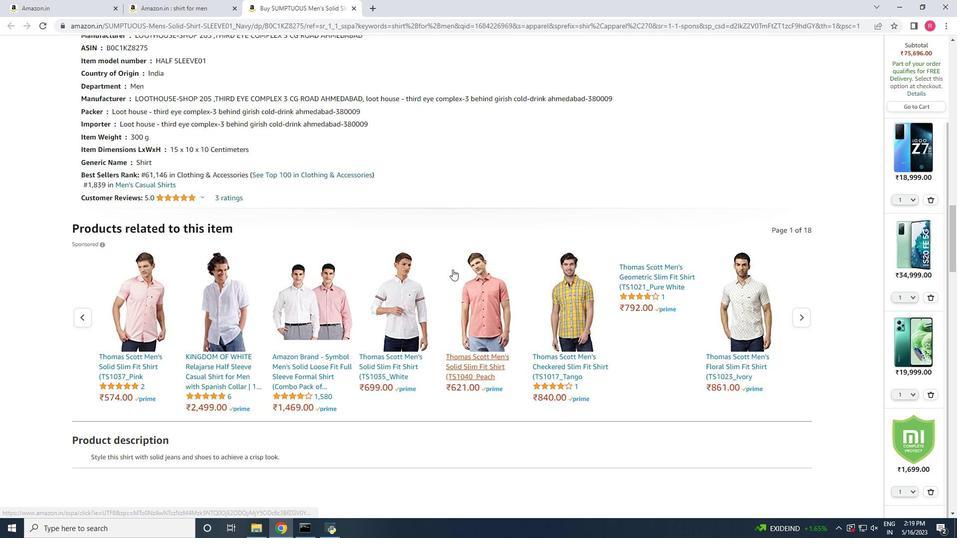 
Action: Mouse scrolled (452, 269) with delta (0, 0)
Screenshot: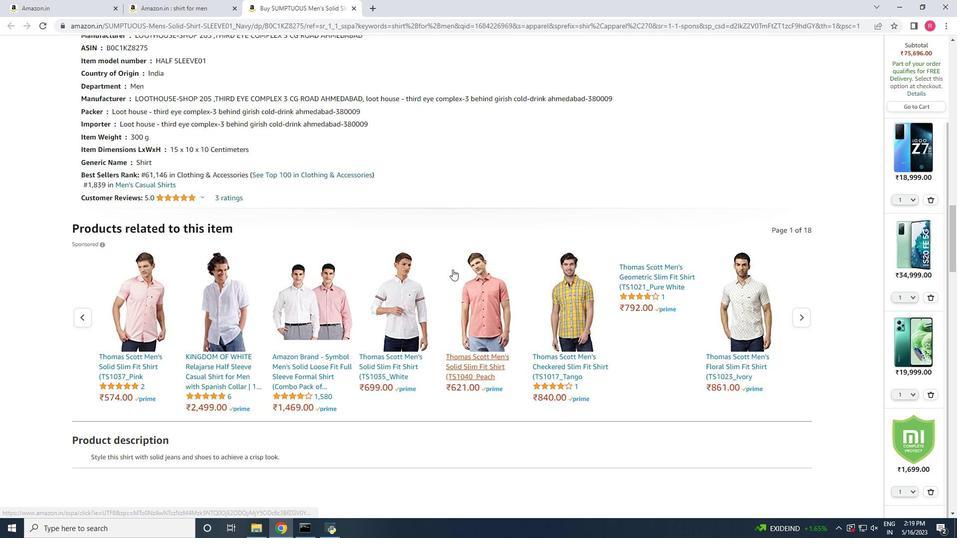 
Action: Mouse scrolled (452, 269) with delta (0, 0)
Screenshot: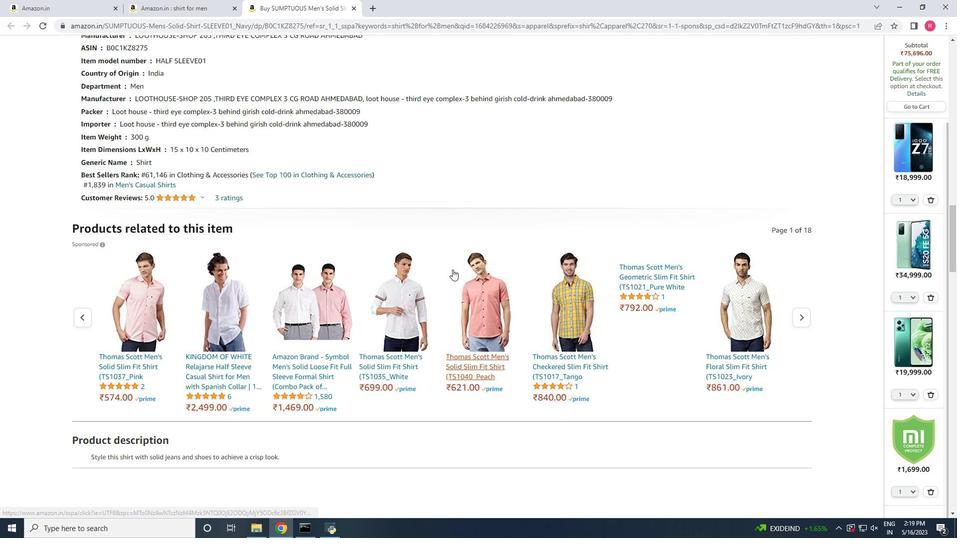 
Action: Mouse scrolled (452, 269) with delta (0, 0)
Screenshot: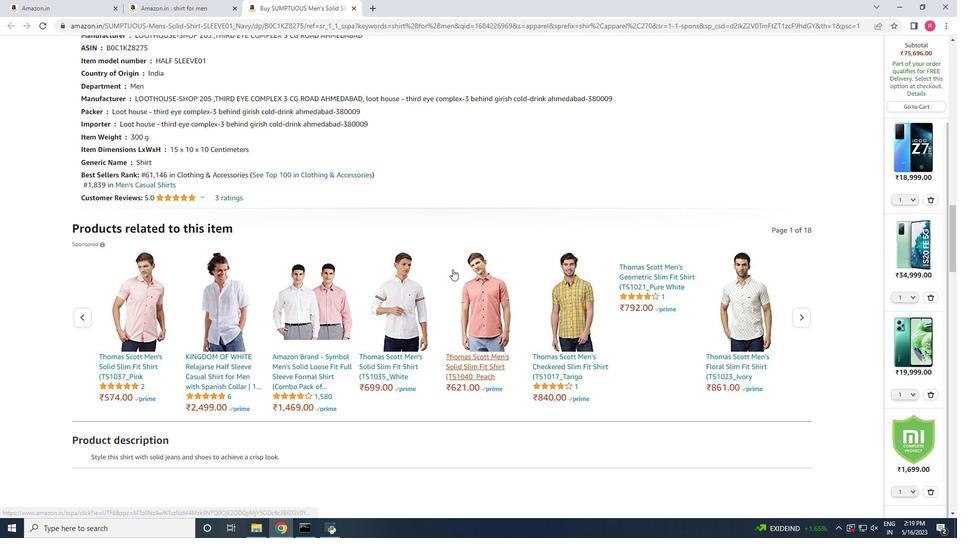 
Action: Mouse scrolled (452, 269) with delta (0, 0)
Screenshot: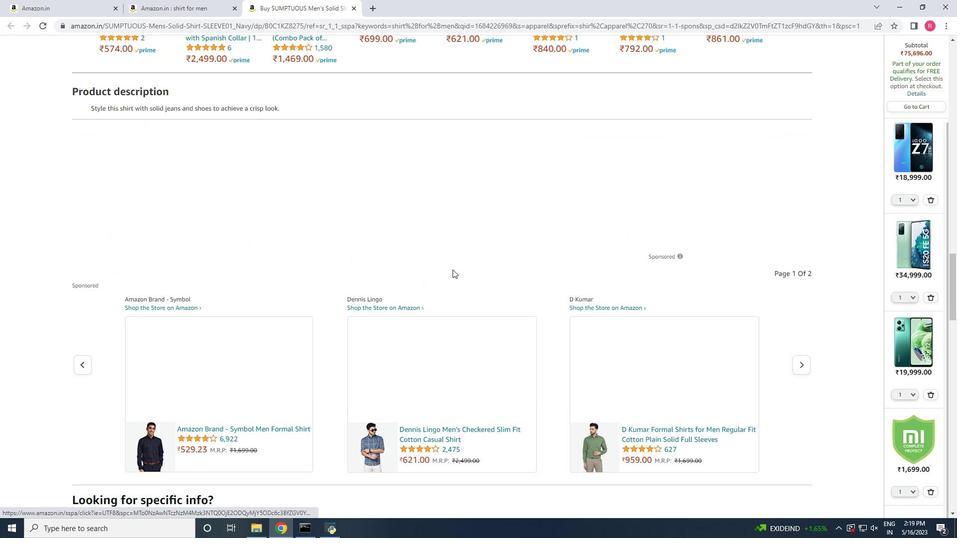 
Action: Mouse scrolled (452, 269) with delta (0, 0)
Screenshot: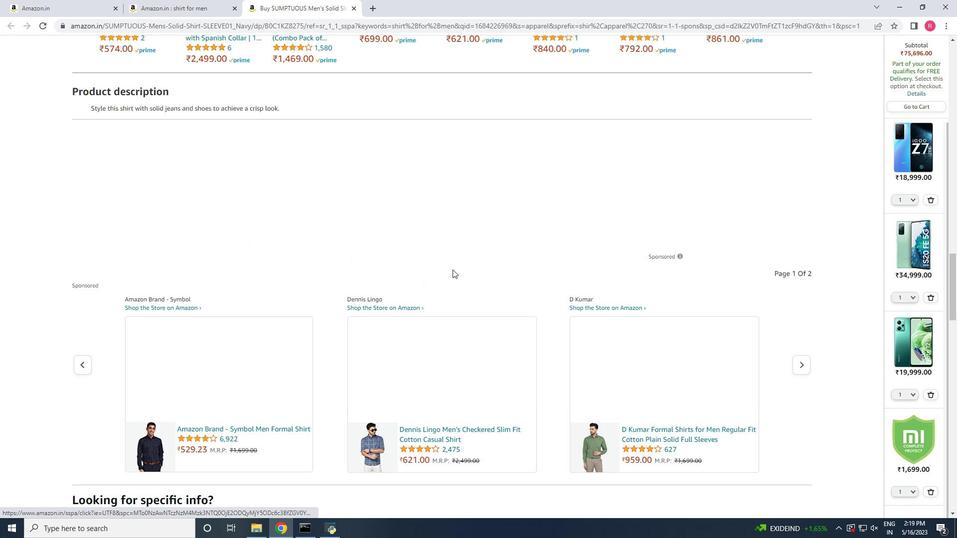 
Action: Mouse scrolled (452, 269) with delta (0, 0)
Screenshot: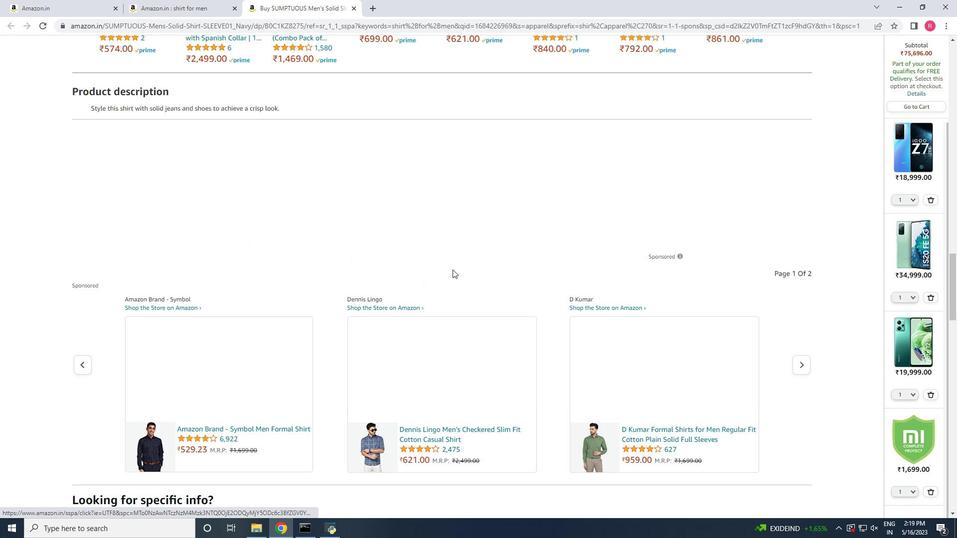 
Action: Mouse scrolled (452, 269) with delta (0, 0)
Screenshot: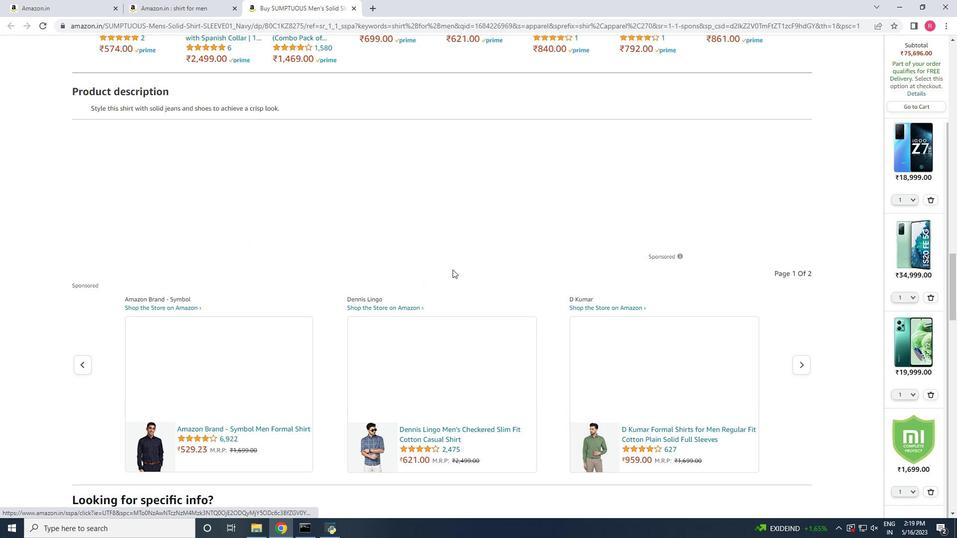 
Action: Mouse scrolled (452, 269) with delta (0, 0)
Screenshot: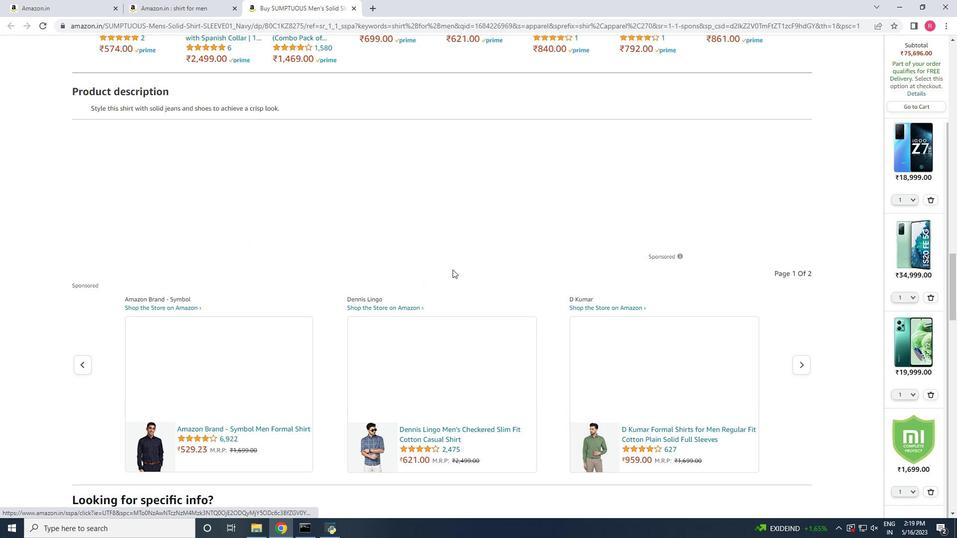 
Action: Mouse scrolled (452, 269) with delta (0, 0)
Screenshot: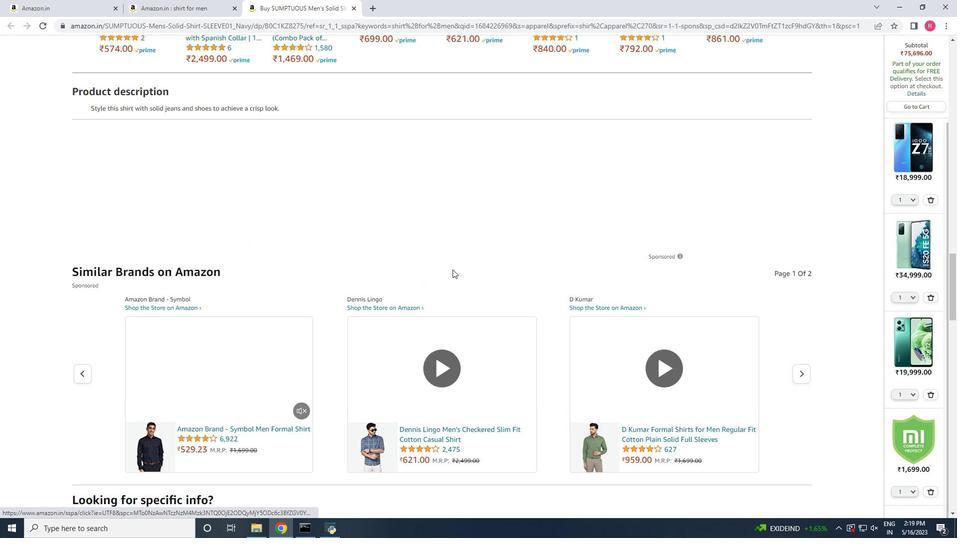 
Action: Mouse scrolled (452, 269) with delta (0, 0)
Screenshot: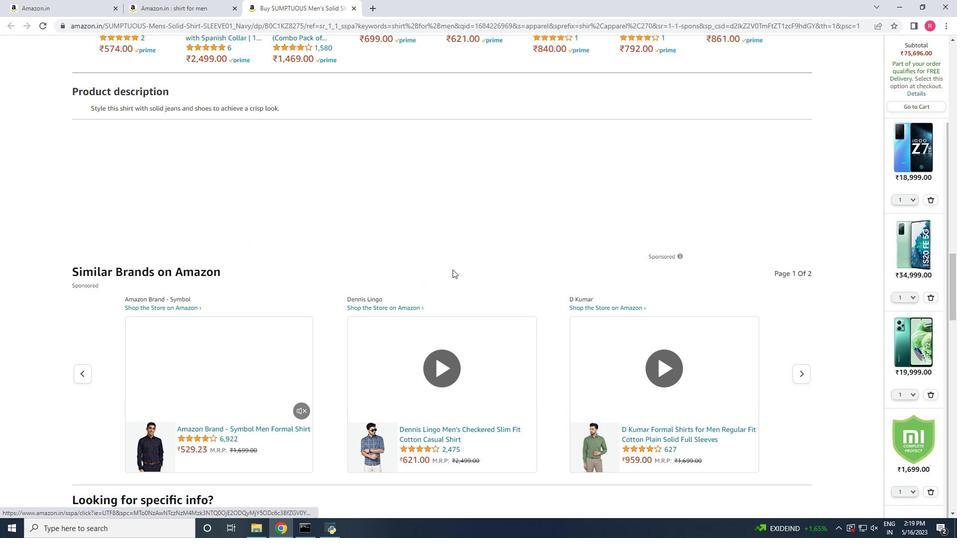 
Action: Mouse scrolled (452, 269) with delta (0, 0)
Screenshot: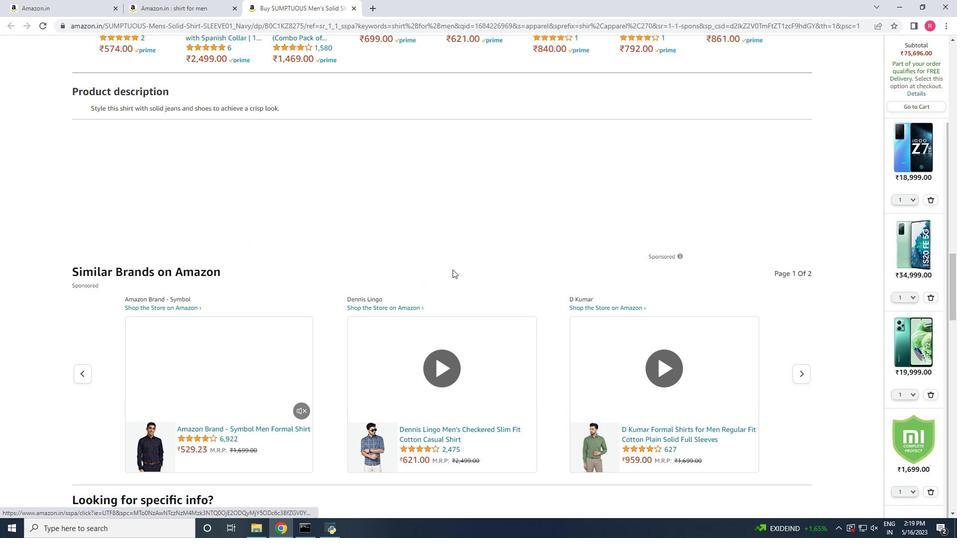 
Action: Mouse scrolled (452, 270) with delta (0, 0)
Screenshot: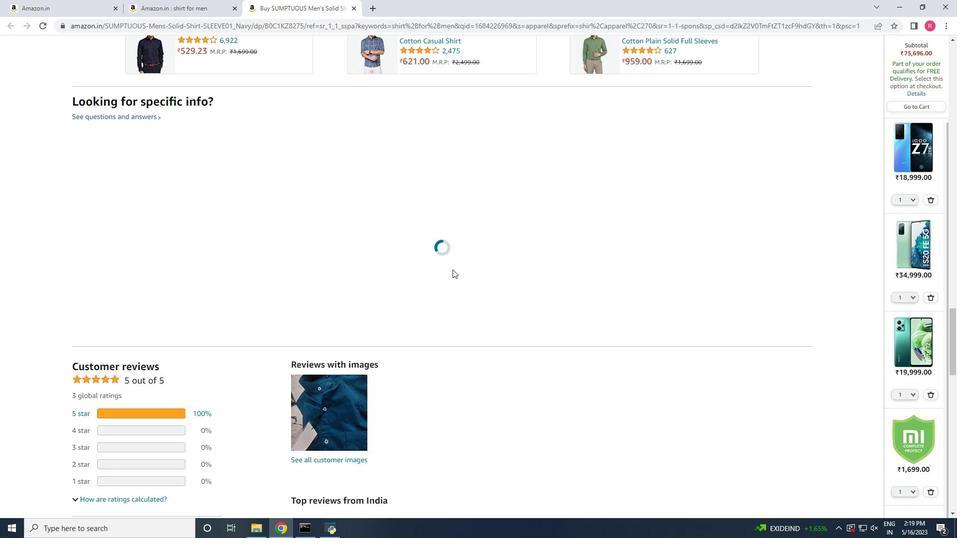 
Action: Mouse scrolled (452, 269) with delta (0, 0)
Screenshot: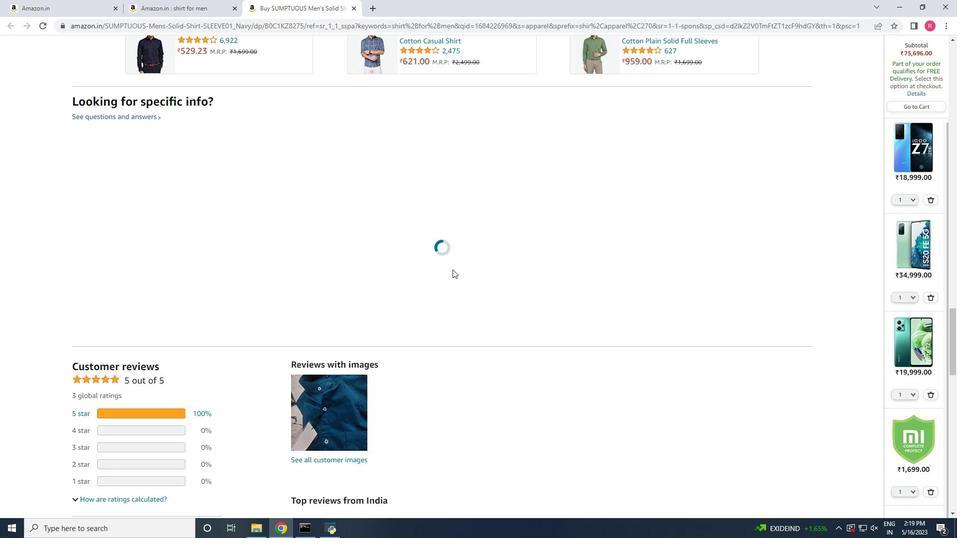 
Action: Mouse scrolled (452, 270) with delta (0, 0)
Screenshot: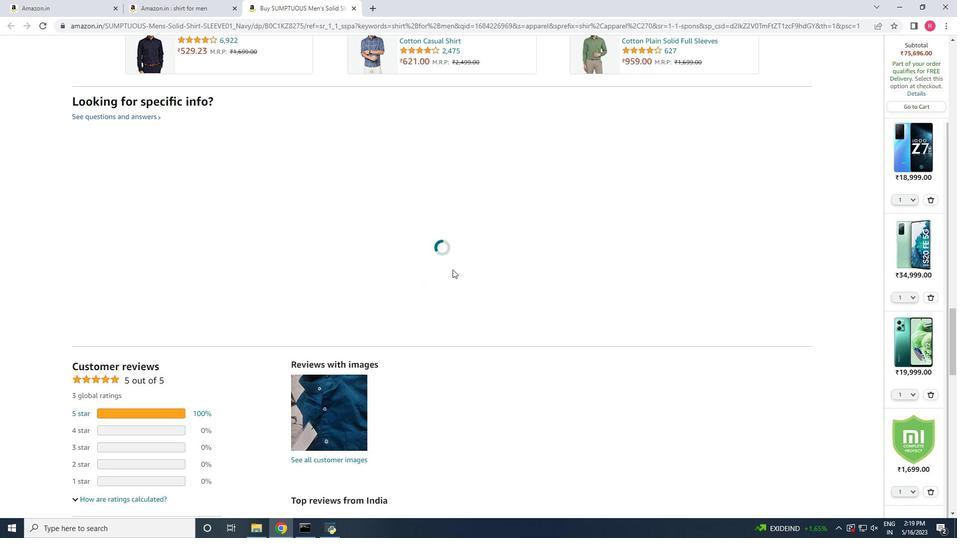
Action: Mouse scrolled (452, 269) with delta (0, 0)
Screenshot: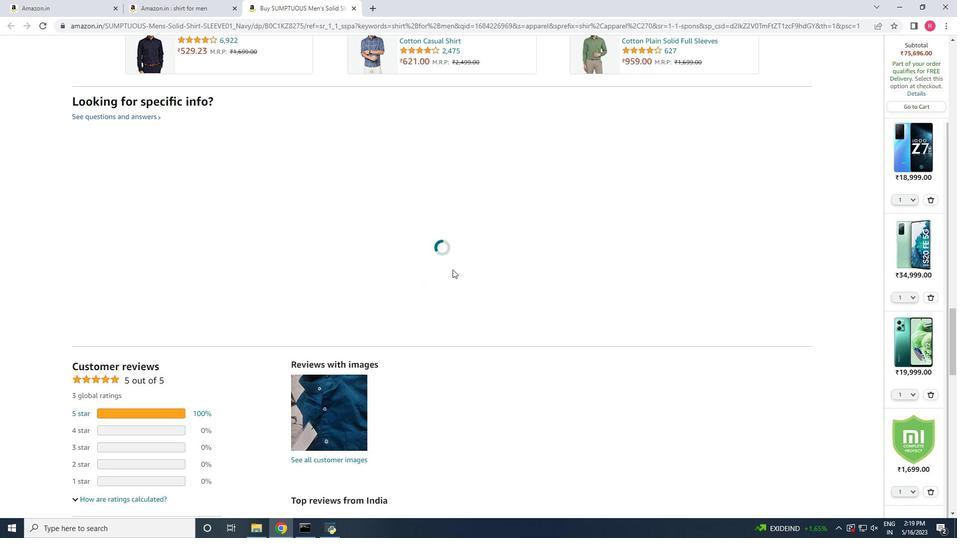 
Action: Mouse scrolled (452, 270) with delta (0, 0)
Screenshot: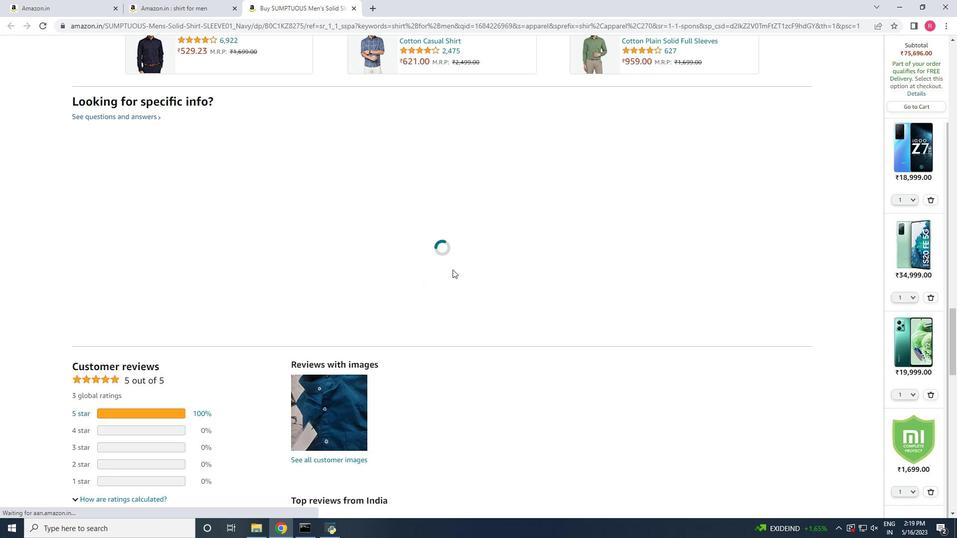 
Action: Mouse scrolled (452, 270) with delta (0, 0)
Screenshot: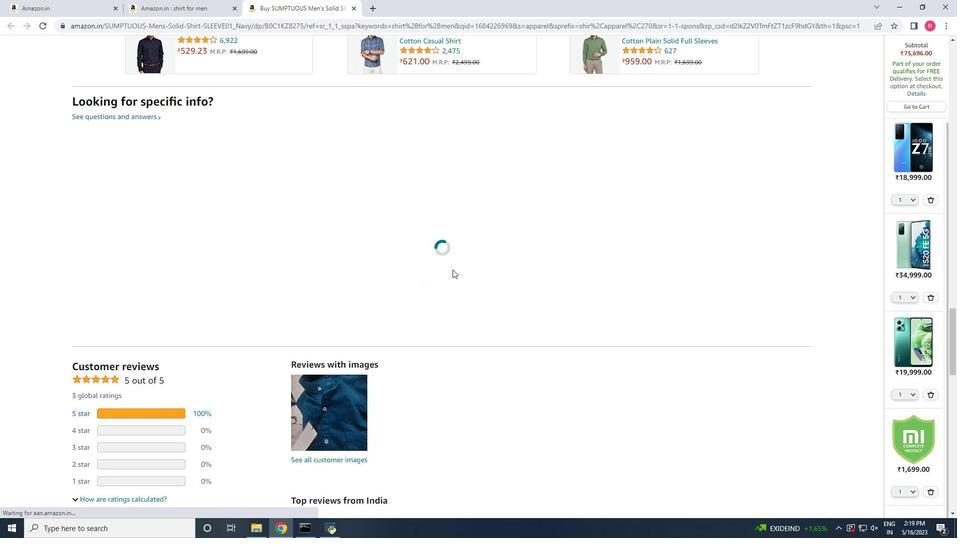 
Action: Mouse scrolled (452, 270) with delta (0, 0)
Screenshot: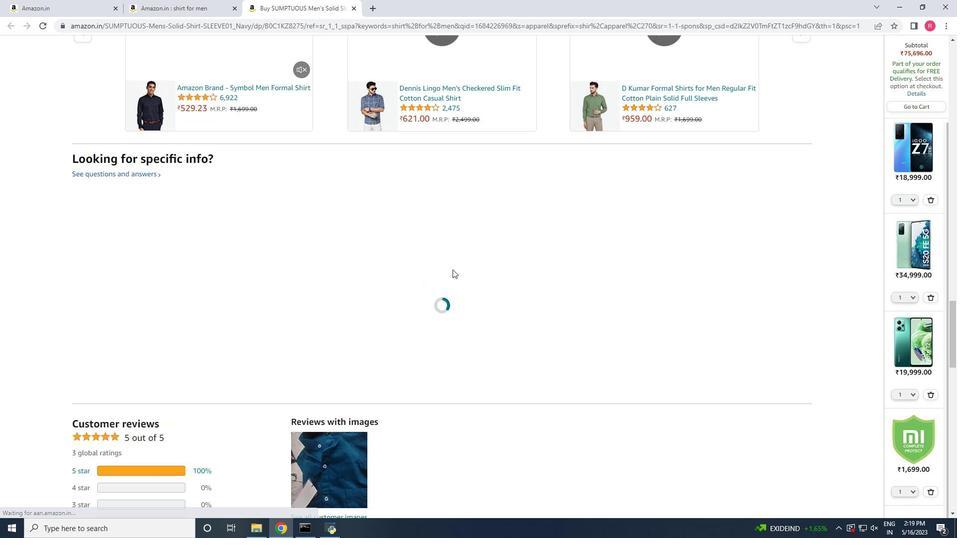 
Action: Mouse scrolled (452, 270) with delta (0, 0)
Screenshot: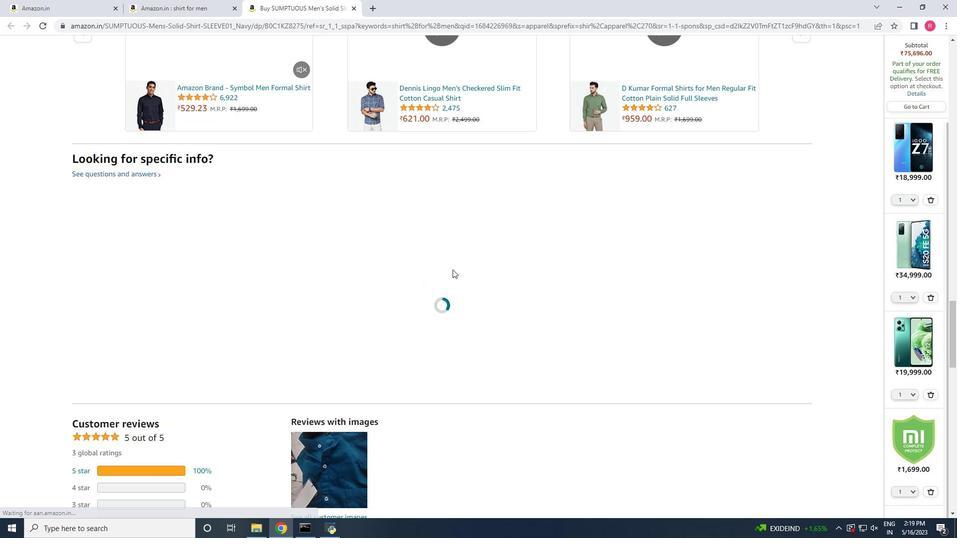 
Action: Mouse scrolled (452, 270) with delta (0, 0)
Screenshot: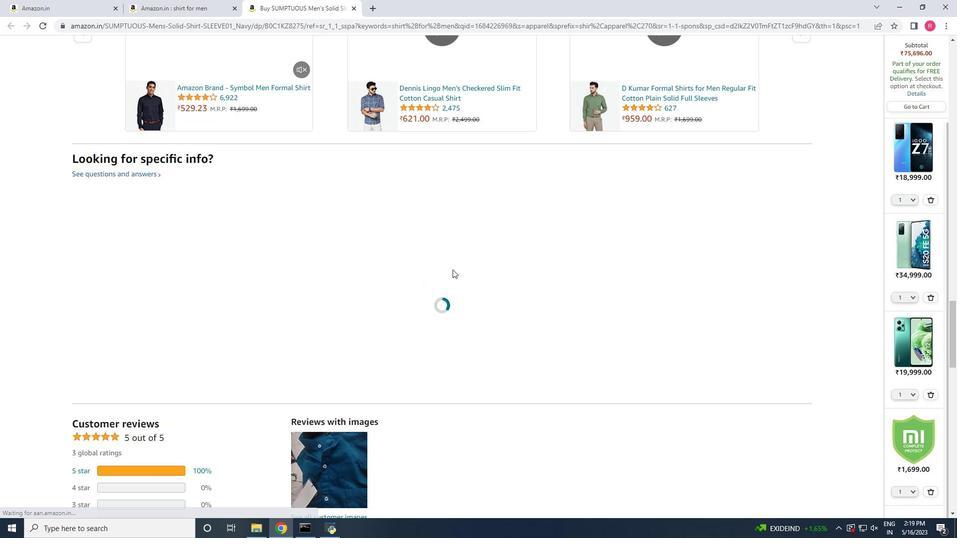 
Action: Mouse scrolled (452, 270) with delta (0, 0)
Screenshot: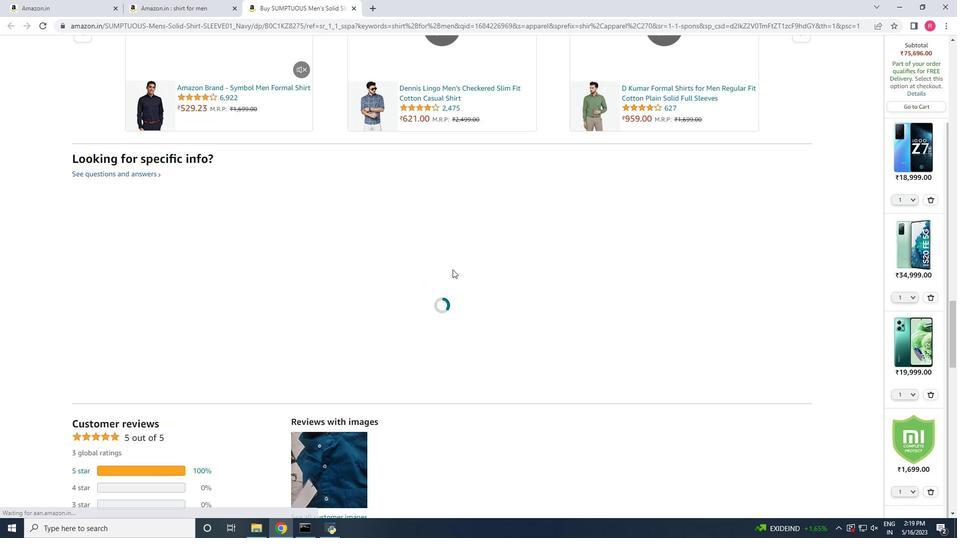 
Action: Mouse scrolled (452, 270) with delta (0, 0)
Screenshot: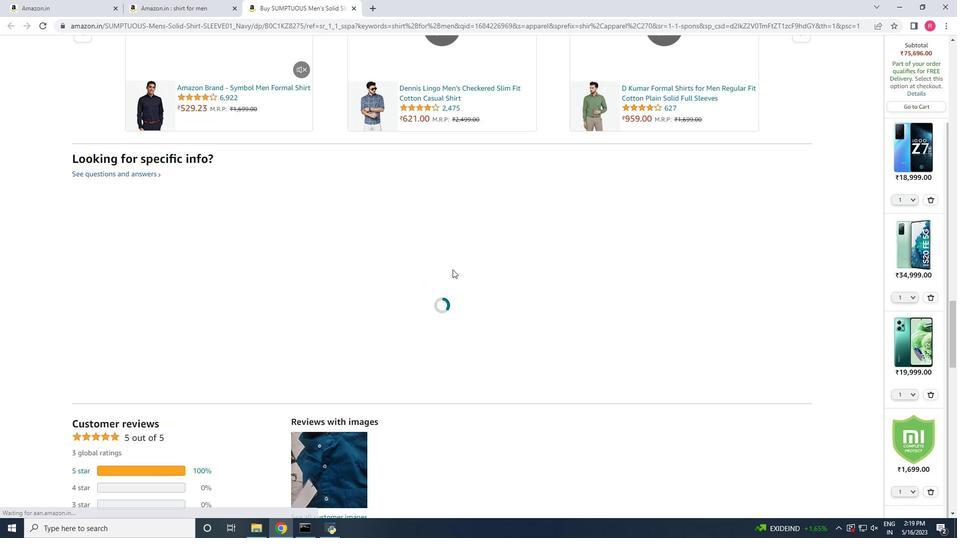 
Action: Mouse scrolled (452, 270) with delta (0, 0)
Screenshot: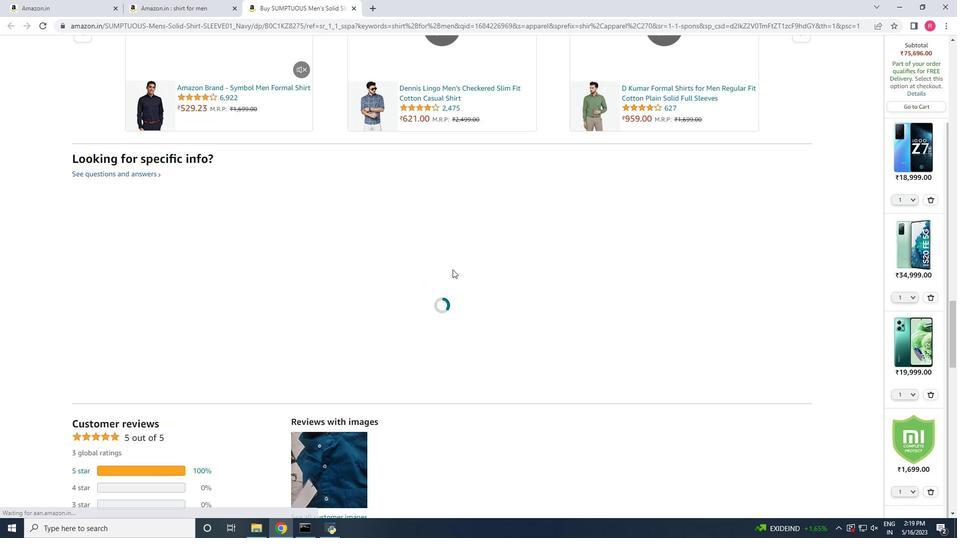 
Action: Mouse scrolled (452, 270) with delta (0, 0)
Screenshot: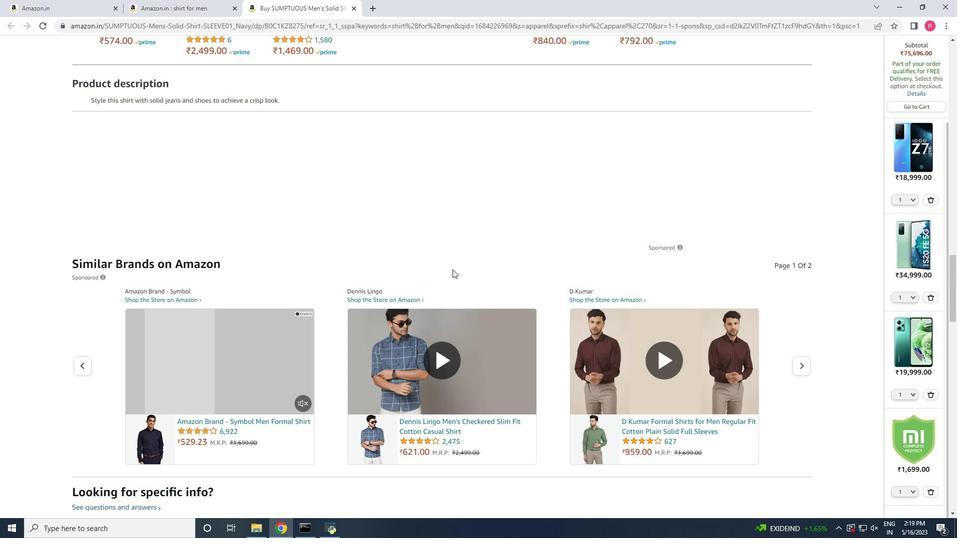 
Action: Mouse scrolled (452, 270) with delta (0, 0)
Screenshot: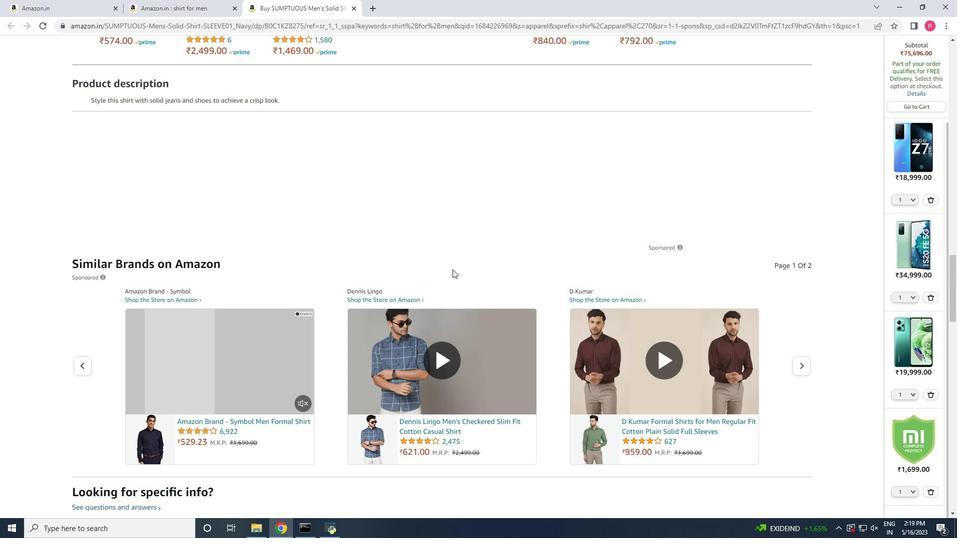 
Action: Mouse scrolled (452, 270) with delta (0, 0)
Screenshot: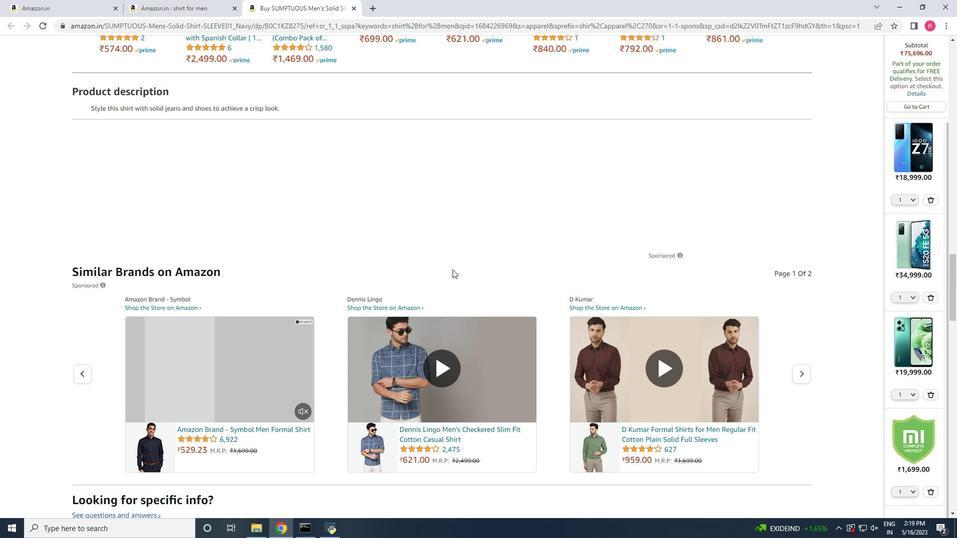 
Action: Mouse scrolled (452, 270) with delta (0, 0)
Screenshot: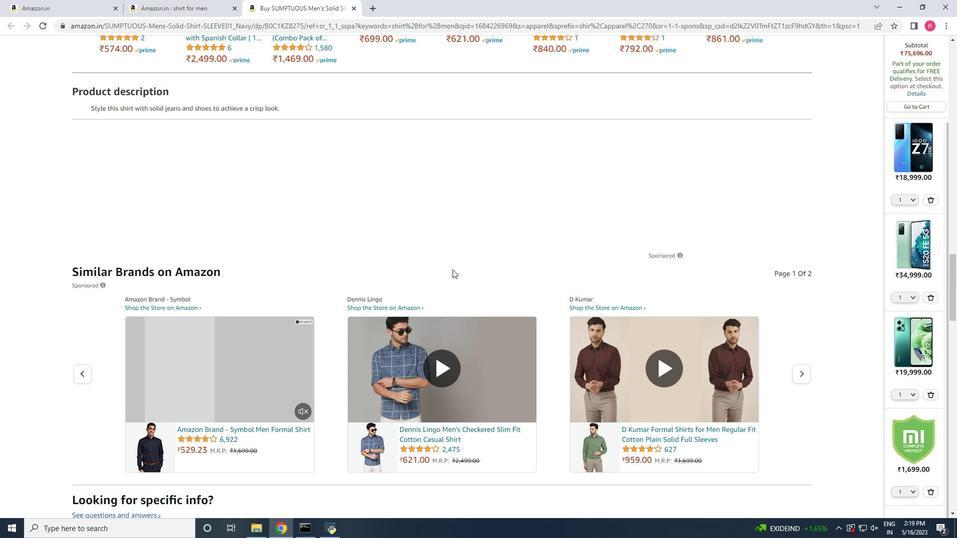 
Action: Mouse scrolled (452, 270) with delta (0, 0)
Screenshot: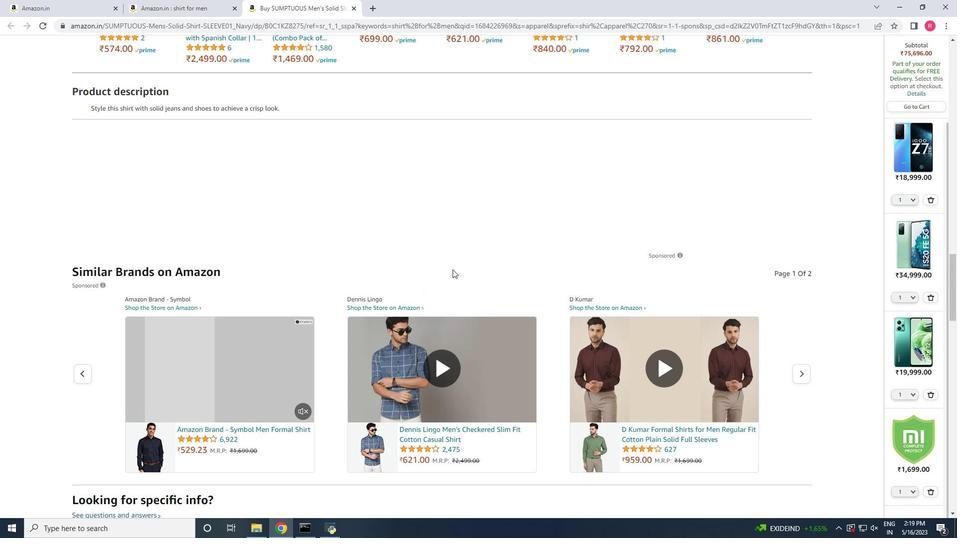 
Action: Mouse scrolled (452, 270) with delta (0, 0)
Screenshot: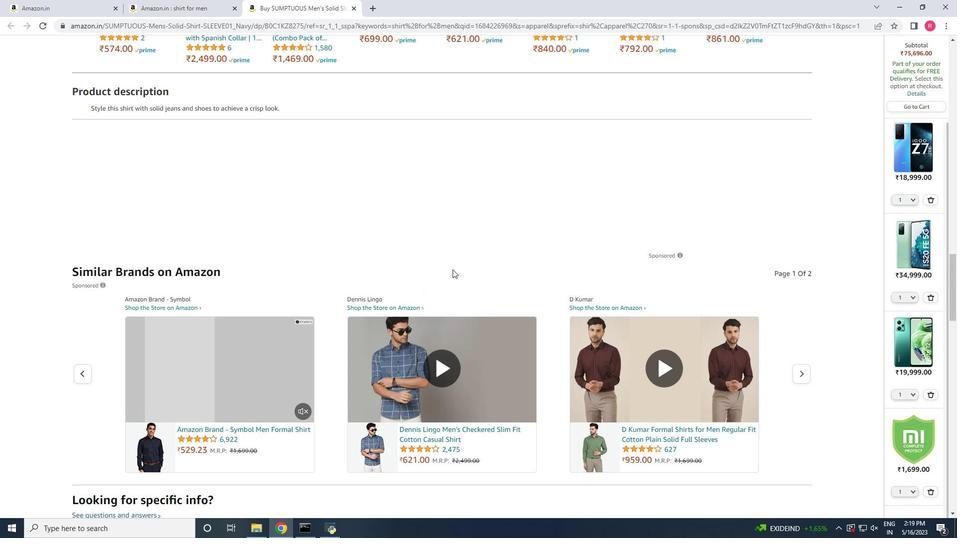 
Action: Mouse scrolled (452, 270) with delta (0, 0)
Screenshot: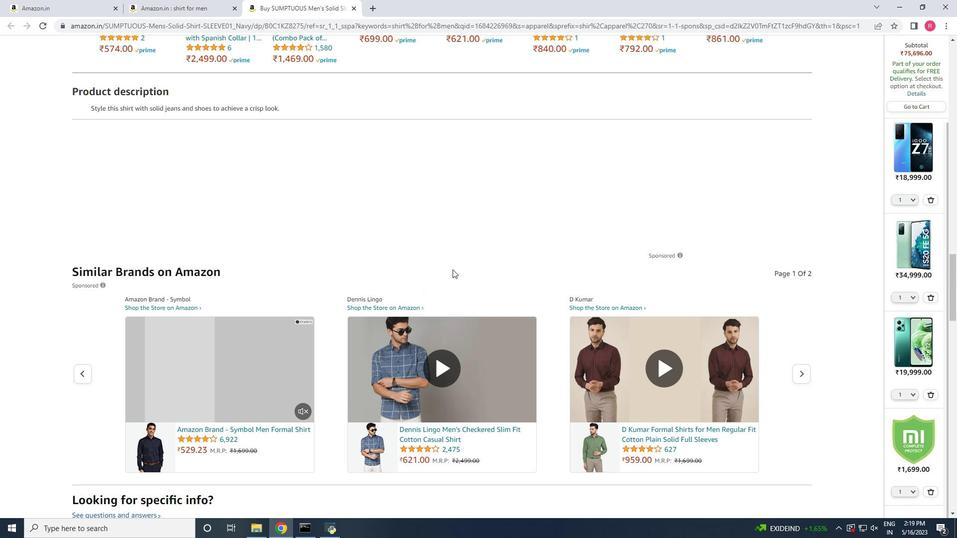 
Action: Mouse scrolled (452, 270) with delta (0, 0)
Screenshot: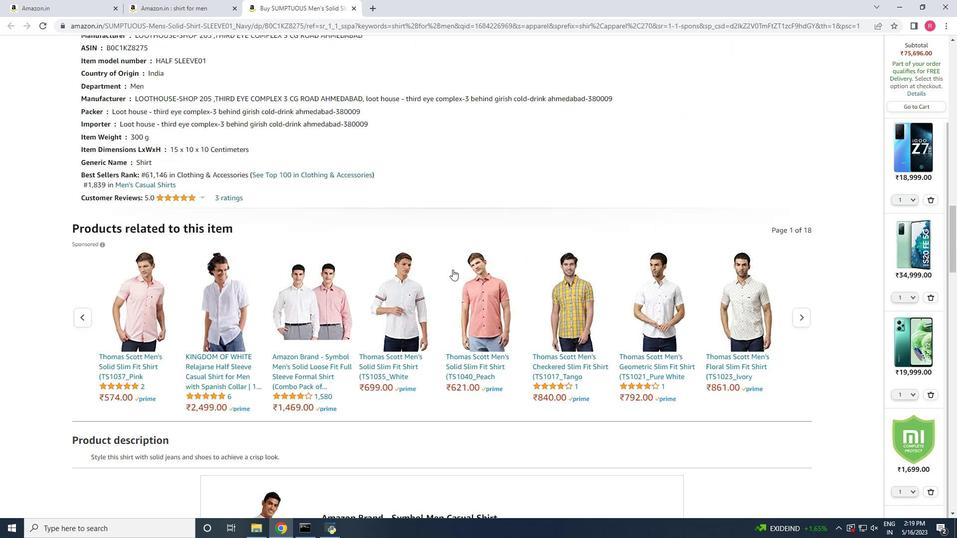 
Action: Mouse scrolled (452, 270) with delta (0, 0)
Screenshot: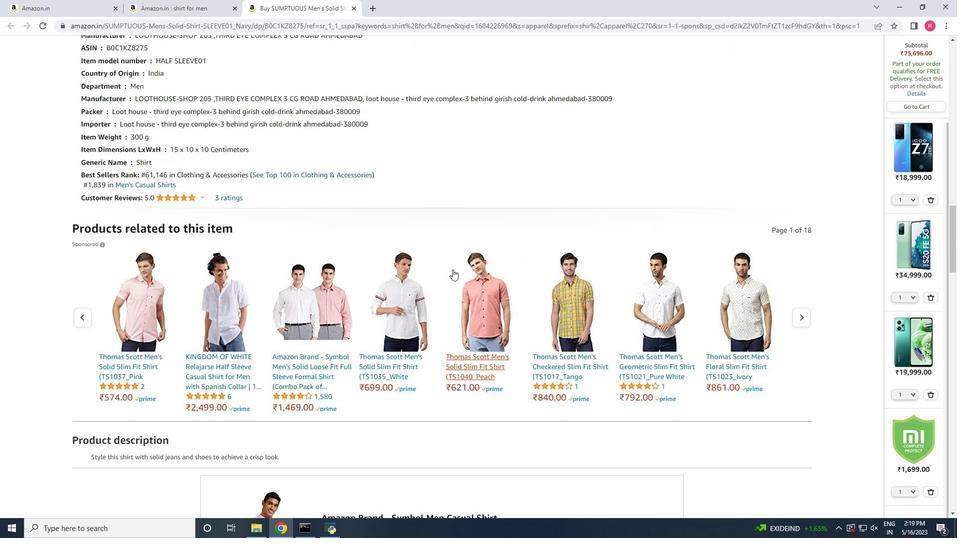 
Action: Mouse scrolled (452, 270) with delta (0, 0)
Screenshot: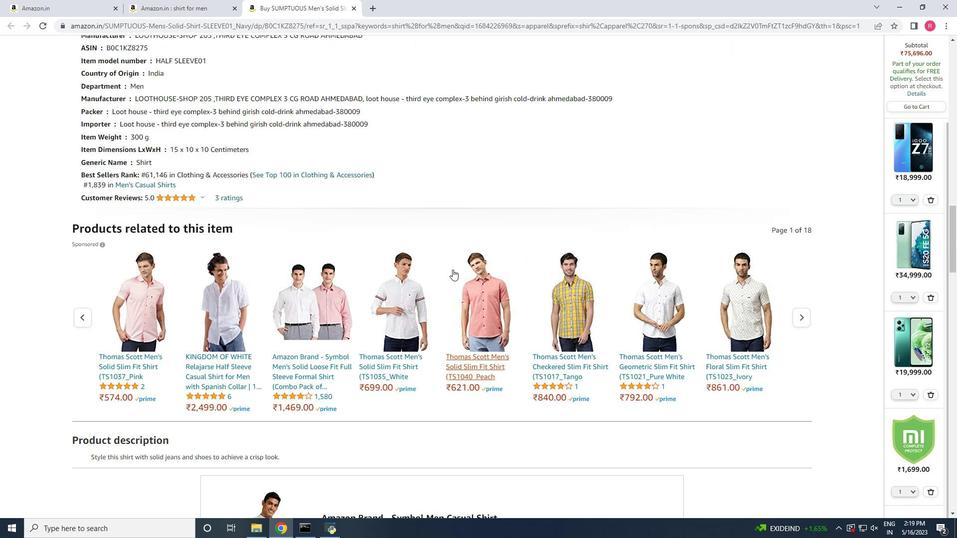 
Action: Mouse scrolled (452, 270) with delta (0, 0)
Screenshot: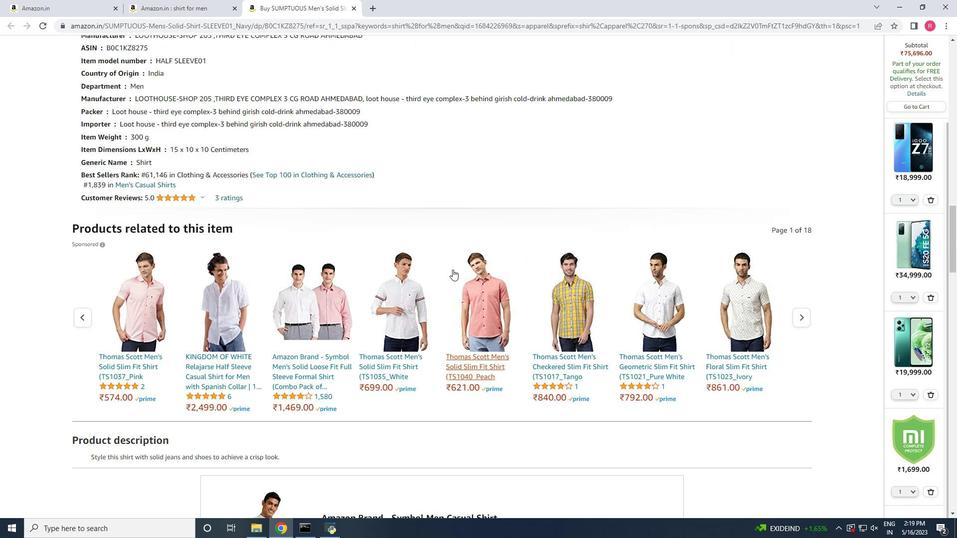 
Action: Mouse scrolled (452, 270) with delta (0, 0)
Screenshot: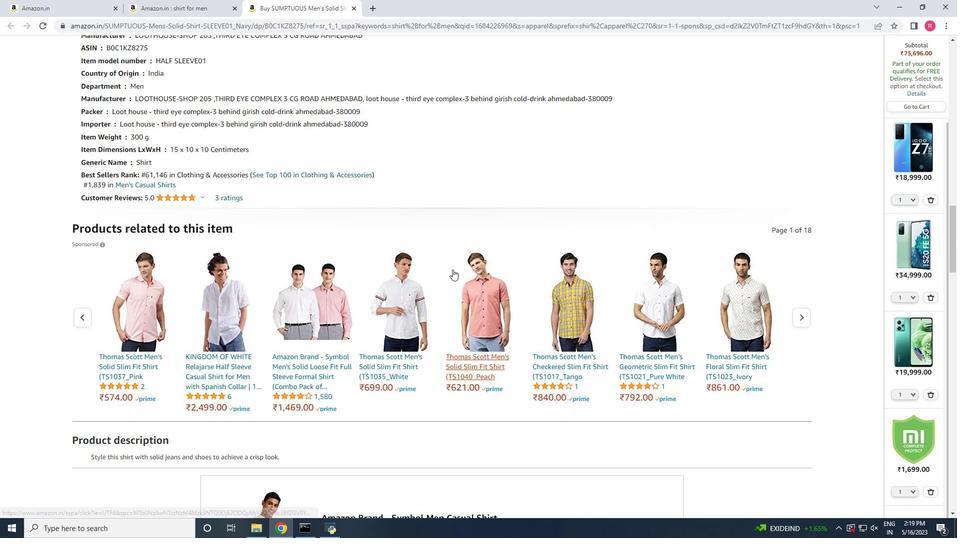 
Action: Mouse scrolled (452, 270) with delta (0, 0)
Screenshot: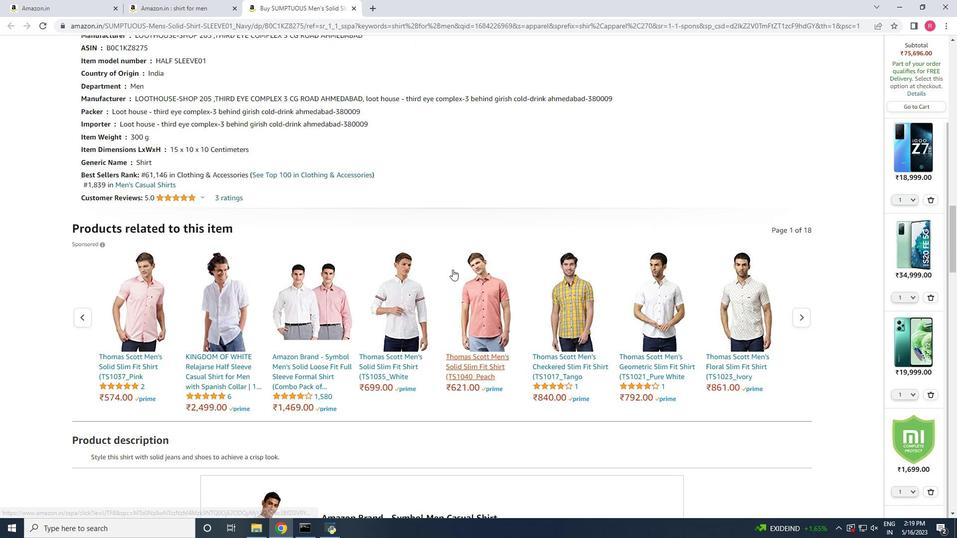 
Action: Mouse scrolled (452, 270) with delta (0, 0)
Screenshot: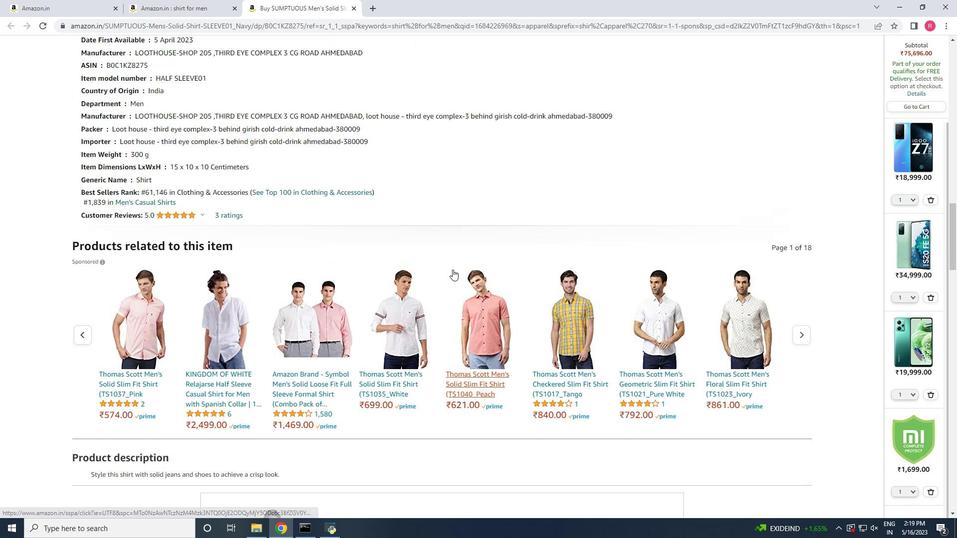 
Action: Mouse scrolled (452, 269) with delta (0, 0)
Screenshot: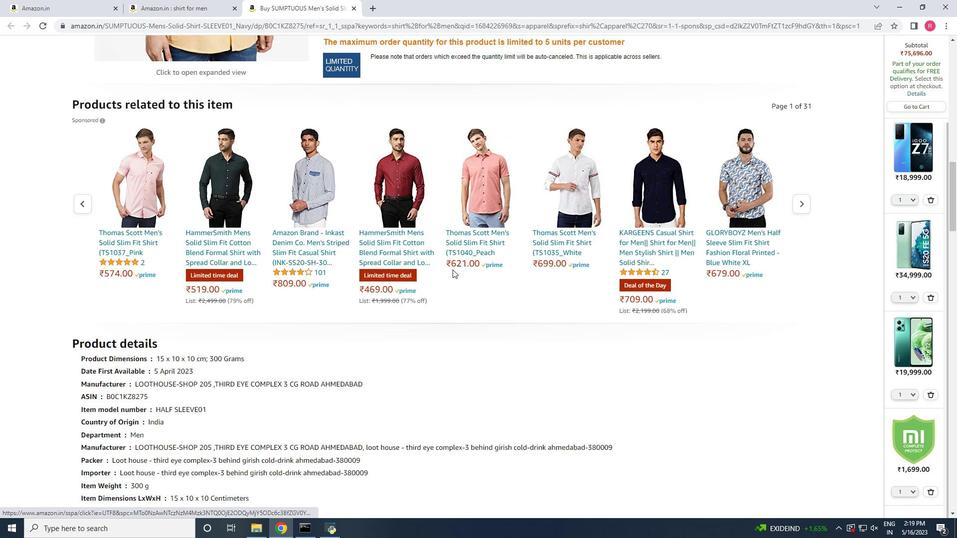 
Action: Mouse scrolled (452, 269) with delta (0, 0)
Screenshot: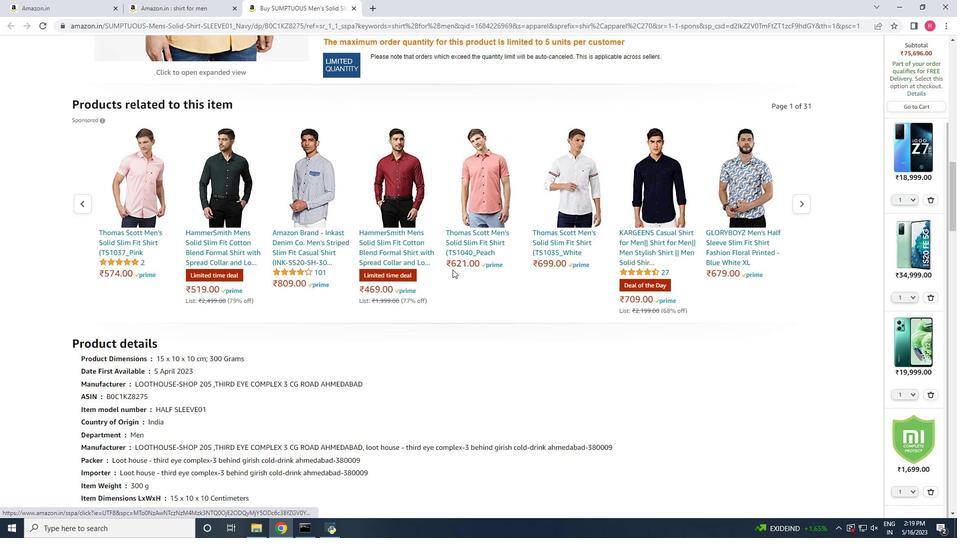 
Action: Mouse scrolled (452, 269) with delta (0, 0)
Screenshot: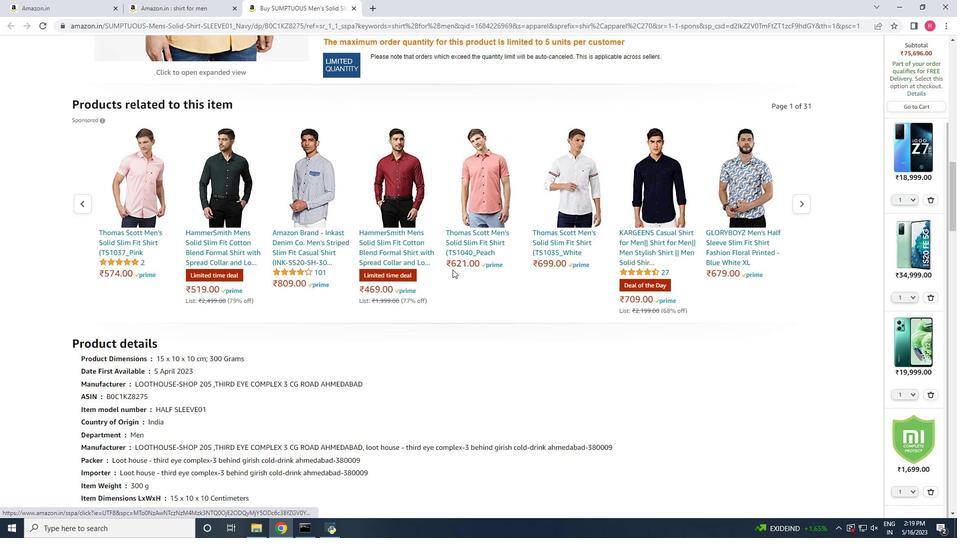 
Action: Mouse scrolled (452, 269) with delta (0, 0)
Screenshot: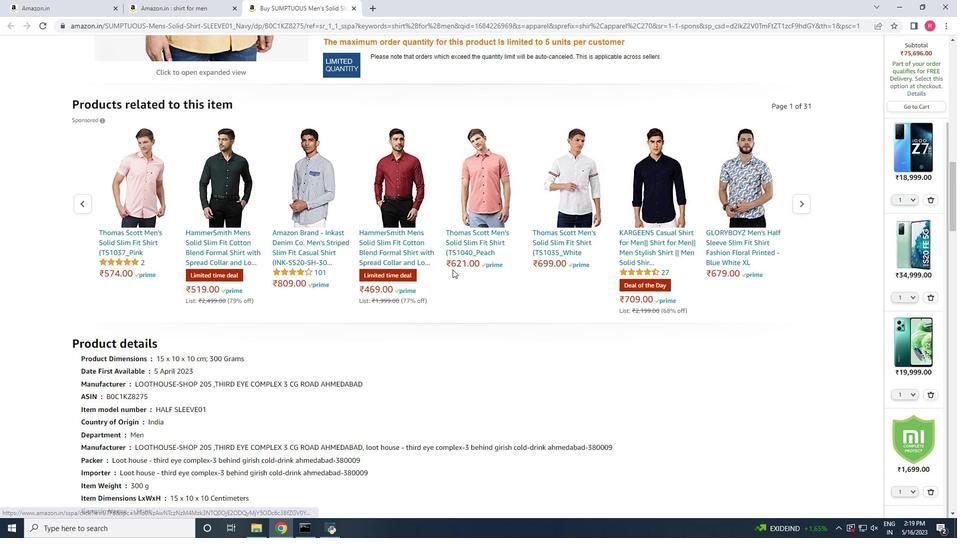 
Action: Mouse scrolled (452, 269) with delta (0, 0)
Screenshot: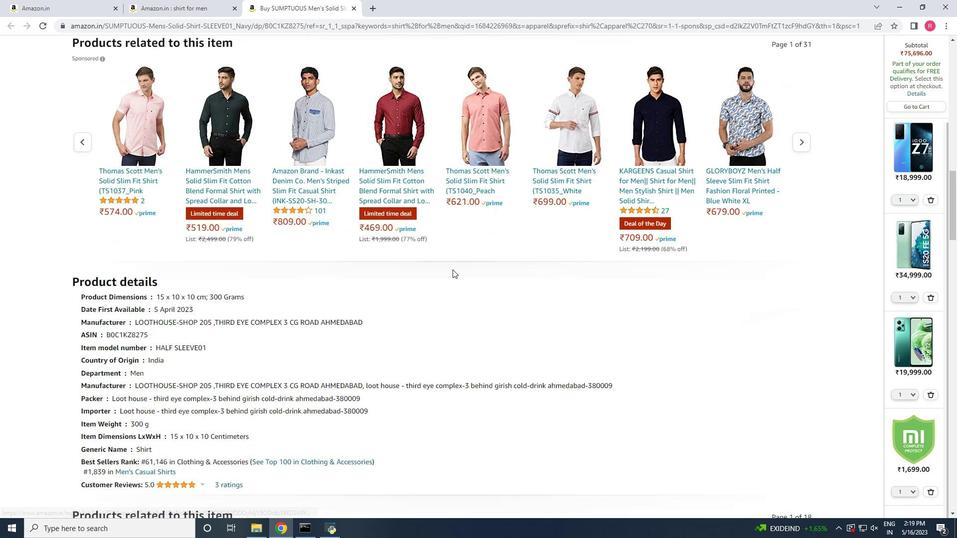 
Action: Mouse moved to (266, 306)
Screenshot: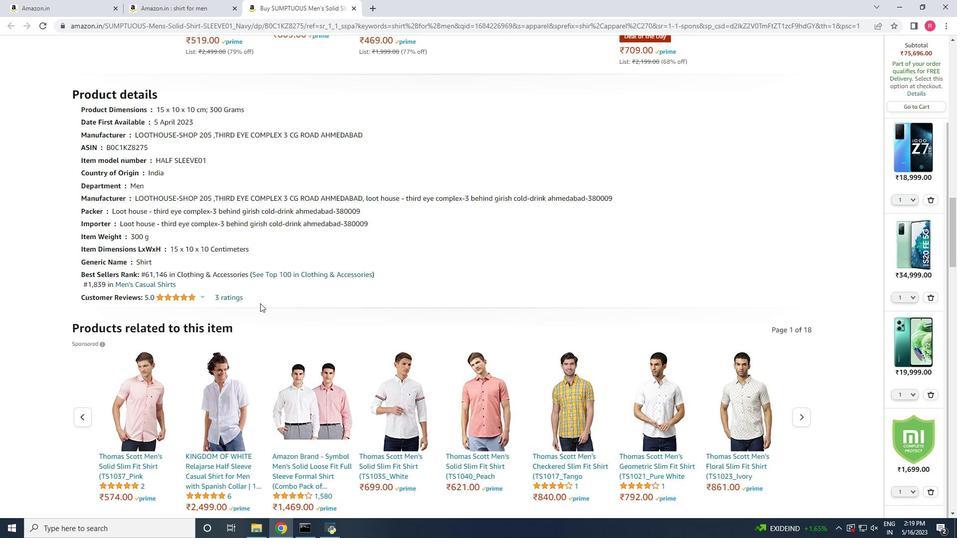 
Action: Mouse scrolled (266, 305) with delta (0, 0)
Screenshot: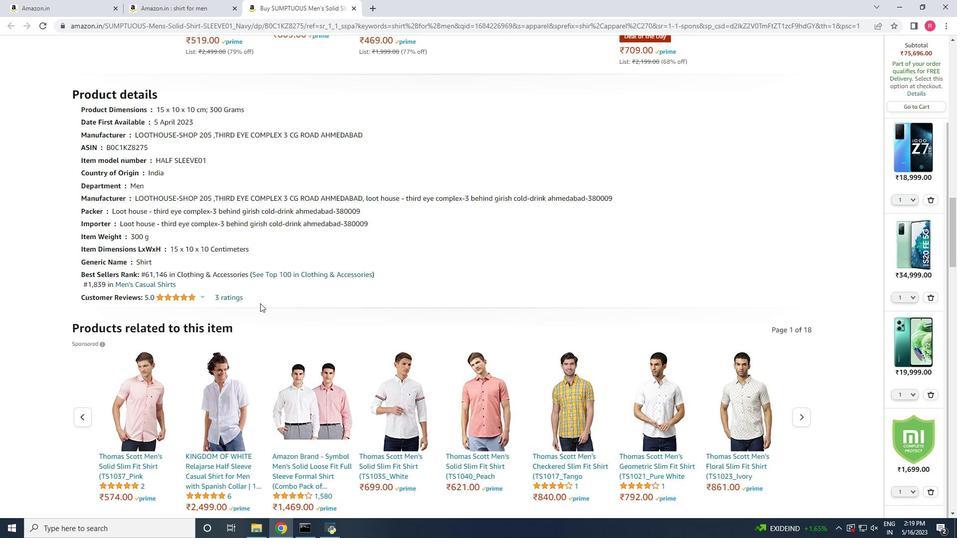 
Action: Mouse scrolled (266, 305) with delta (0, 0)
Screenshot: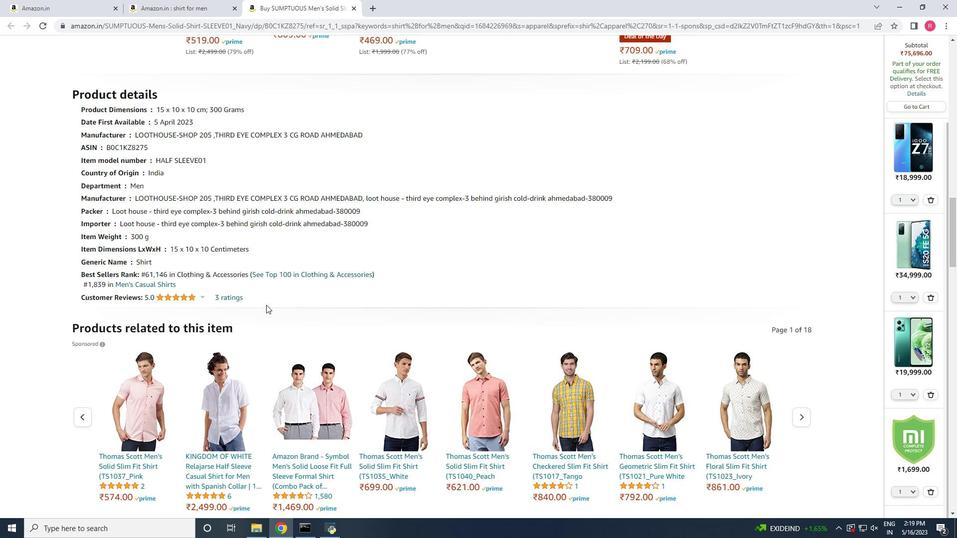 
Action: Mouse scrolled (266, 305) with delta (0, 0)
Screenshot: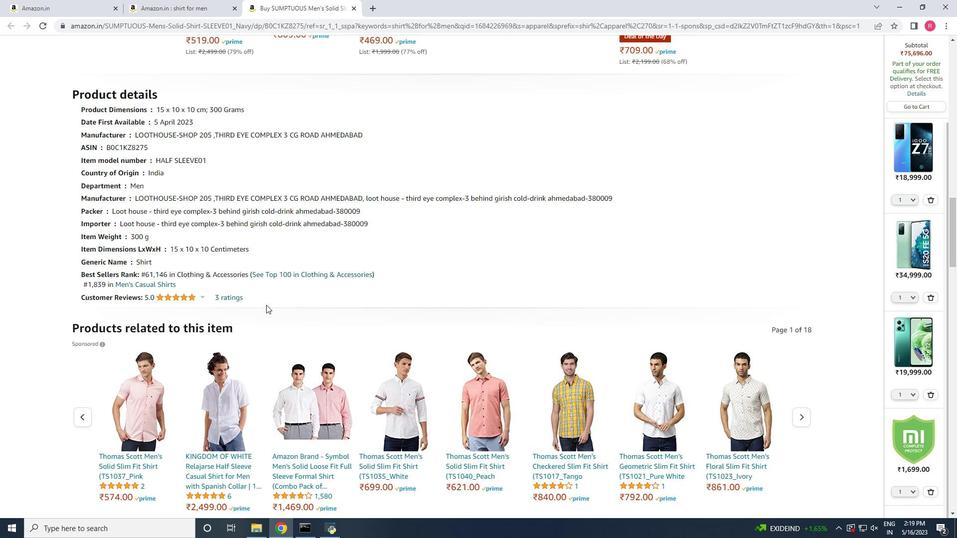
Action: Mouse scrolled (266, 305) with delta (0, 0)
Screenshot: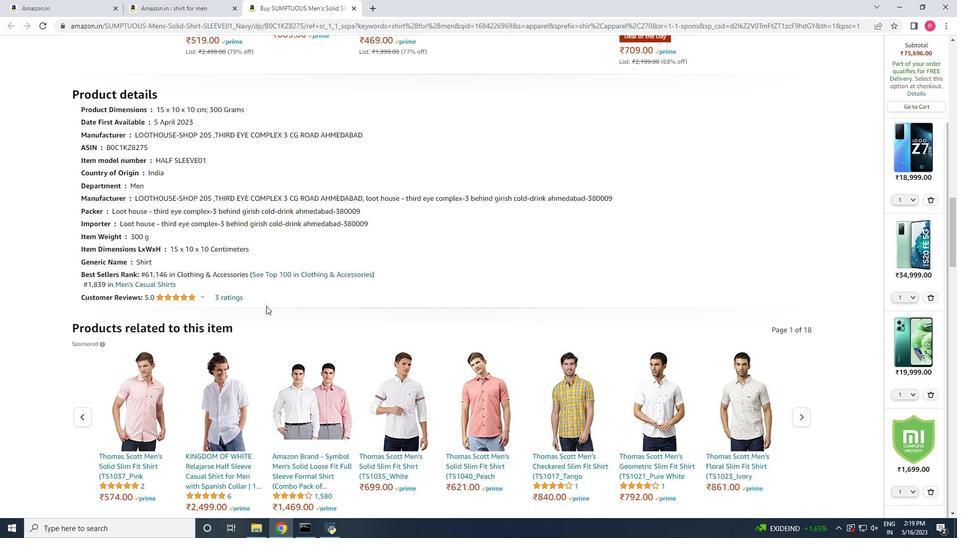 
Action: Mouse scrolled (266, 305) with delta (0, 0)
Screenshot: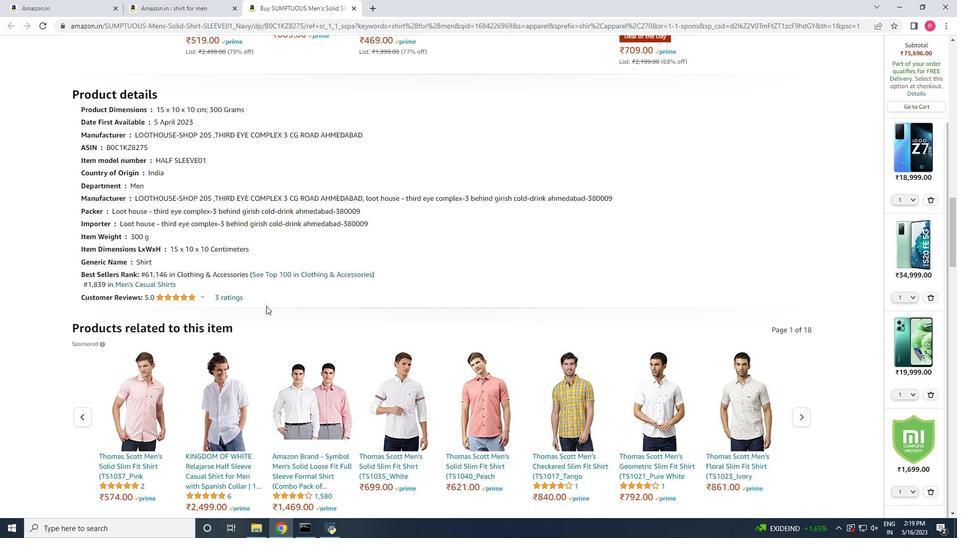 
Action: Mouse scrolled (266, 305) with delta (0, 0)
Screenshot: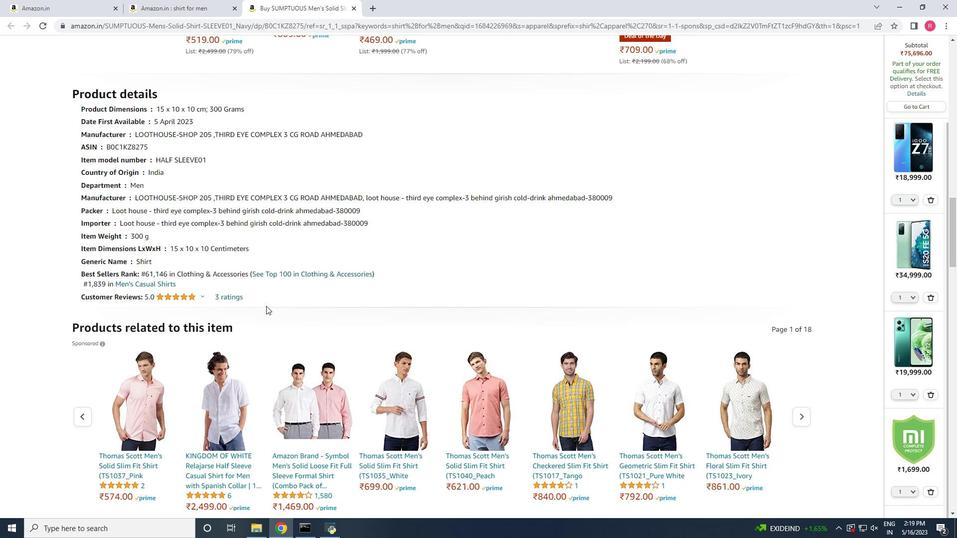 
Action: Mouse moved to (274, 319)
Screenshot: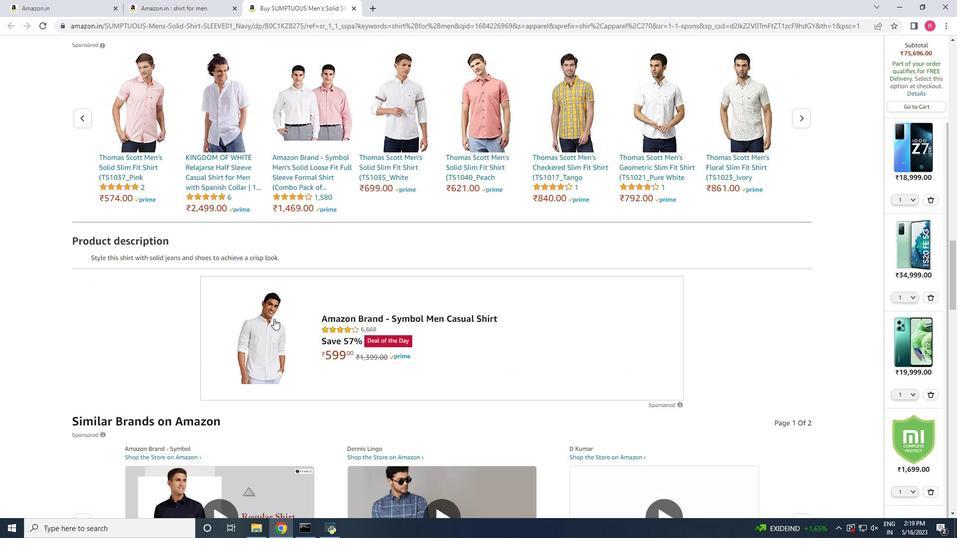 
Action: Mouse scrolled (274, 319) with delta (0, 0)
Screenshot: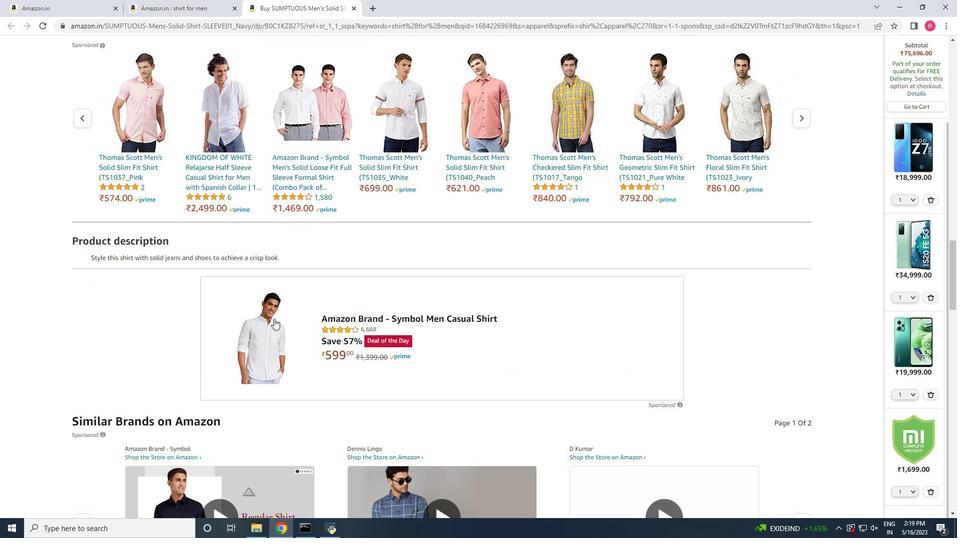 
Action: Mouse scrolled (274, 319) with delta (0, 0)
Screenshot: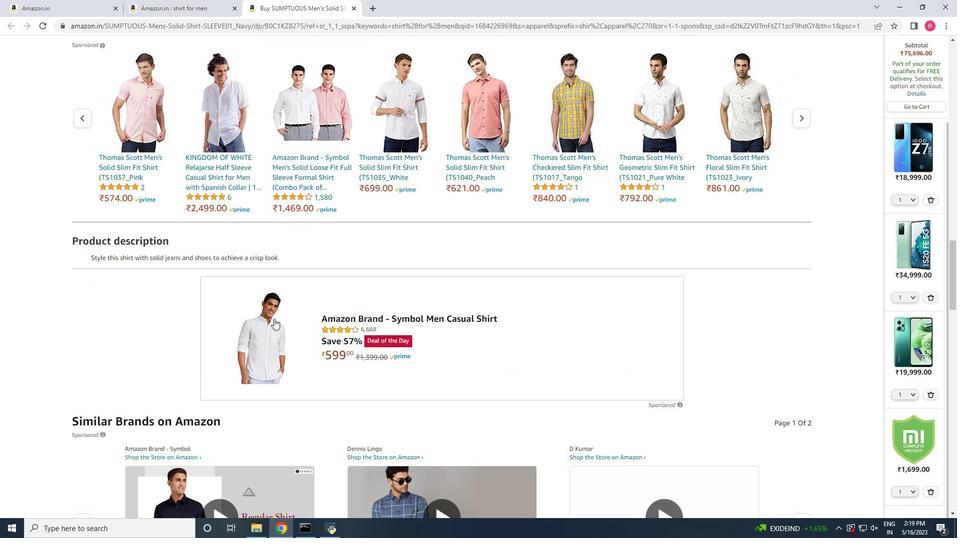 
Action: Mouse scrolled (274, 319) with delta (0, 0)
Screenshot: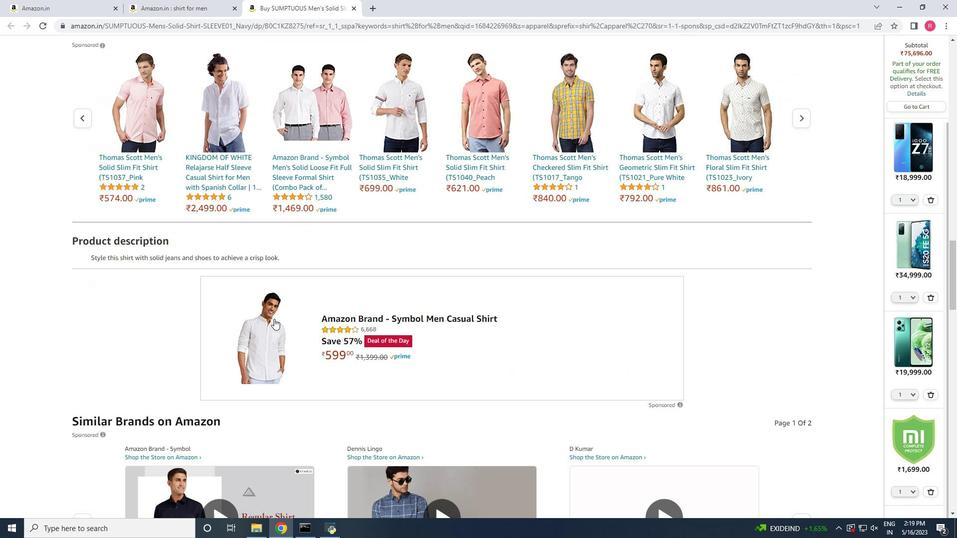 
Action: Mouse scrolled (274, 319) with delta (0, 0)
Screenshot: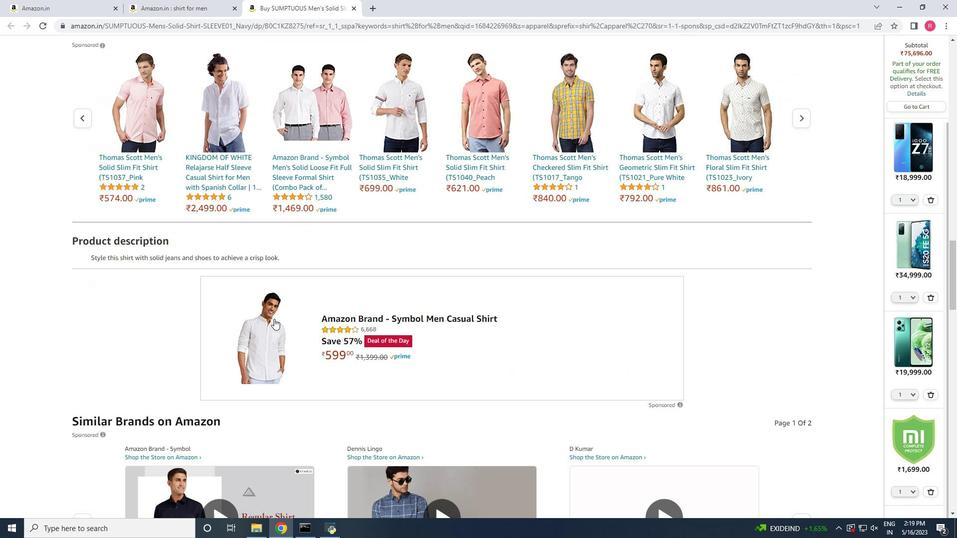 
Action: Mouse scrolled (274, 319) with delta (0, 0)
Screenshot: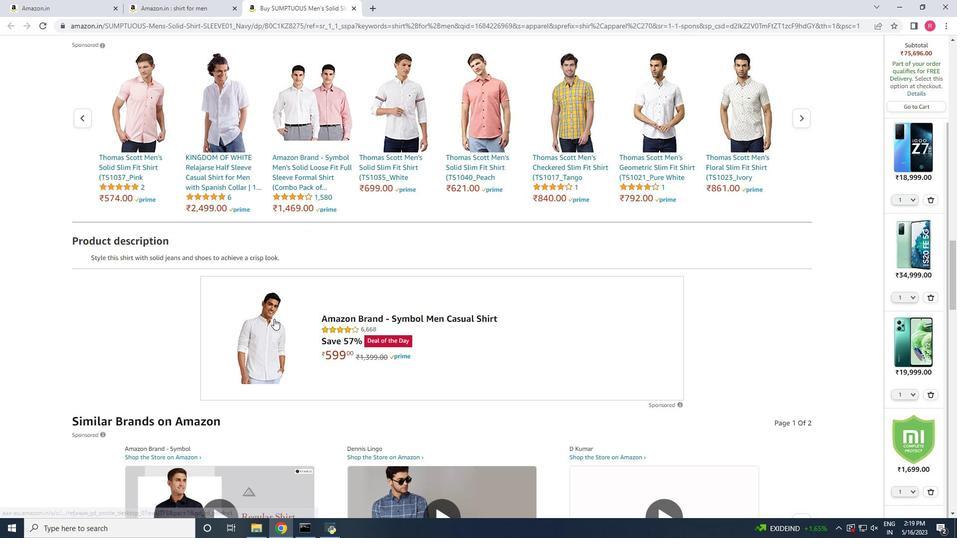 
Action: Mouse scrolled (274, 319) with delta (0, 0)
Screenshot: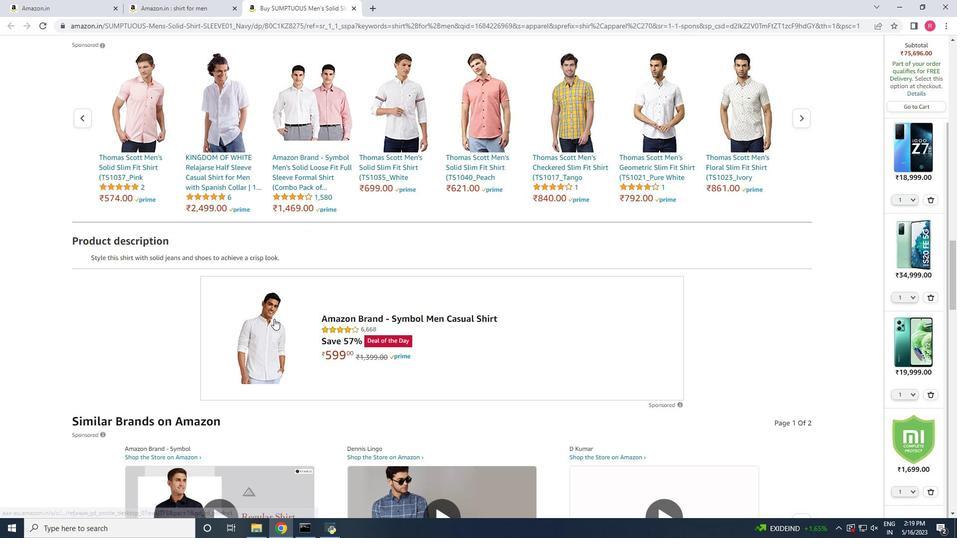 
Action: Mouse scrolled (274, 319) with delta (0, 0)
Screenshot: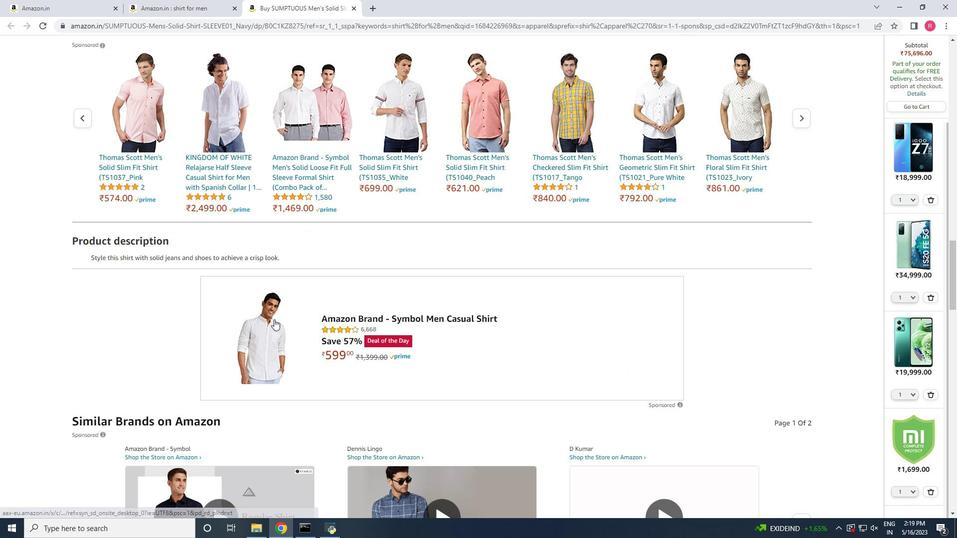
Action: Mouse scrolled (274, 319) with delta (0, 0)
Screenshot: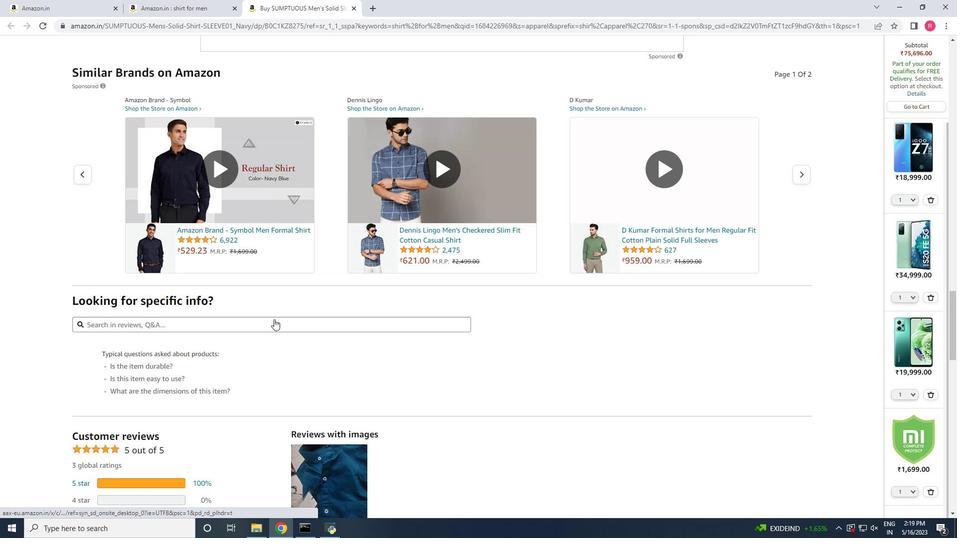
Action: Mouse scrolled (274, 319) with delta (0, 0)
Screenshot: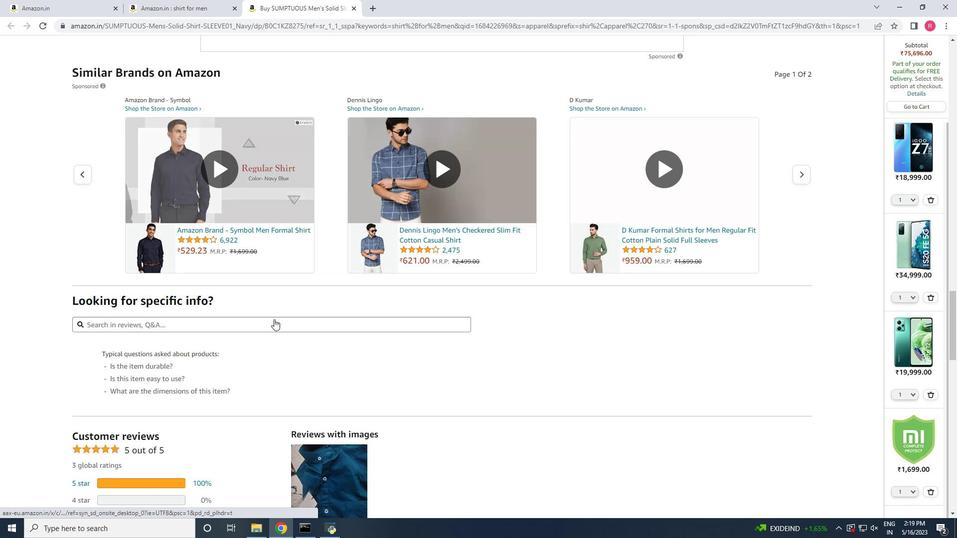 
Action: Mouse scrolled (274, 319) with delta (0, 0)
Screenshot: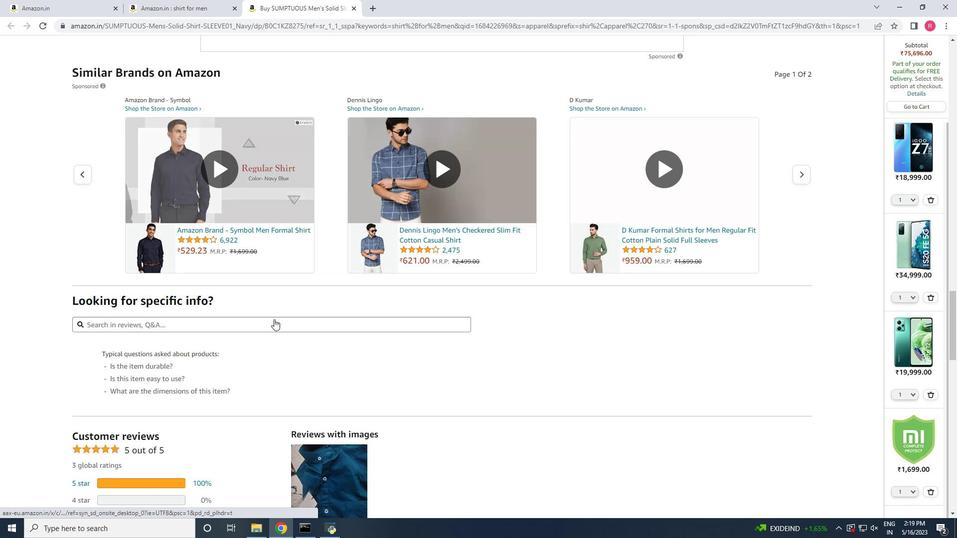 
Action: Mouse scrolled (274, 319) with delta (0, 0)
Screenshot: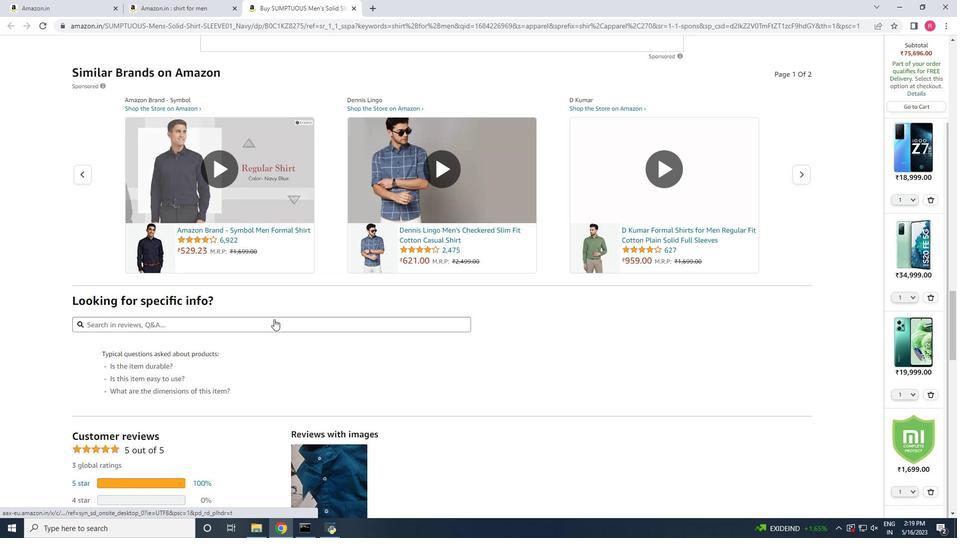 
Action: Mouse scrolled (274, 319) with delta (0, 0)
Screenshot: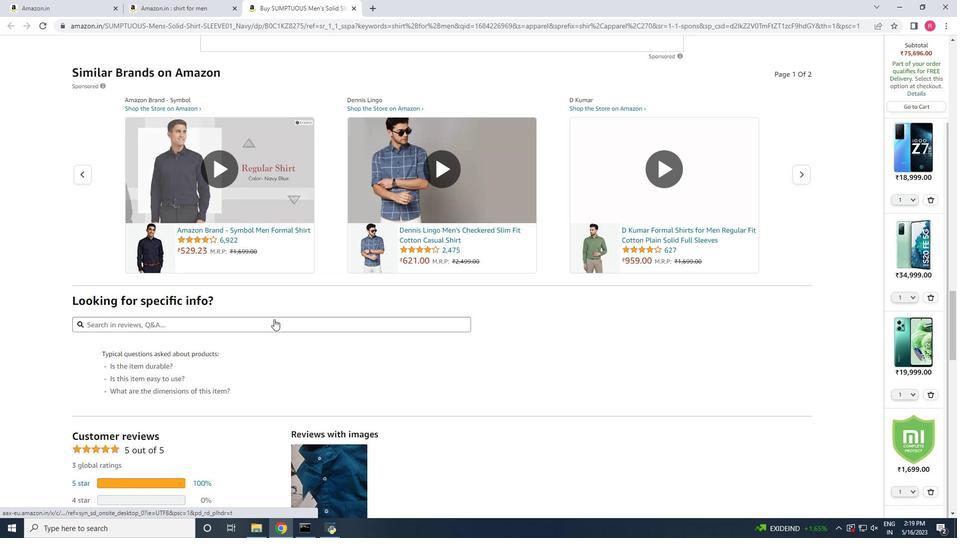 
Action: Mouse scrolled (274, 319) with delta (0, 0)
Screenshot: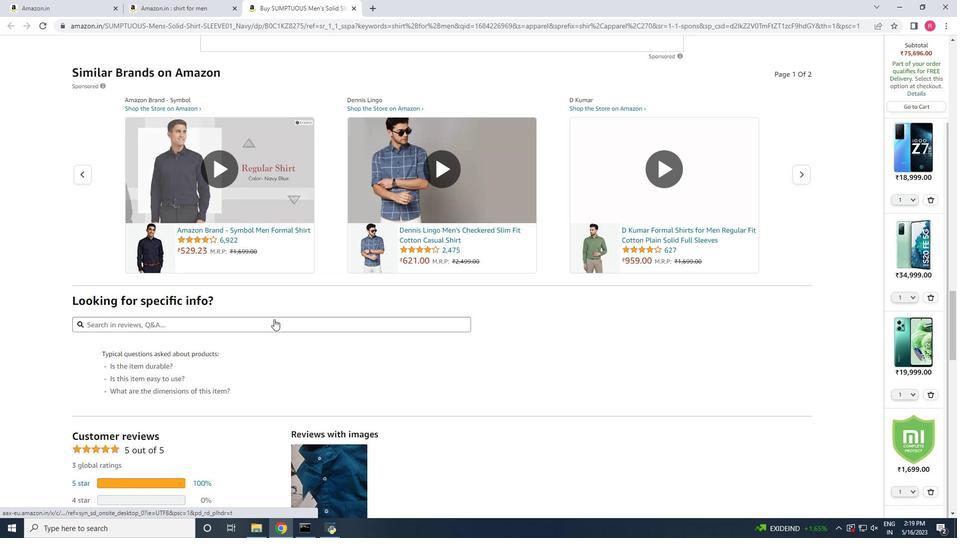 
Action: Mouse scrolled (274, 319) with delta (0, 0)
Screenshot: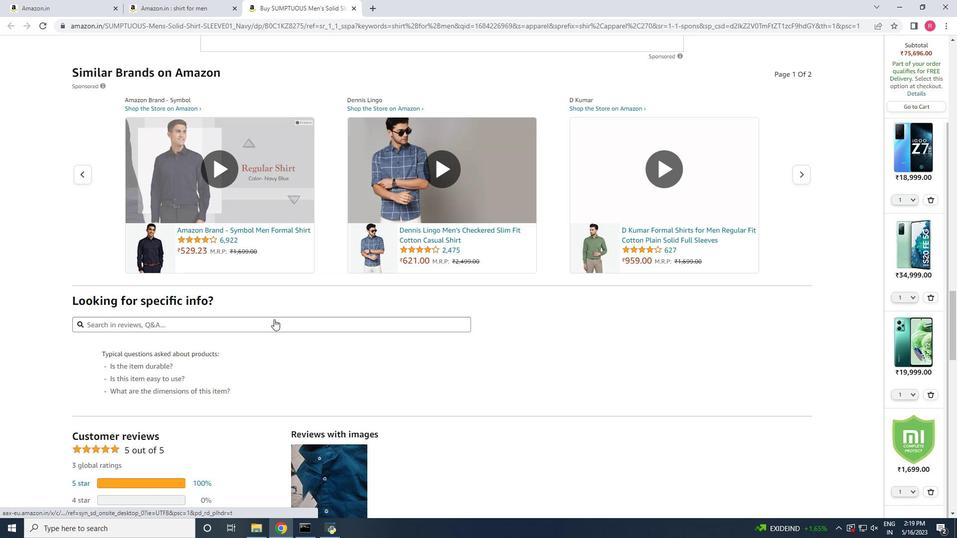 
Action: Mouse scrolled (274, 319) with delta (0, 0)
Screenshot: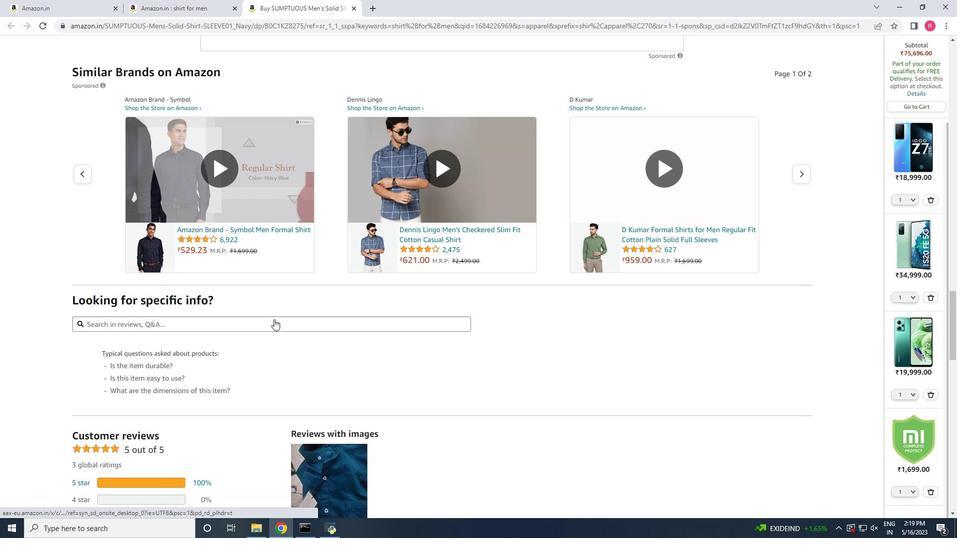 
Action: Mouse scrolled (274, 319) with delta (0, 0)
Screenshot: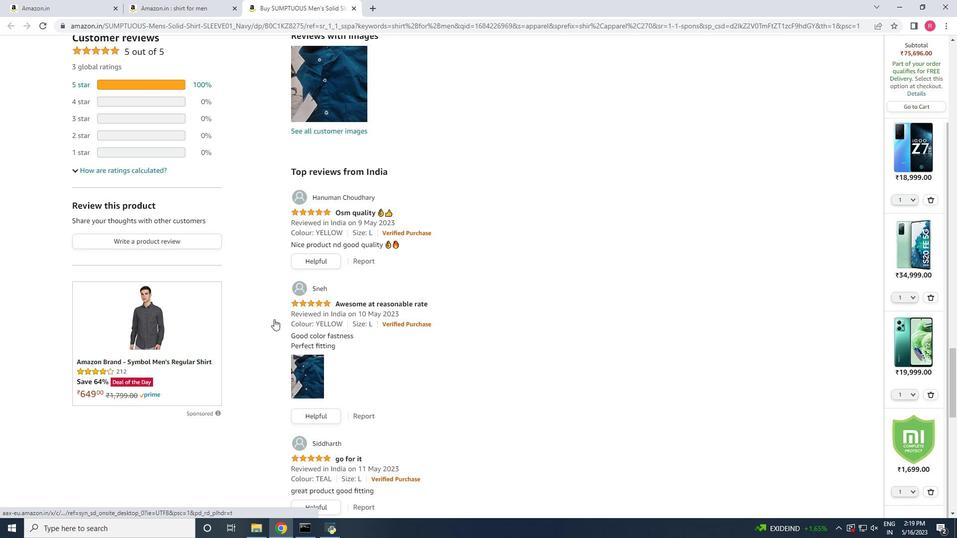 
Action: Mouse scrolled (274, 319) with delta (0, 0)
Screenshot: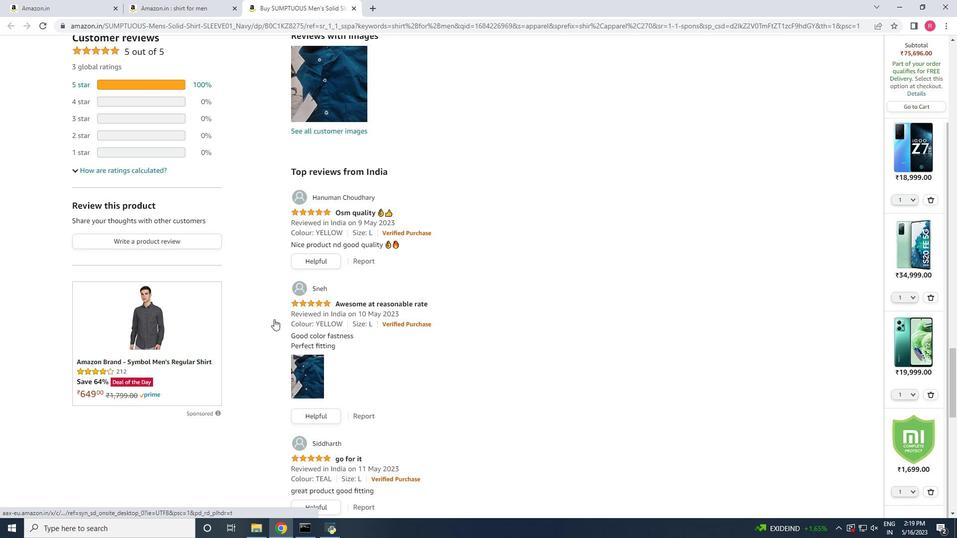 
Action: Mouse scrolled (274, 319) with delta (0, 0)
Screenshot: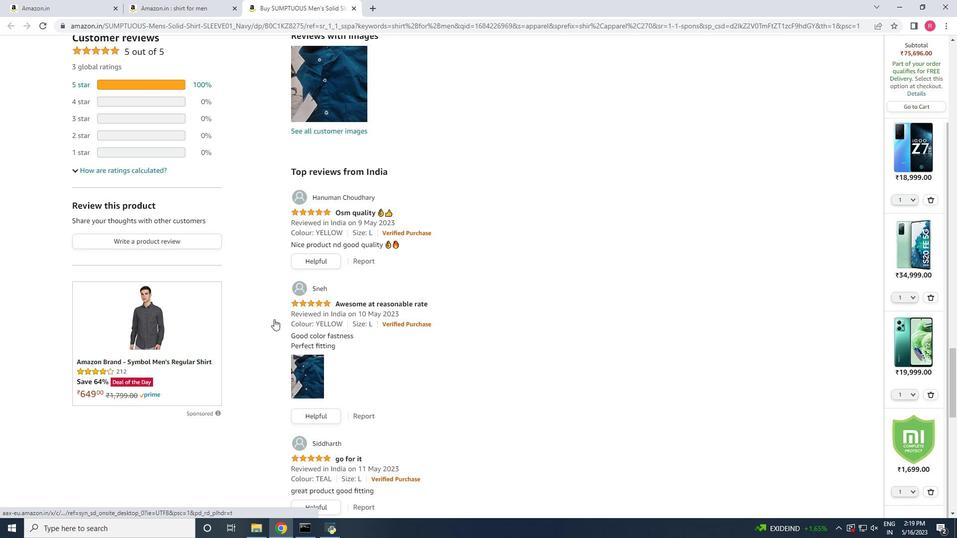 
Action: Mouse scrolled (274, 319) with delta (0, 0)
Screenshot: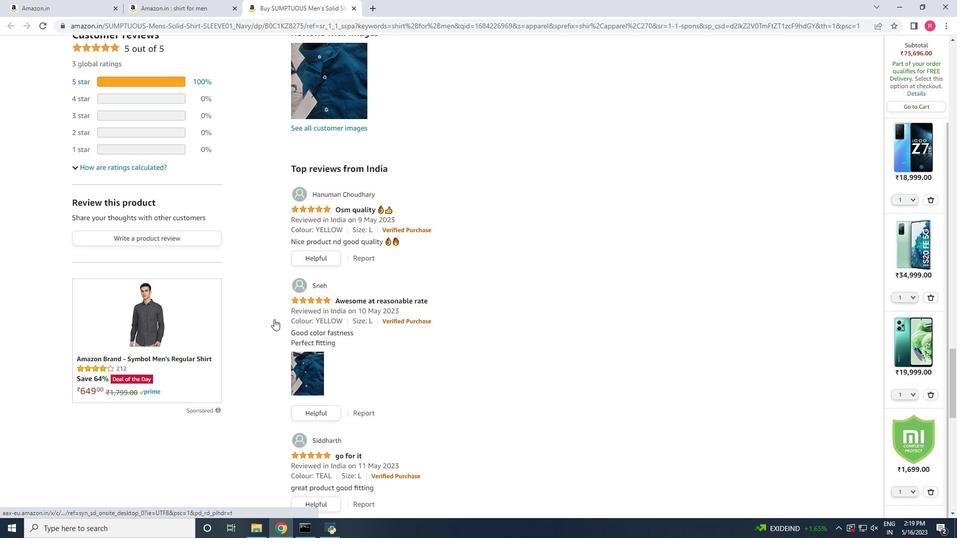 
Action: Mouse scrolled (274, 319) with delta (0, 0)
Screenshot: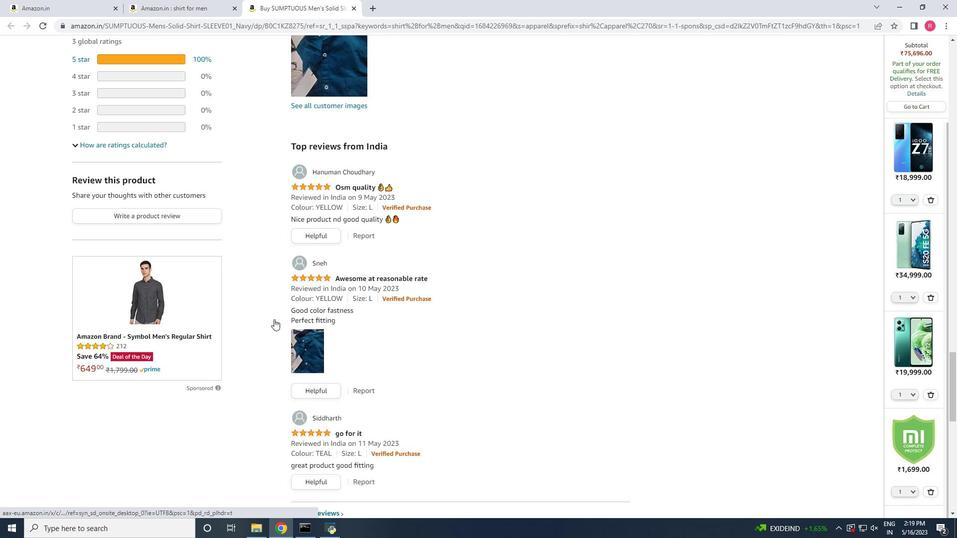 
Action: Mouse scrolled (274, 319) with delta (0, 0)
Screenshot: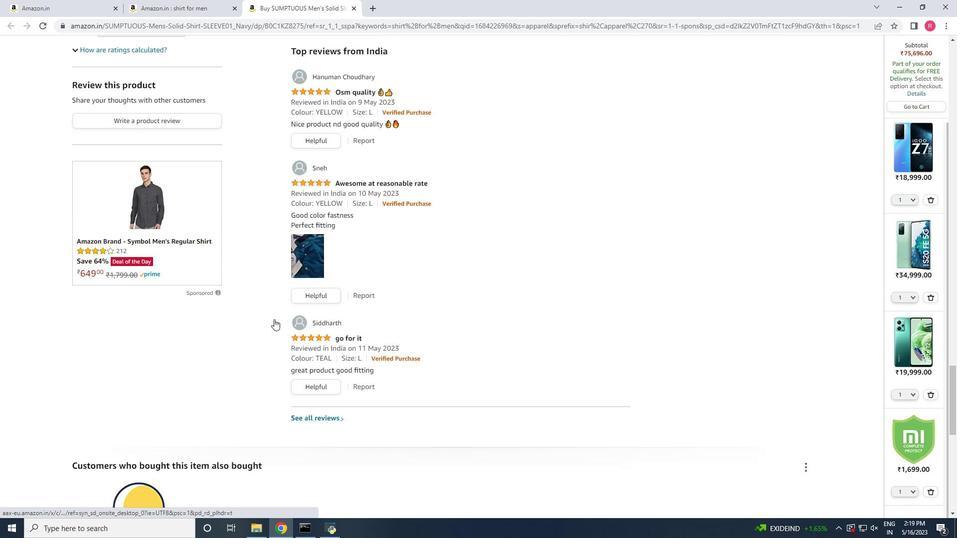 
Action: Mouse scrolled (274, 319) with delta (0, 0)
Screenshot: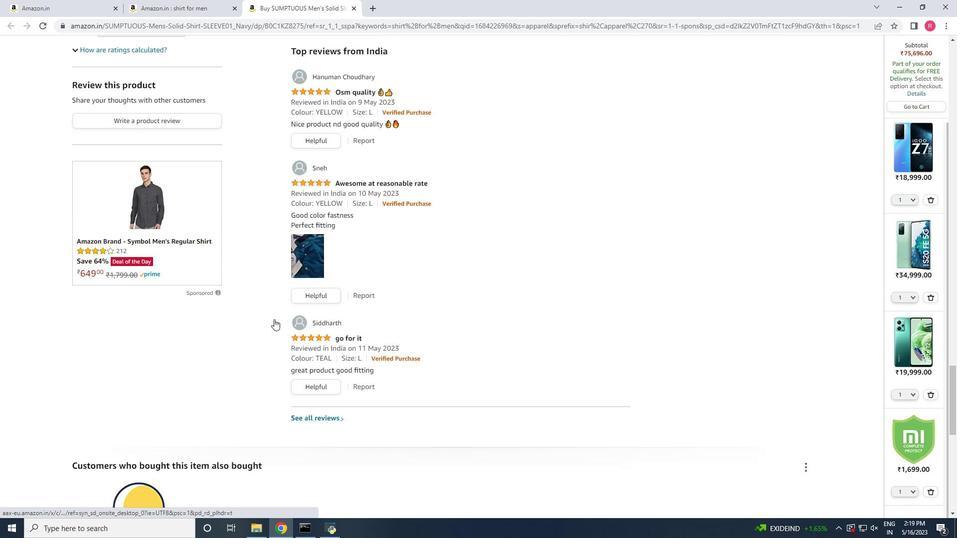 
Action: Mouse scrolled (274, 319) with delta (0, 0)
Screenshot: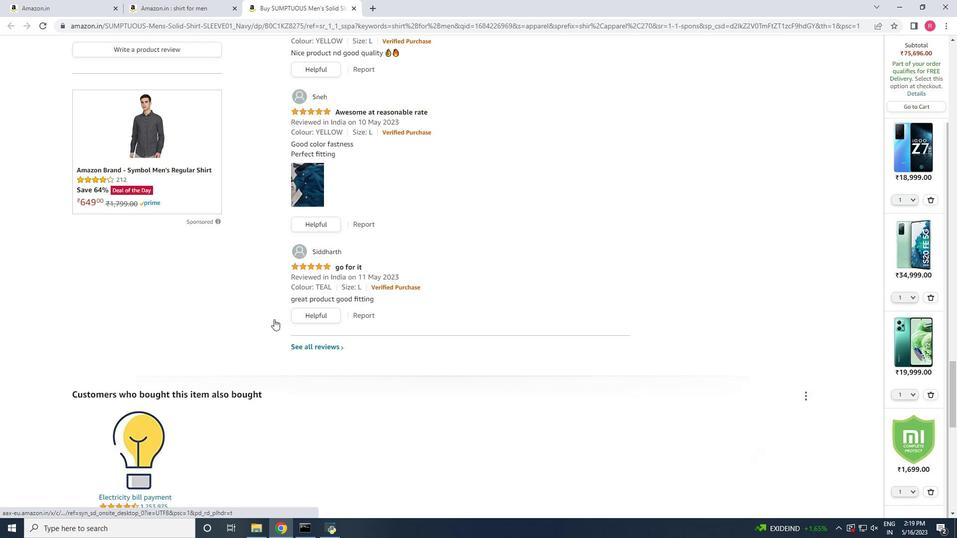 
Action: Mouse scrolled (274, 319) with delta (0, 0)
Screenshot: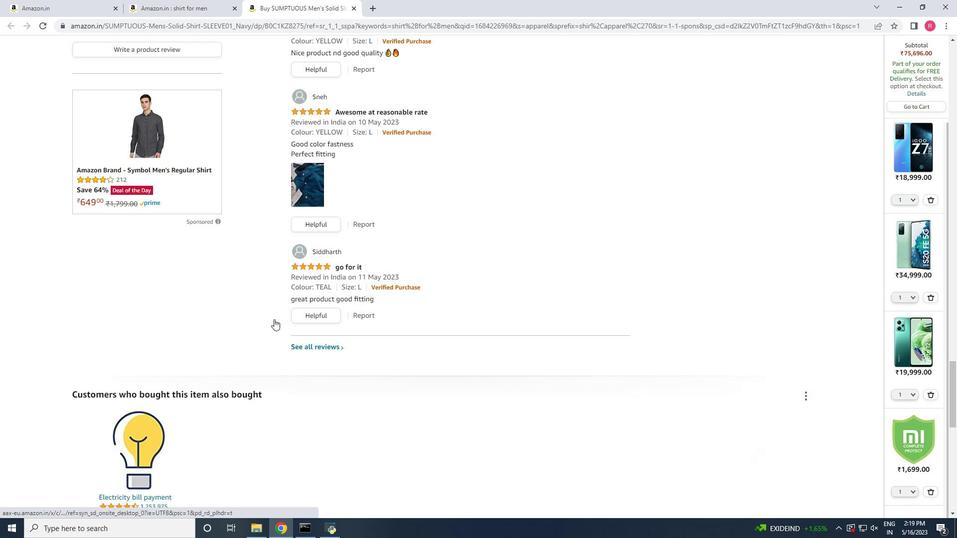 
Action: Mouse scrolled (274, 319) with delta (0, 0)
Screenshot: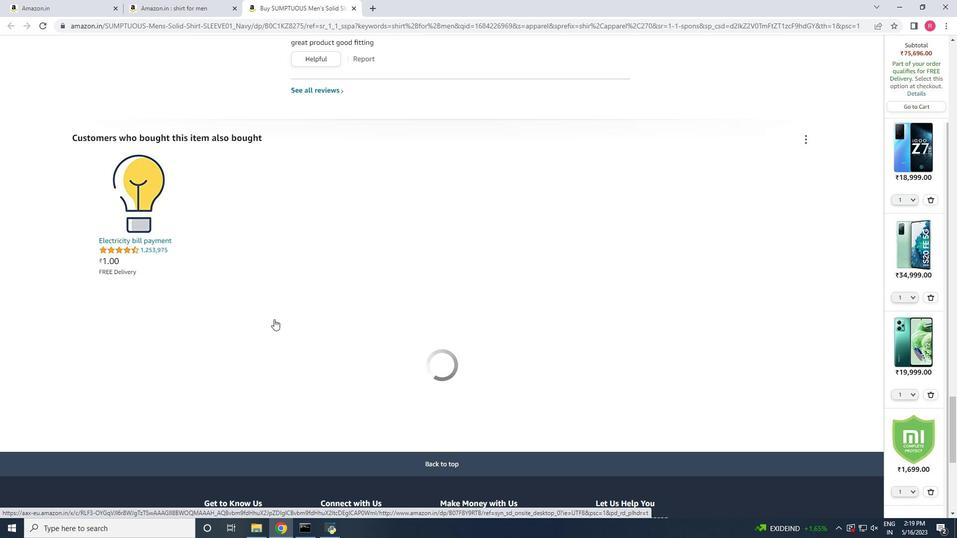 
Action: Mouse scrolled (274, 319) with delta (0, 0)
Screenshot: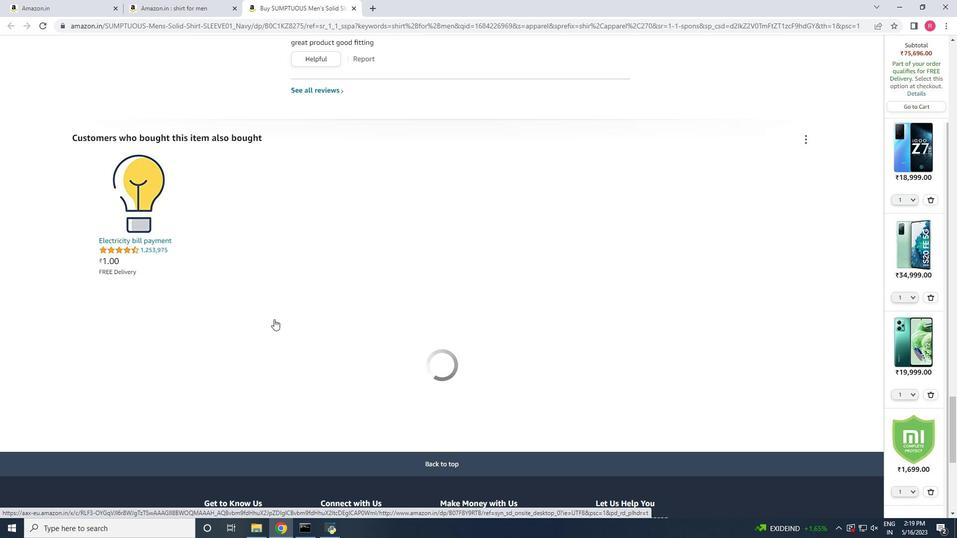 
Action: Mouse scrolled (274, 319) with delta (0, 0)
Screenshot: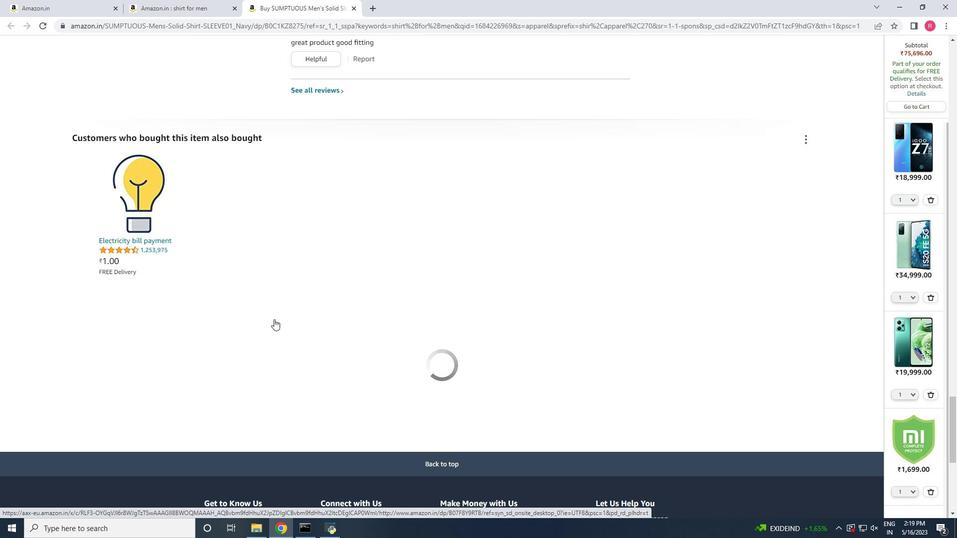 
Action: Mouse scrolled (274, 319) with delta (0, 0)
Screenshot: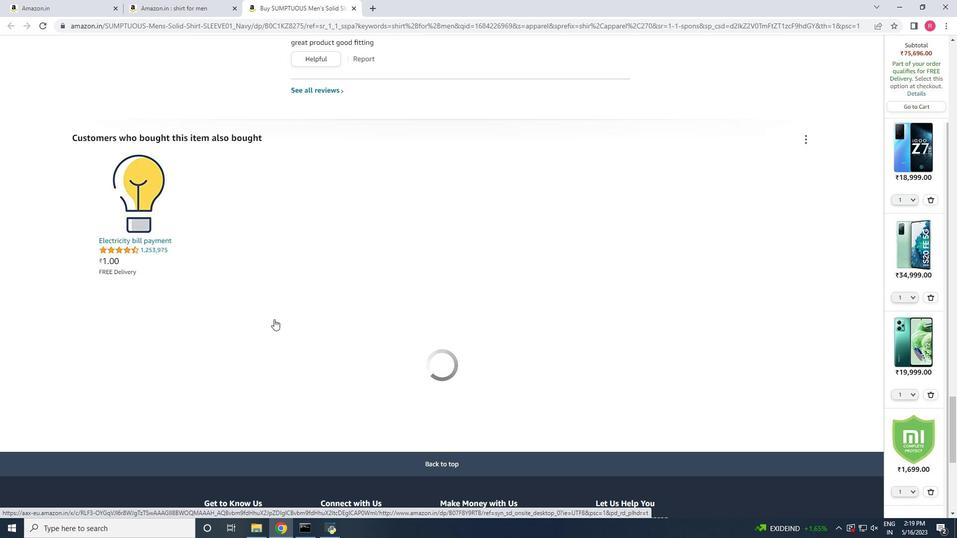 
Action: Mouse scrolled (274, 319) with delta (0, 0)
Screenshot: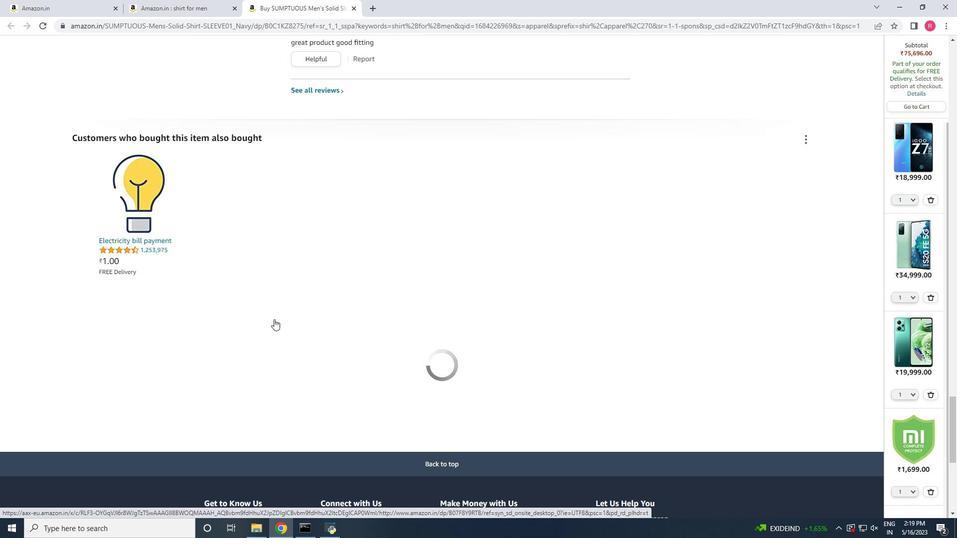 
Action: Mouse scrolled (274, 319) with delta (0, 0)
Screenshot: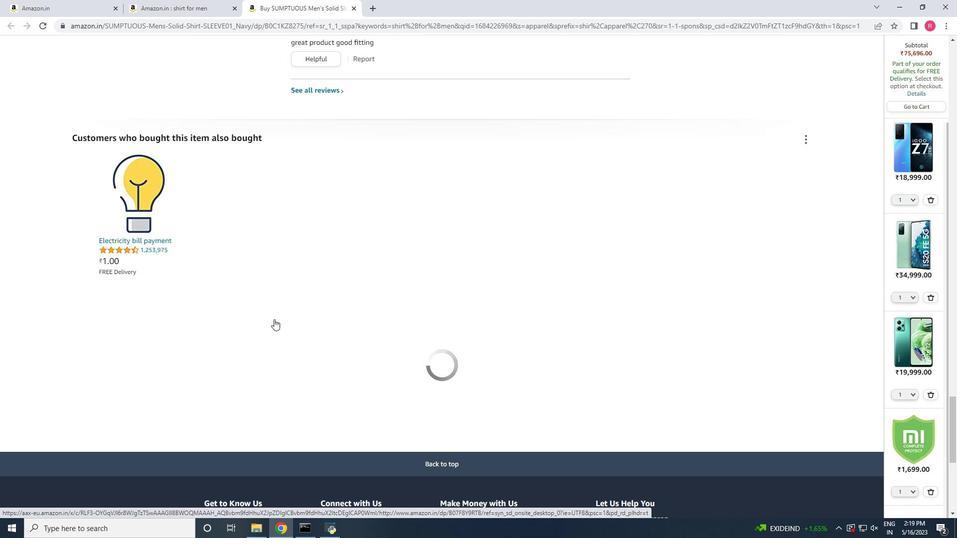 
Action: Mouse scrolled (274, 319) with delta (0, 0)
Screenshot: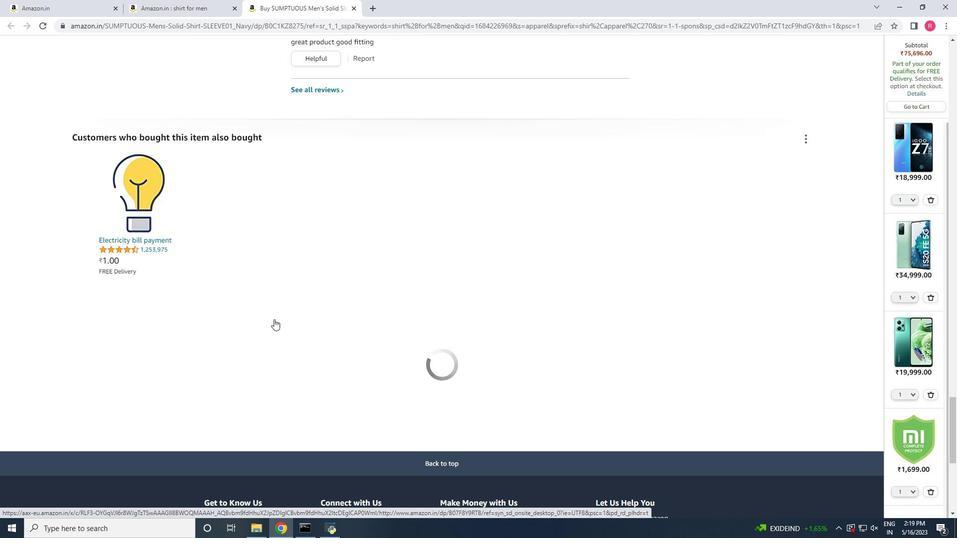 
Action: Mouse scrolled (274, 319) with delta (0, 0)
Screenshot: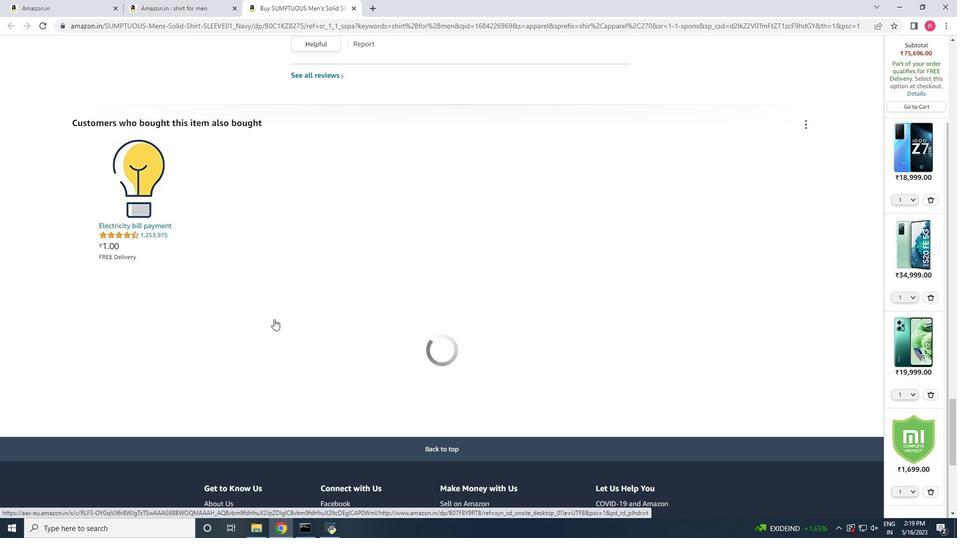 
Action: Mouse scrolled (274, 320) with delta (0, 0)
Screenshot: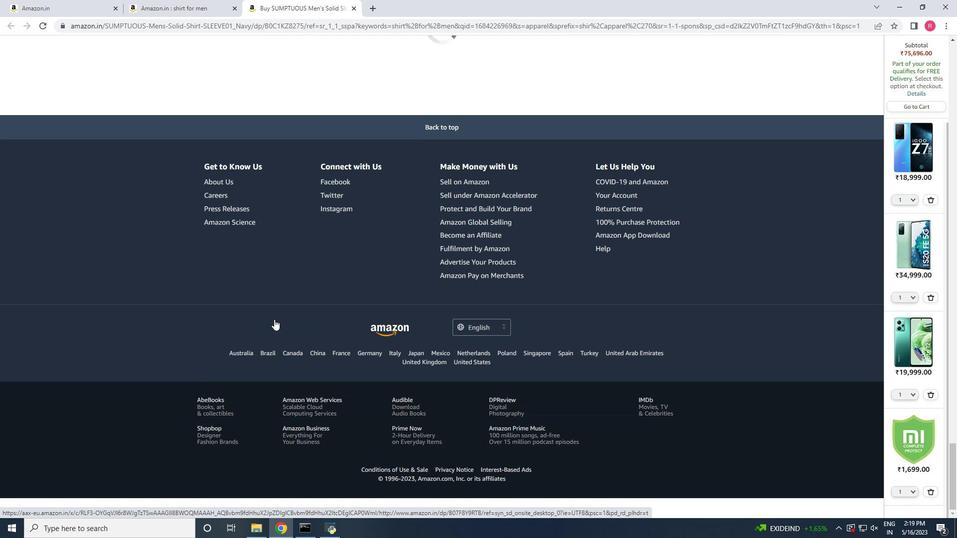 
Action: Mouse scrolled (274, 320) with delta (0, 0)
Screenshot: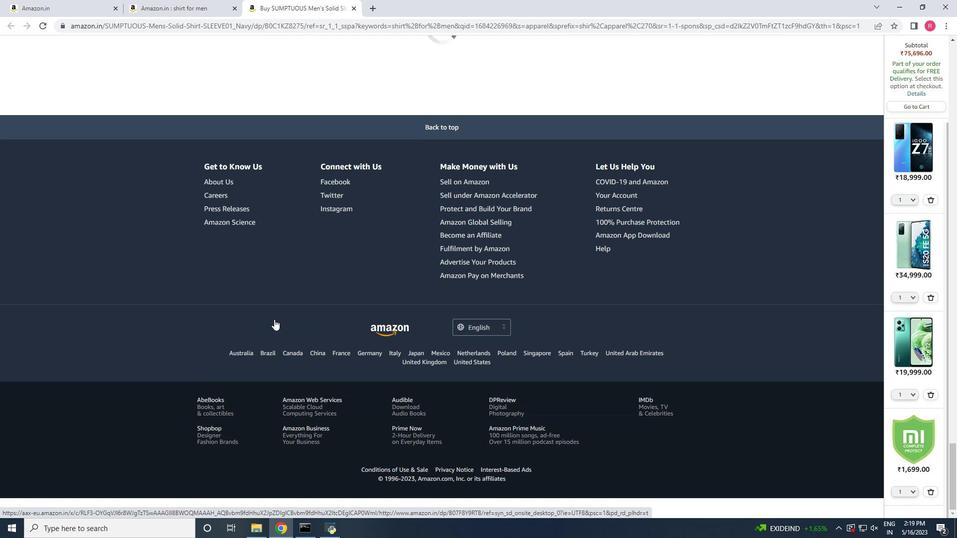 
Action: Mouse scrolled (274, 320) with delta (0, 0)
Screenshot: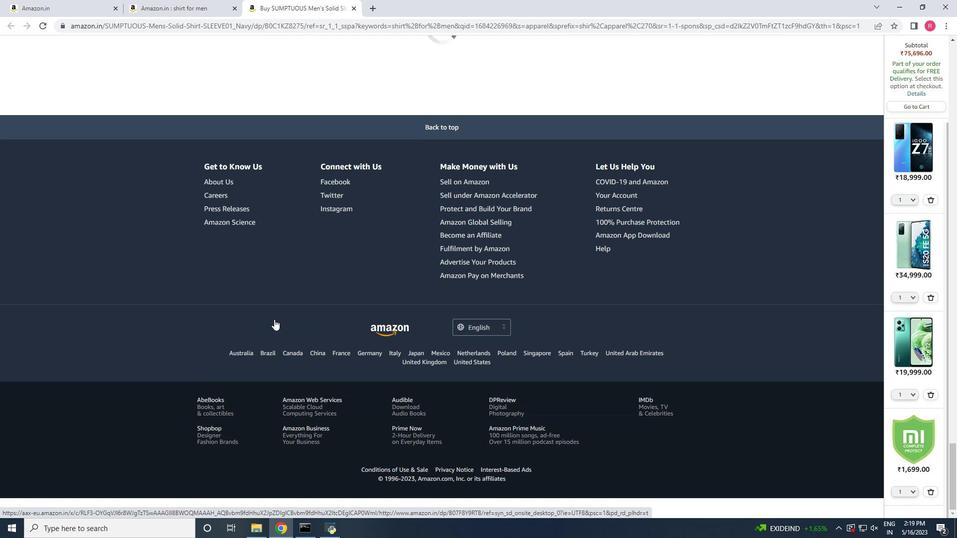 
Action: Mouse scrolled (274, 320) with delta (0, 0)
Screenshot: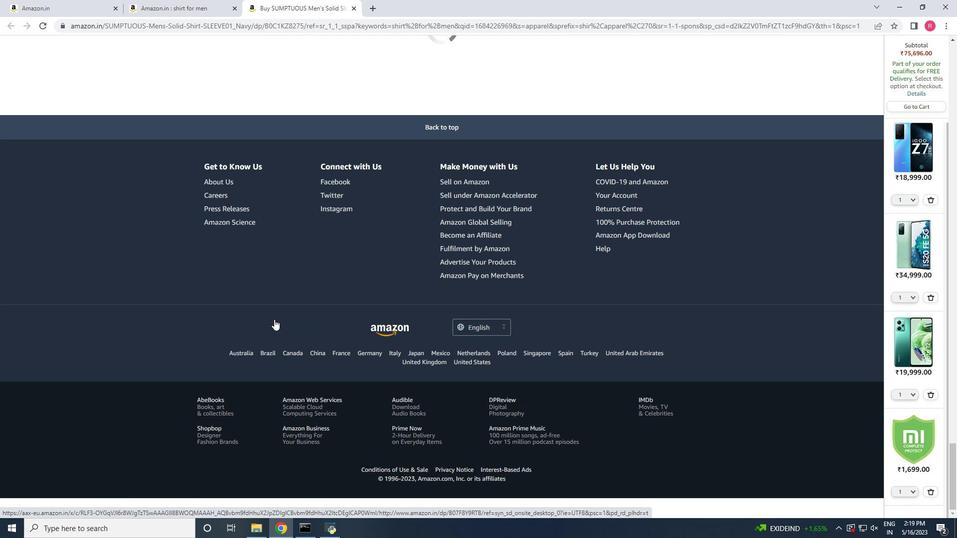 
Action: Mouse scrolled (274, 320) with delta (0, 0)
Screenshot: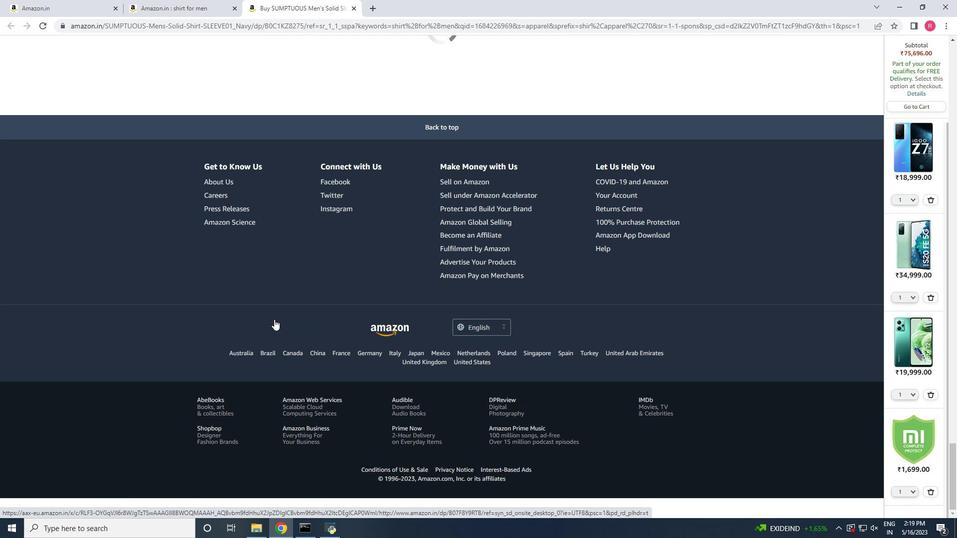 
Action: Mouse scrolled (274, 320) with delta (0, 0)
Screenshot: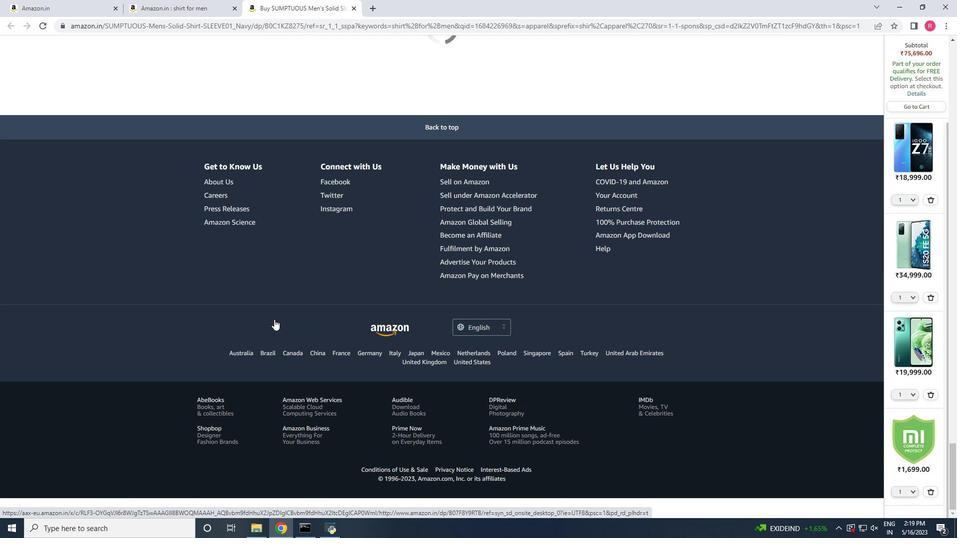 
Action: Mouse scrolled (274, 320) with delta (0, 0)
Screenshot: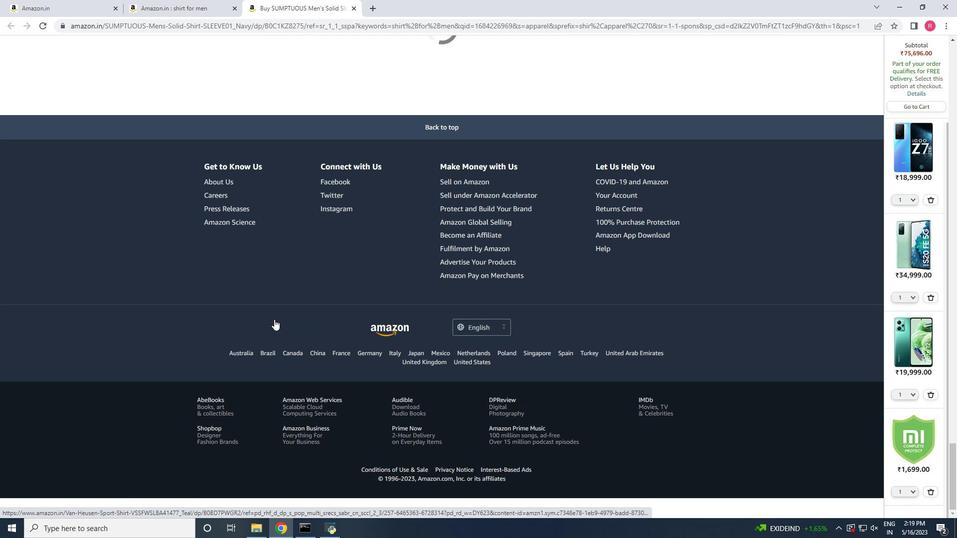 
Action: Mouse scrolled (274, 320) with delta (0, 0)
Screenshot: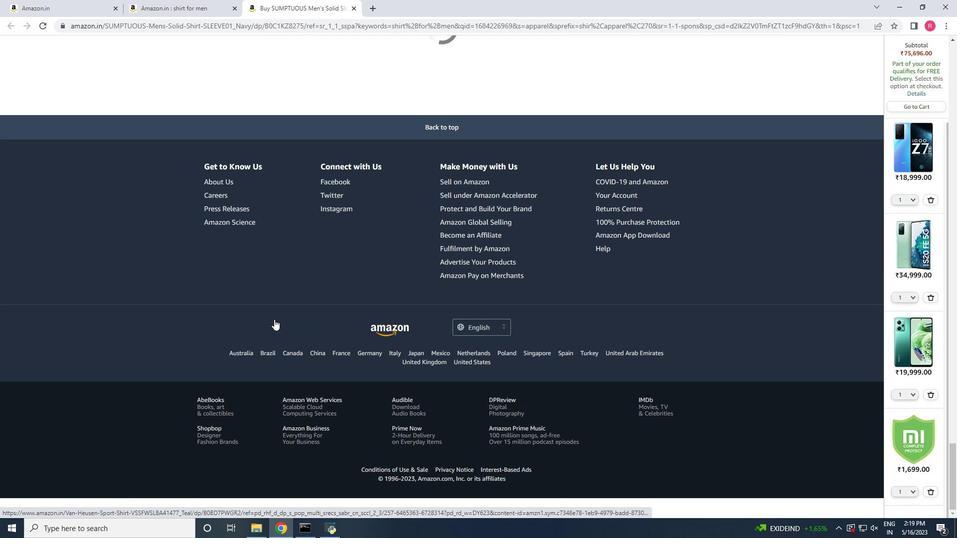 
Action: Mouse scrolled (274, 320) with delta (0, 0)
Screenshot: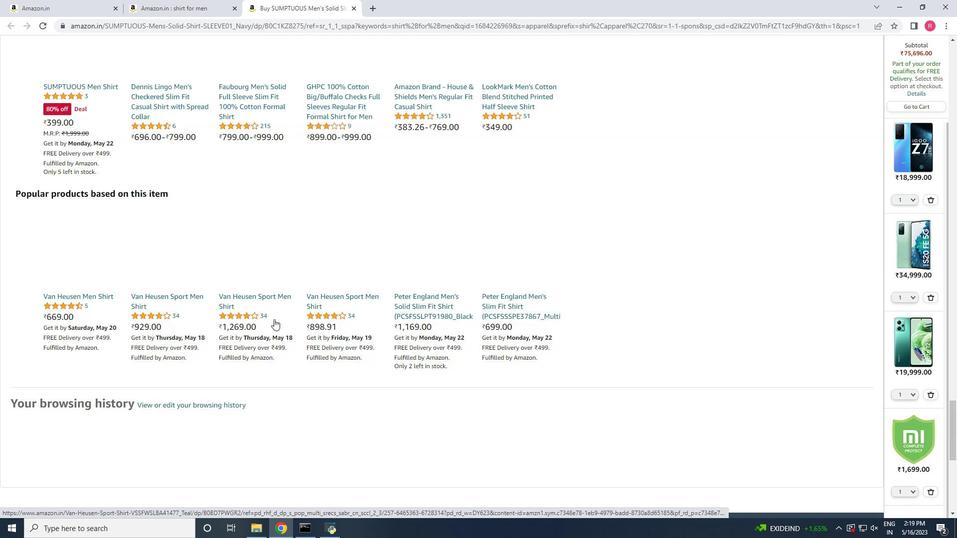
Action: Mouse scrolled (274, 320) with delta (0, 0)
Screenshot: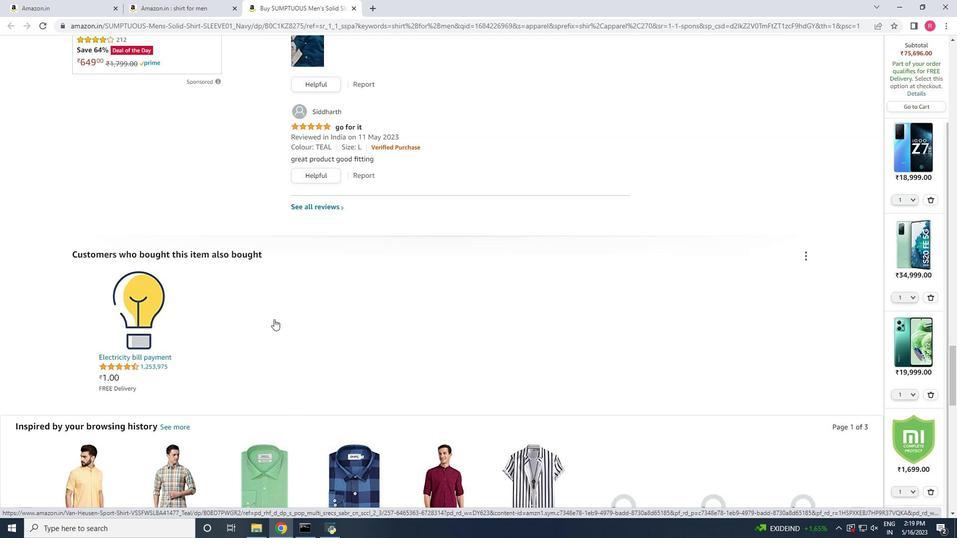 
Action: Mouse scrolled (274, 320) with delta (0, 0)
Screenshot: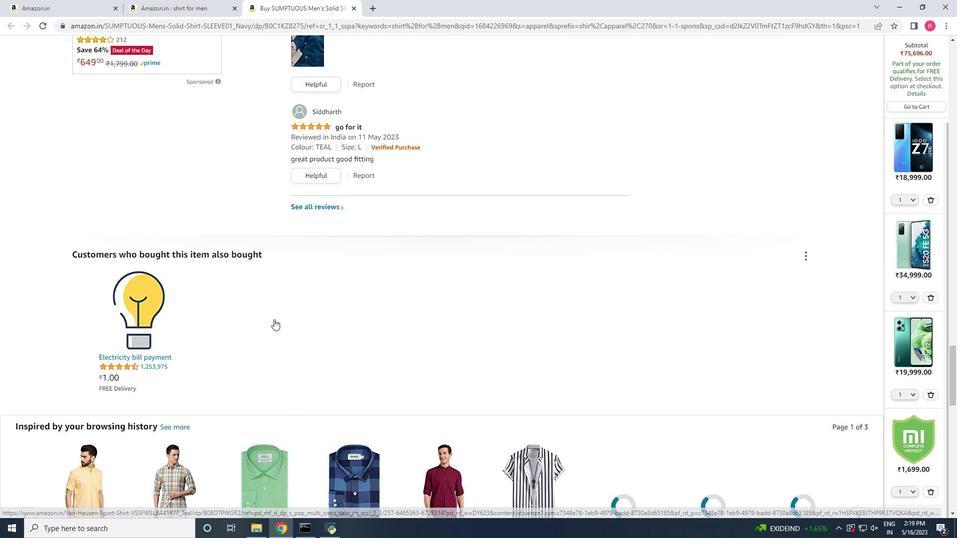 
Action: Mouse scrolled (274, 320) with delta (0, 0)
Screenshot: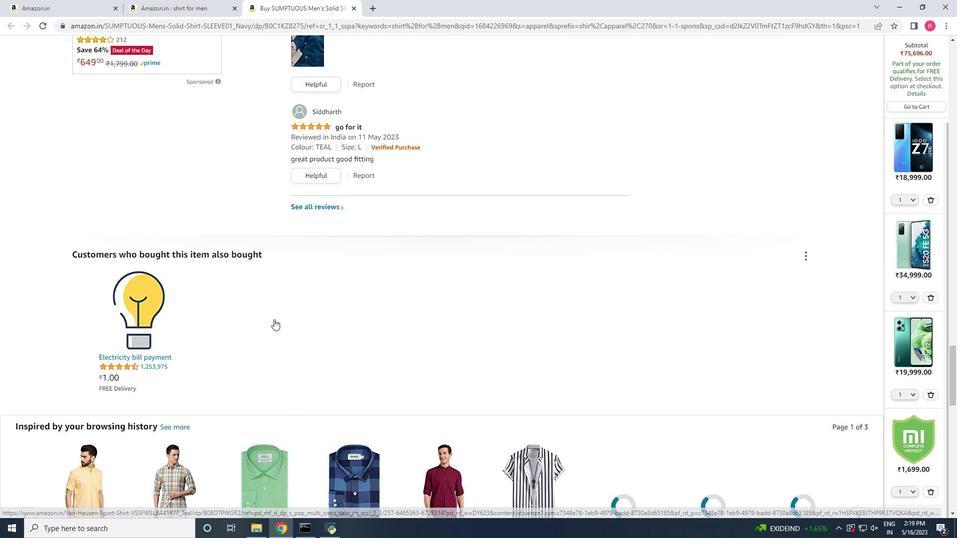 
Action: Mouse scrolled (274, 320) with delta (0, 0)
Screenshot: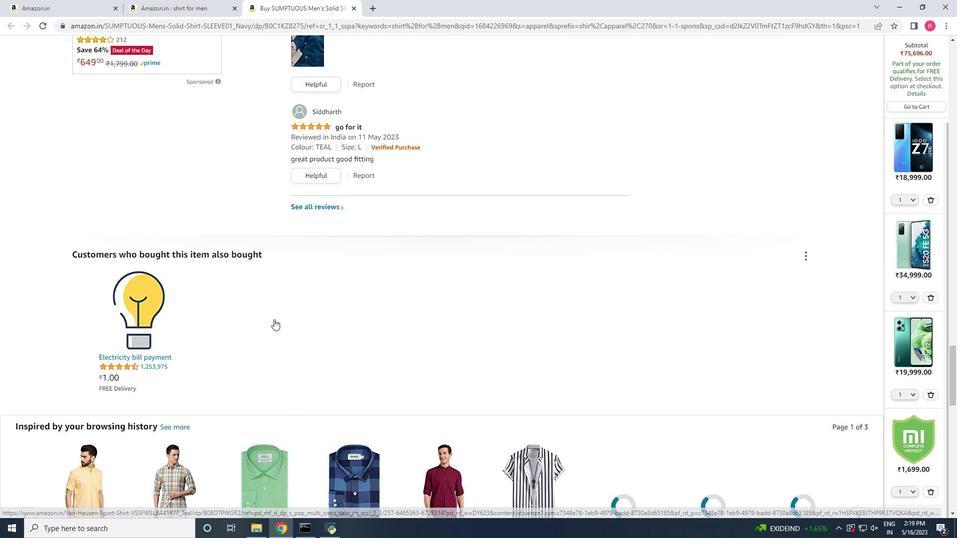 
Action: Mouse scrolled (274, 320) with delta (0, 0)
Screenshot: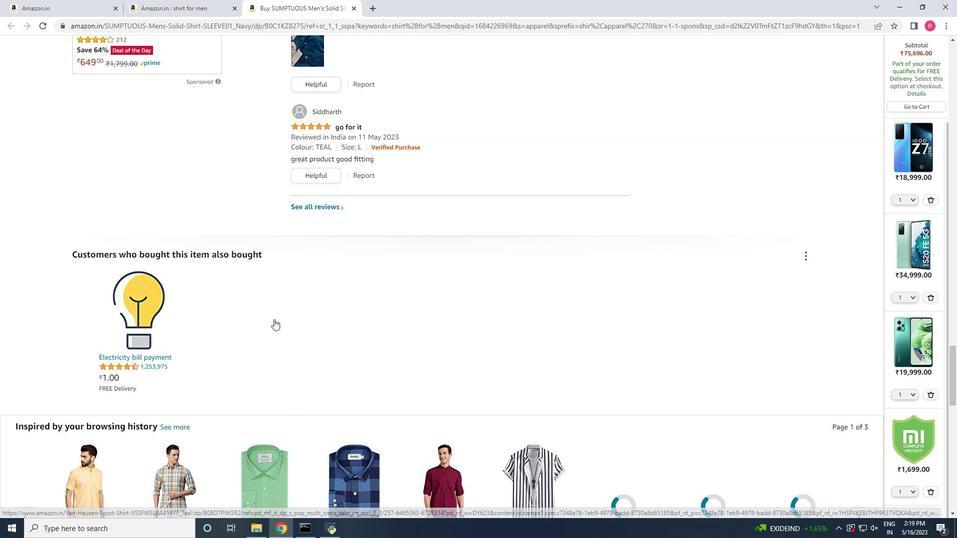 
Action: Mouse scrolled (274, 320) with delta (0, 0)
Screenshot: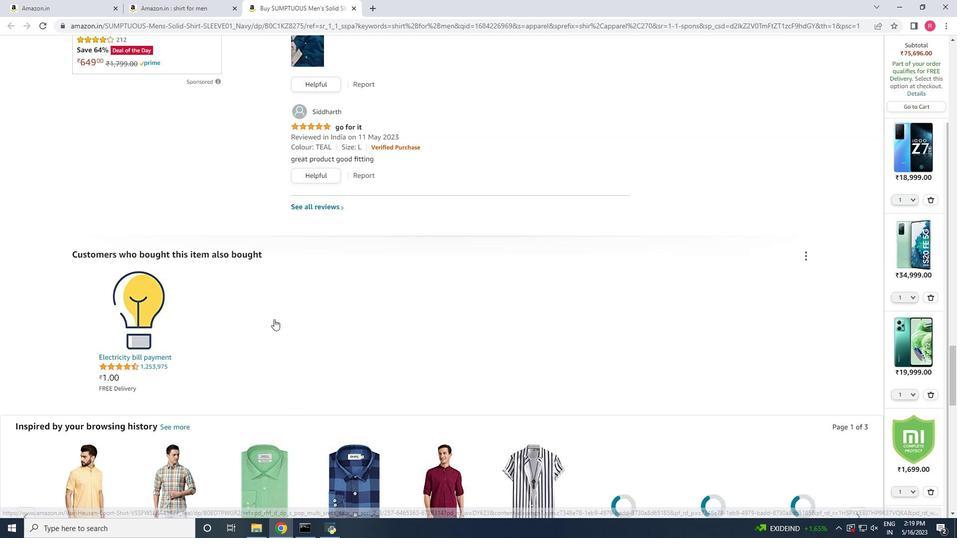 
Action: Mouse scrolled (274, 320) with delta (0, 0)
Screenshot: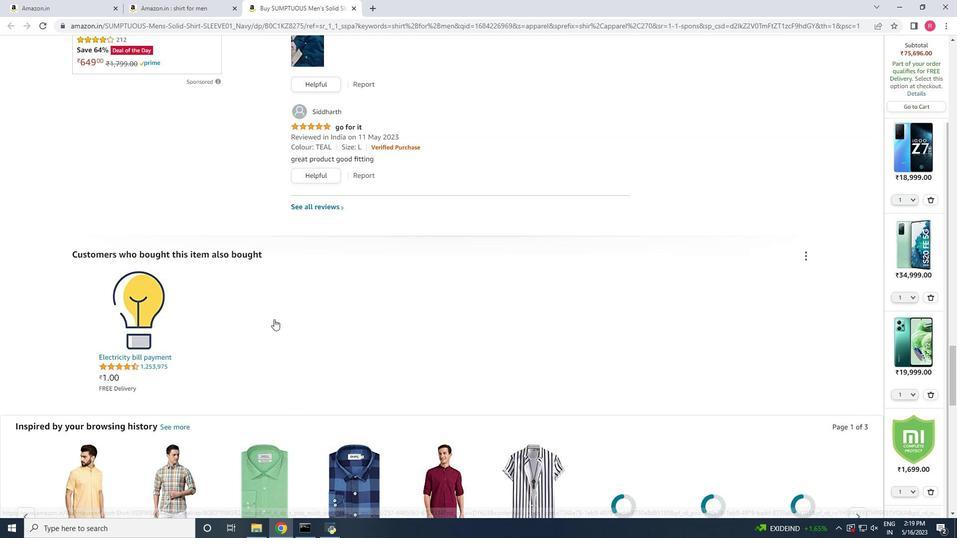 
Action: Mouse scrolled (274, 320) with delta (0, 0)
Screenshot: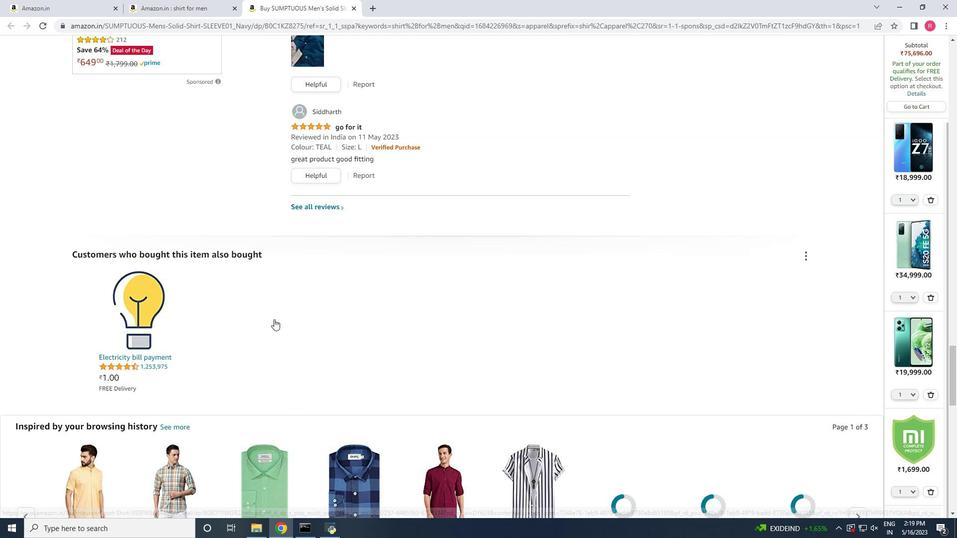 
Action: Mouse moved to (274, 320)
Screenshot: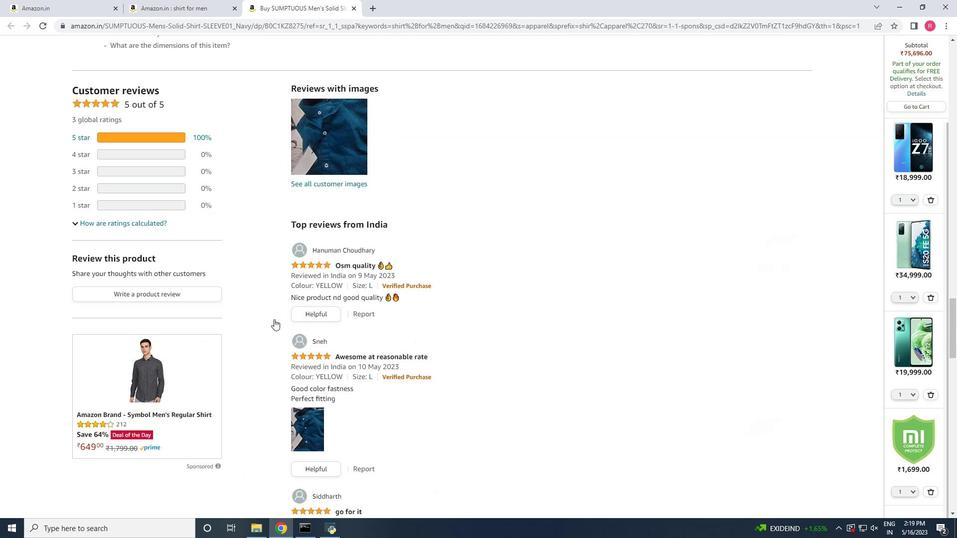 
Action: Mouse scrolled (274, 320) with delta (0, 0)
Screenshot: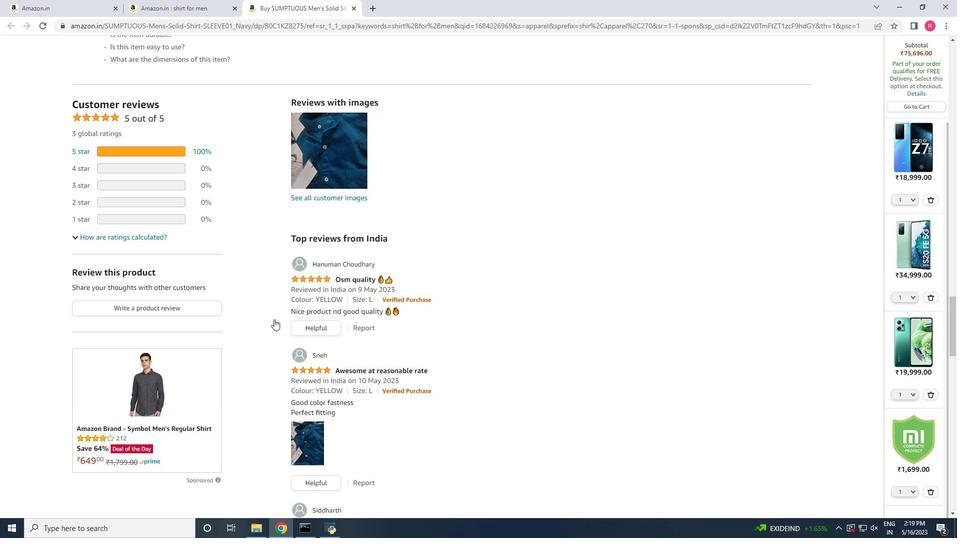 
Action: Mouse scrolled (274, 320) with delta (0, 0)
Screenshot: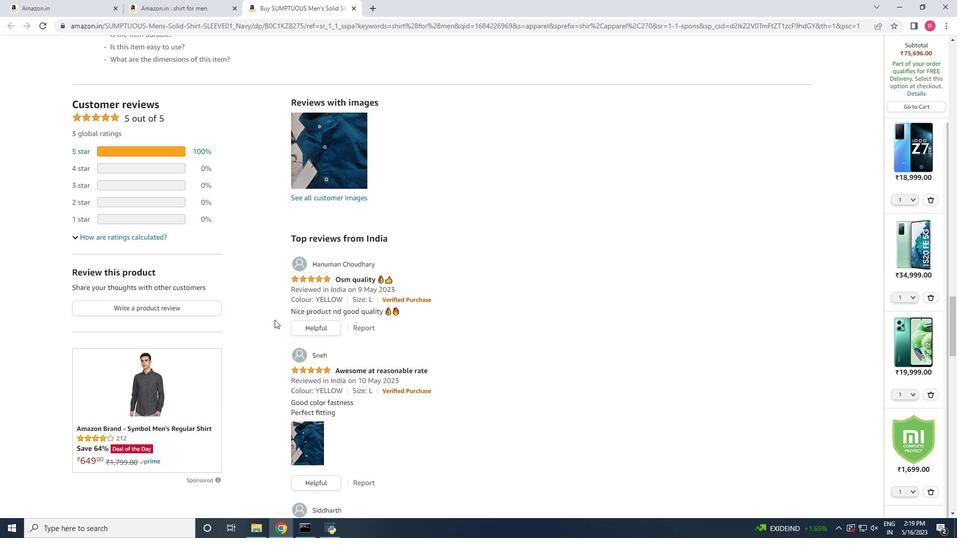
Action: Mouse scrolled (274, 320) with delta (0, 0)
Screenshot: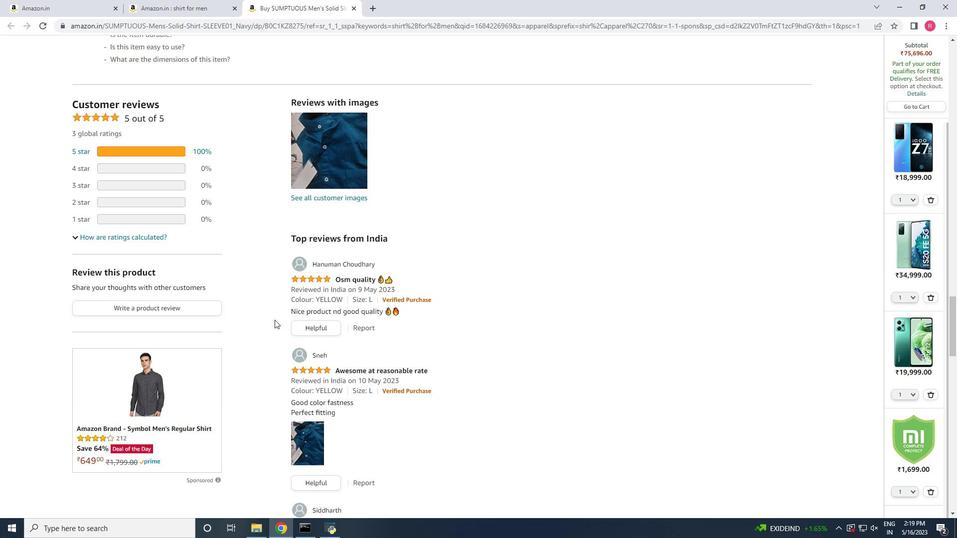 
Action: Mouse scrolled (274, 320) with delta (0, 0)
Screenshot: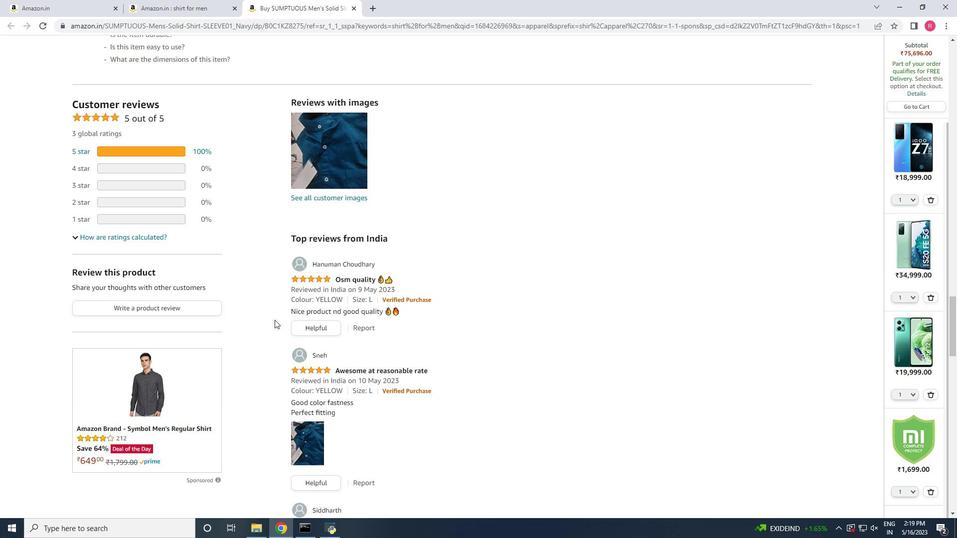 
Action: Mouse scrolled (274, 320) with delta (0, 0)
Screenshot: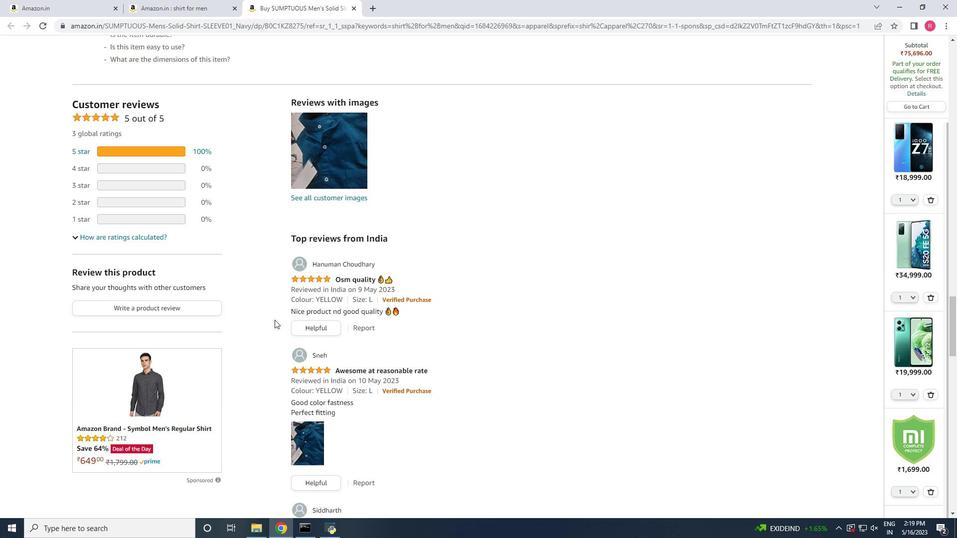 
Action: Mouse scrolled (274, 320) with delta (0, 0)
Screenshot: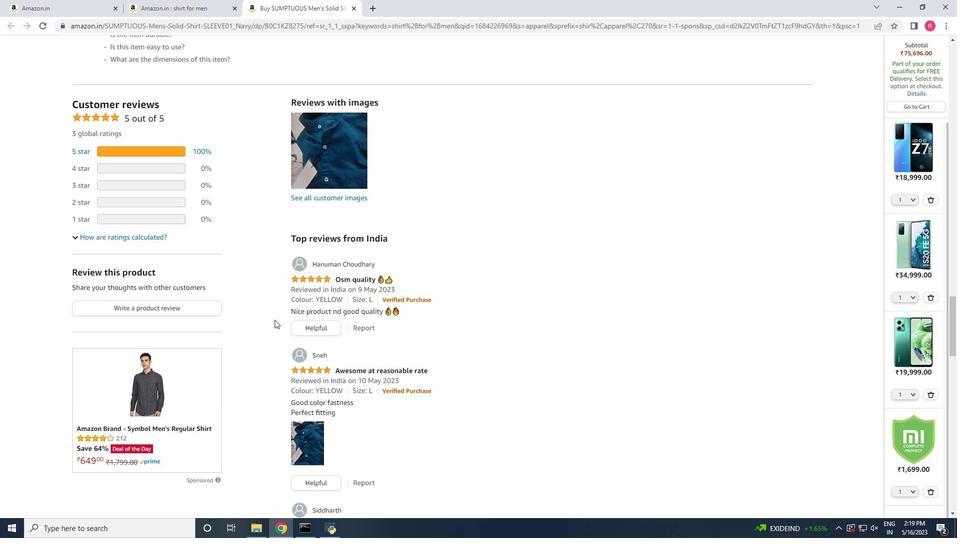 
Action: Mouse scrolled (274, 320) with delta (0, 0)
Screenshot: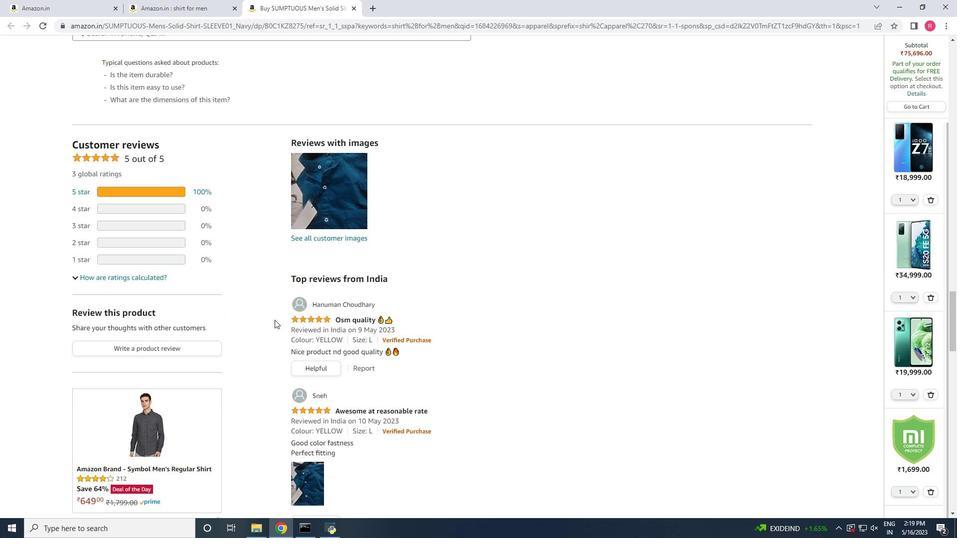 
Action: Mouse scrolled (274, 320) with delta (0, 0)
Screenshot: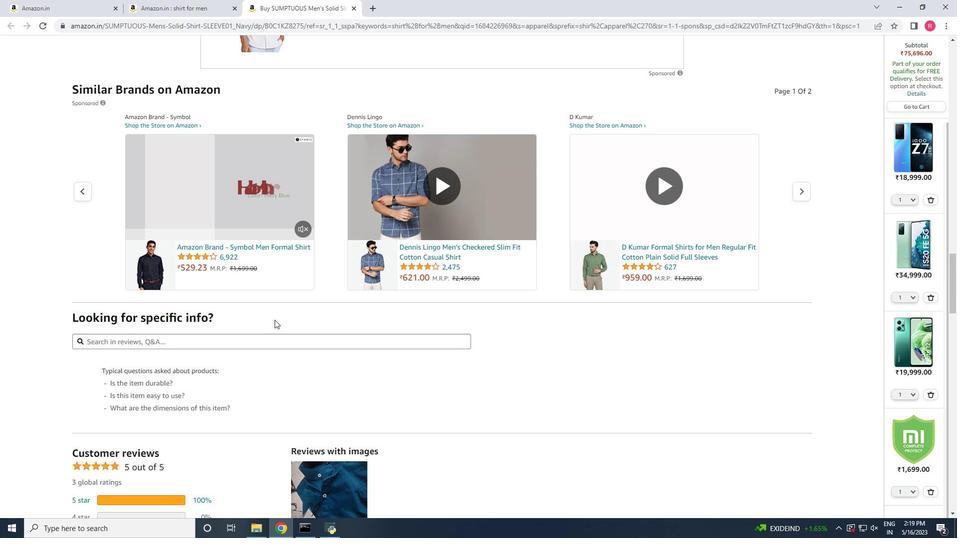 
Action: Mouse scrolled (274, 320) with delta (0, 0)
Screenshot: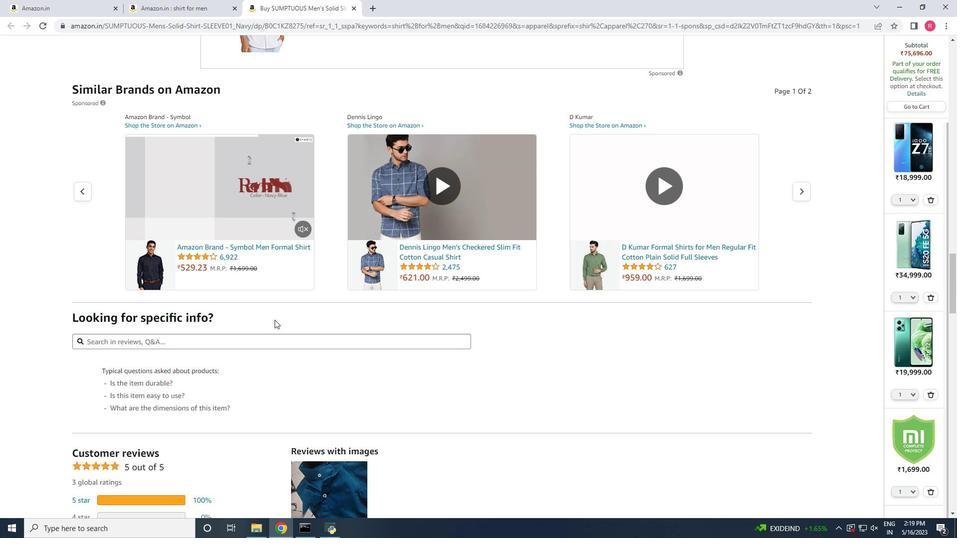 
Action: Mouse scrolled (274, 320) with delta (0, 0)
Screenshot: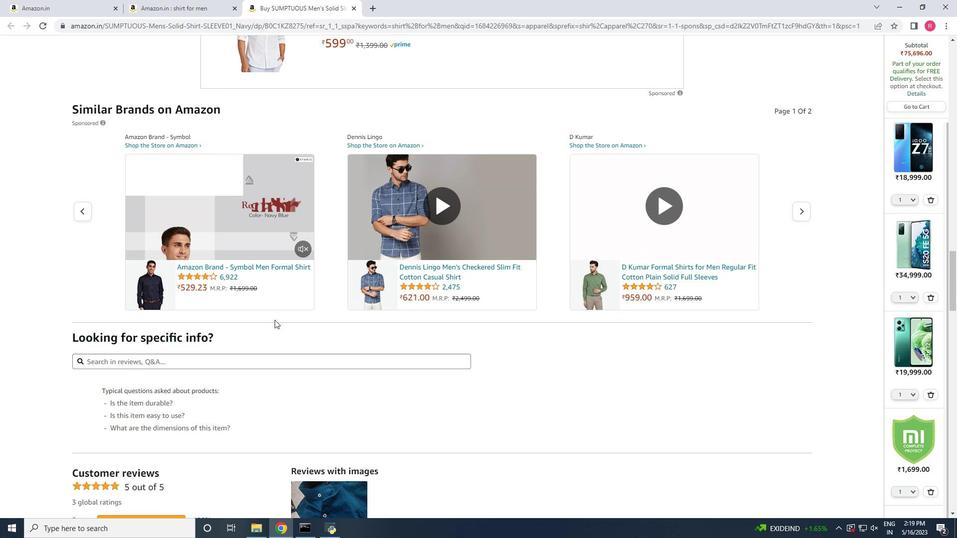 
Action: Mouse scrolled (274, 320) with delta (0, 0)
Screenshot: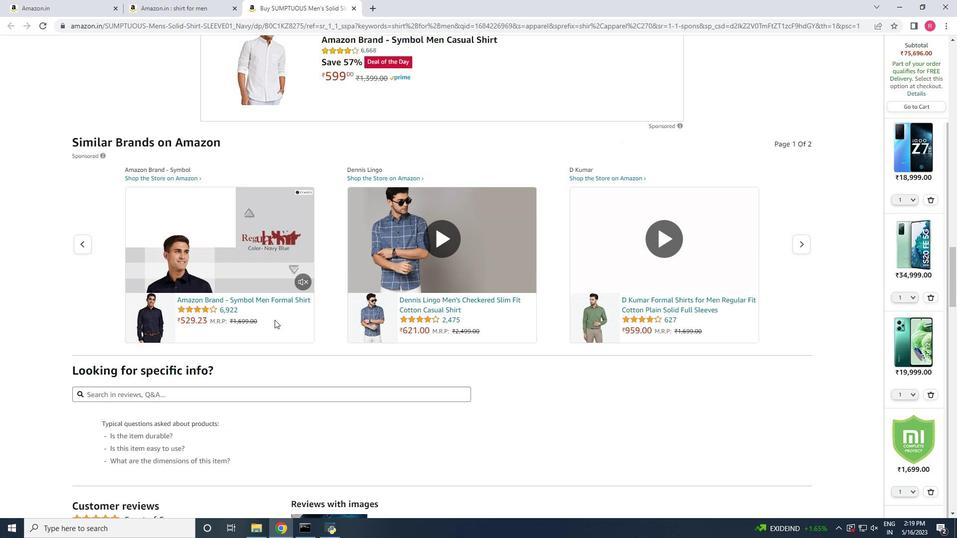 
Action: Mouse scrolled (274, 320) with delta (0, 0)
Screenshot: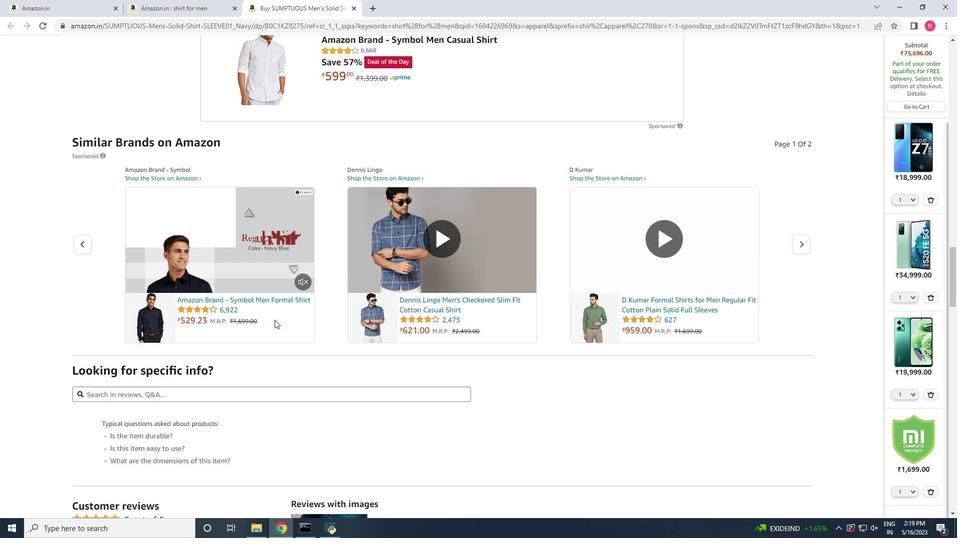 
Action: Mouse scrolled (274, 320) with delta (0, 0)
Screenshot: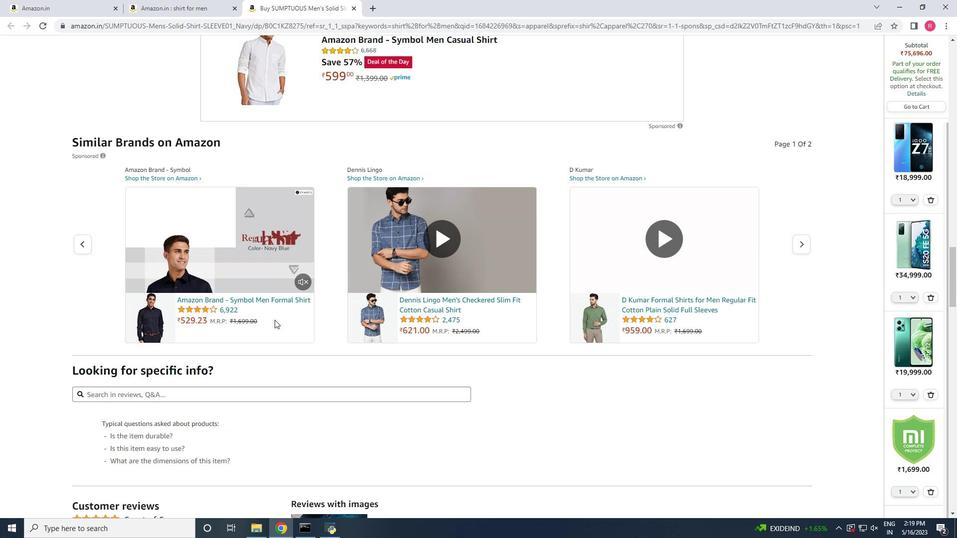 
Action: Mouse scrolled (274, 320) with delta (0, 0)
Screenshot: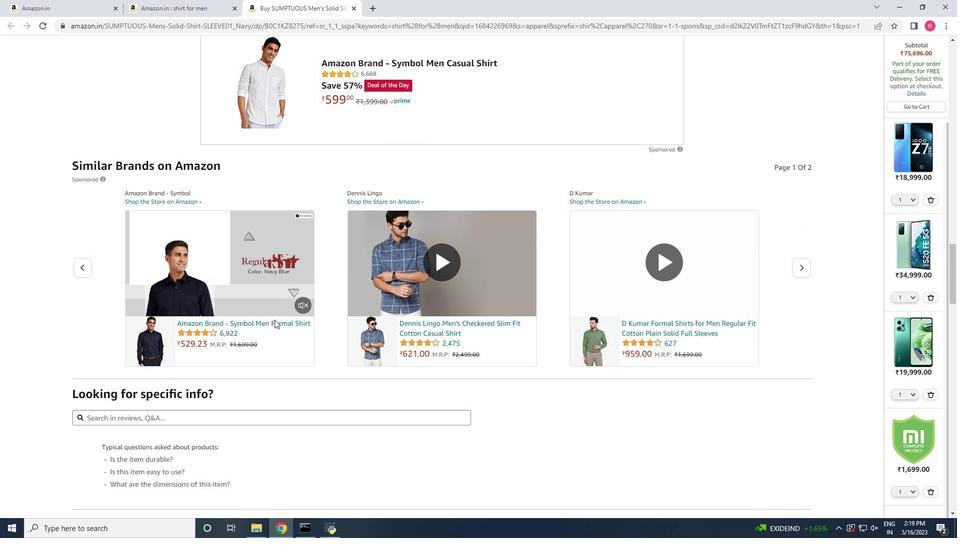 
Action: Mouse scrolled (274, 320) with delta (0, 0)
Screenshot: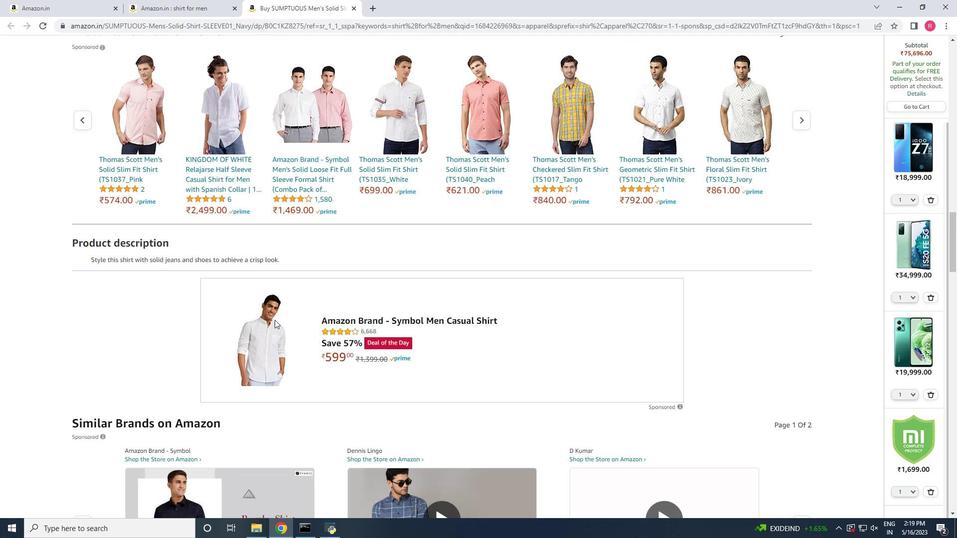 
Action: Mouse scrolled (274, 320) with delta (0, 0)
Screenshot: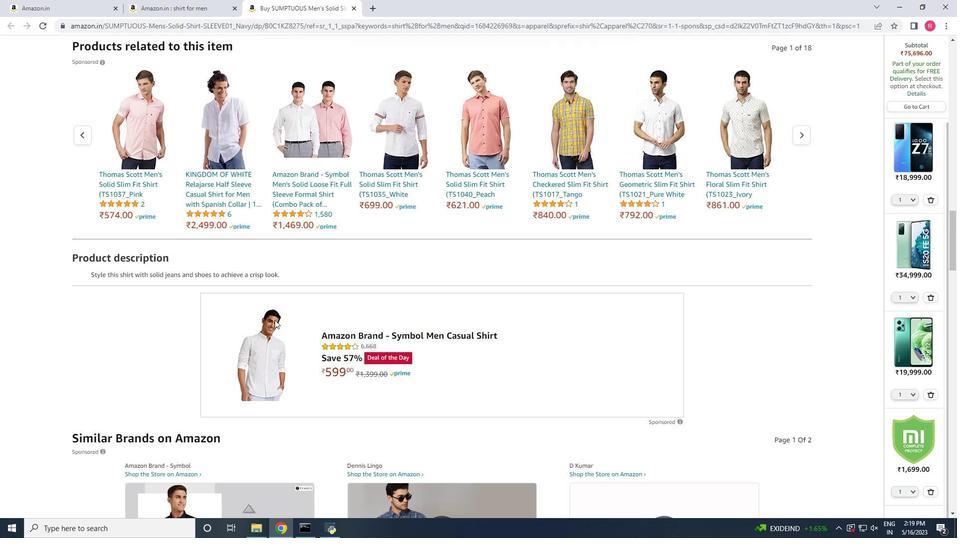 
Action: Mouse scrolled (274, 320) with delta (0, 0)
Screenshot: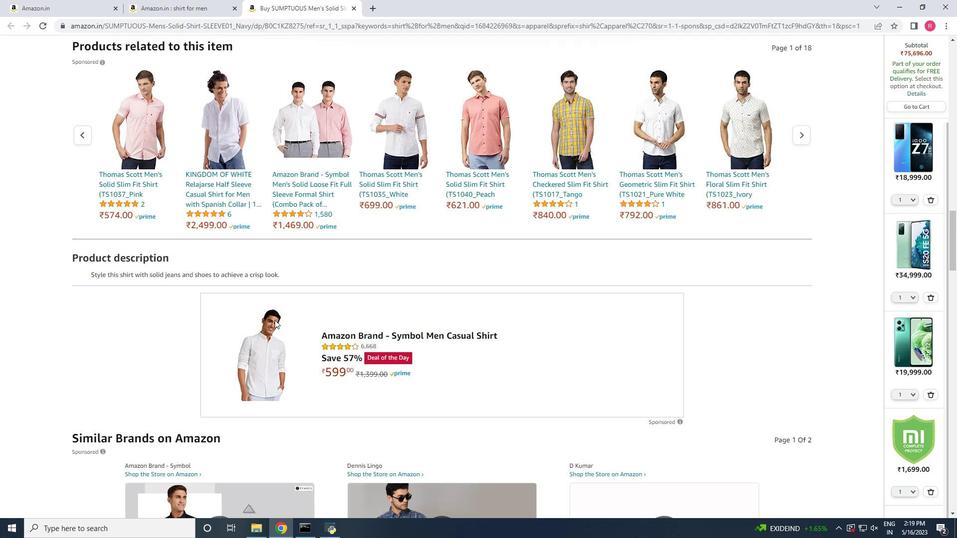 
Action: Mouse scrolled (274, 320) with delta (0, 0)
Screenshot: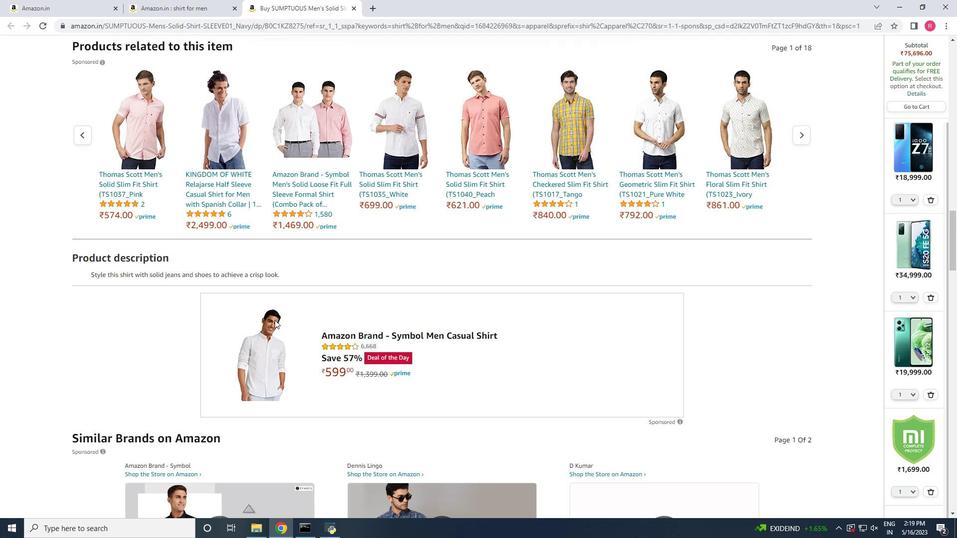 
Action: Mouse scrolled (274, 320) with delta (0, 0)
Screenshot: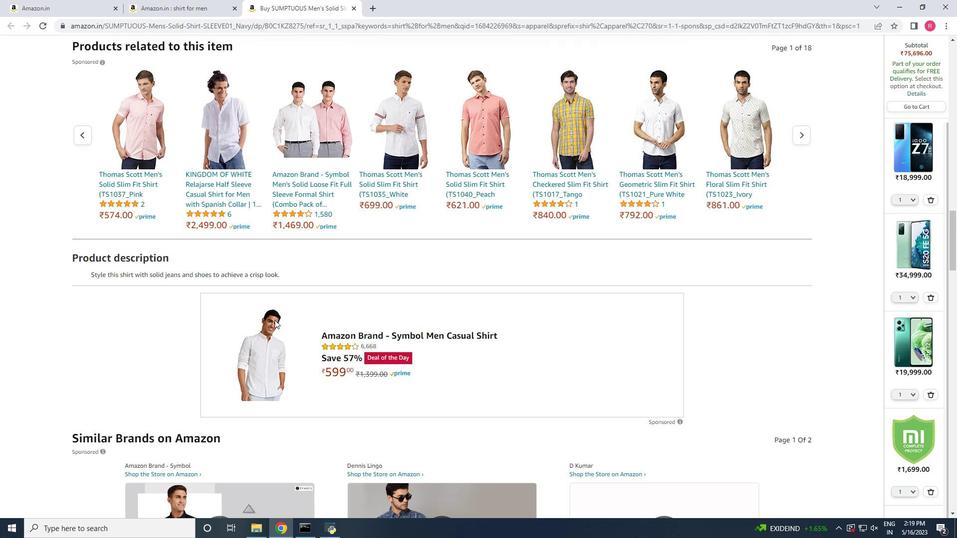 
Action: Mouse scrolled (274, 320) with delta (0, 0)
Screenshot: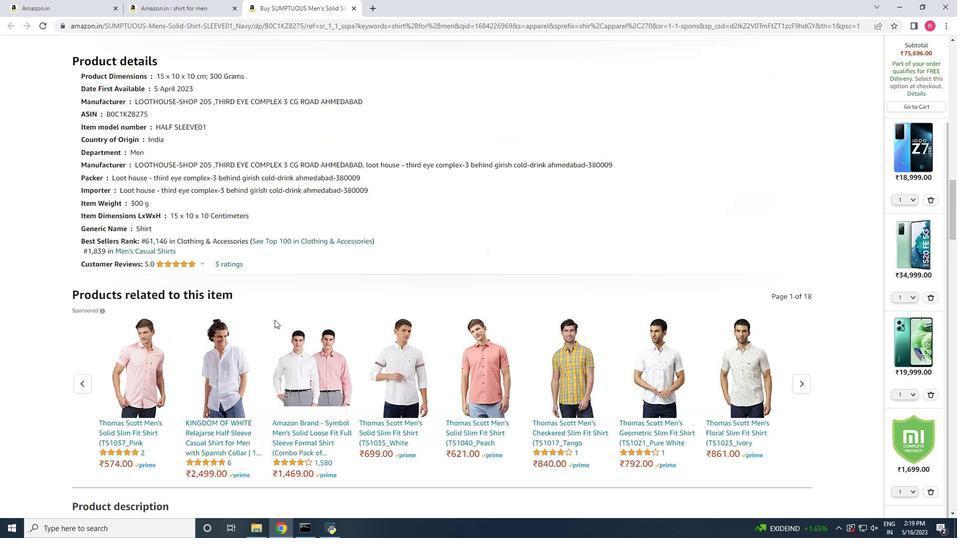 
Action: Mouse scrolled (274, 320) with delta (0, 0)
Screenshot: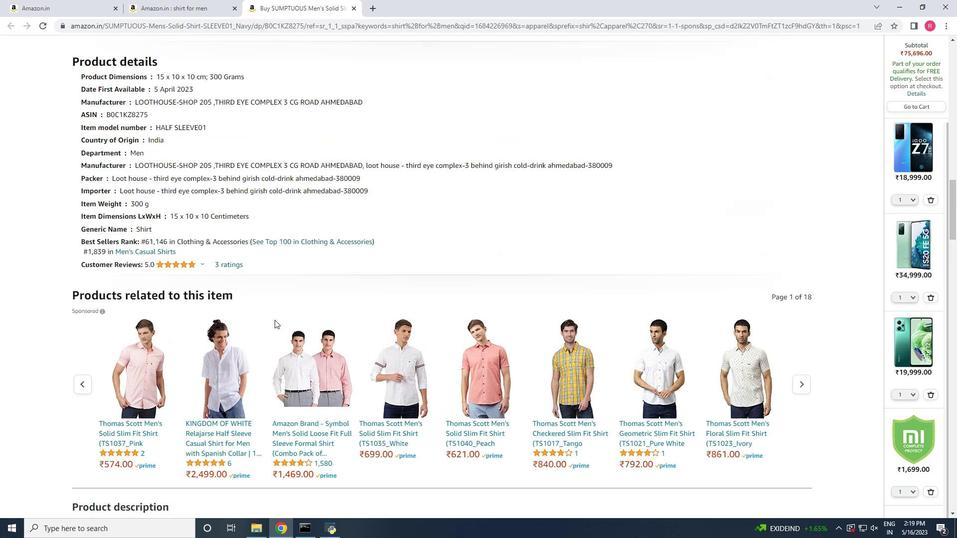 
Action: Mouse scrolled (274, 320) with delta (0, 0)
Screenshot: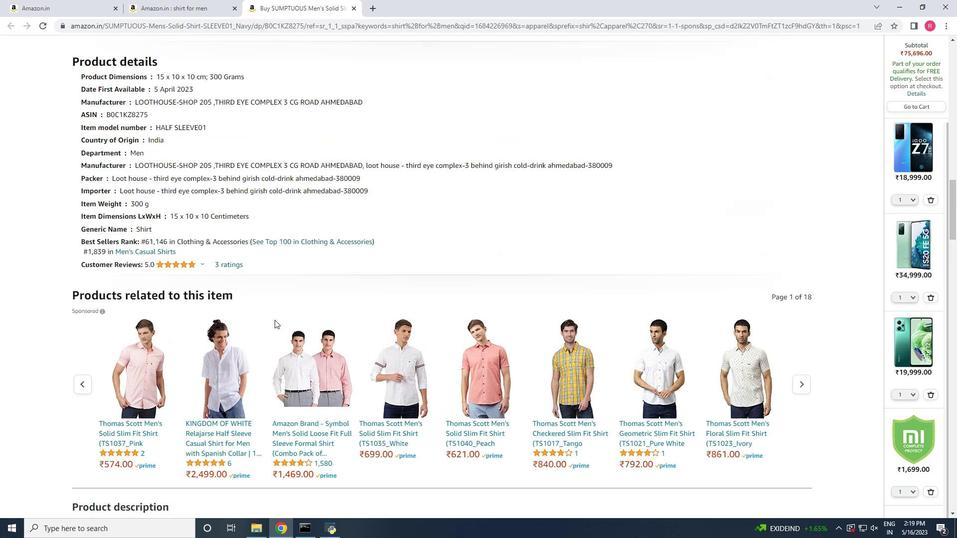 
Action: Mouse scrolled (274, 320) with delta (0, 0)
Screenshot: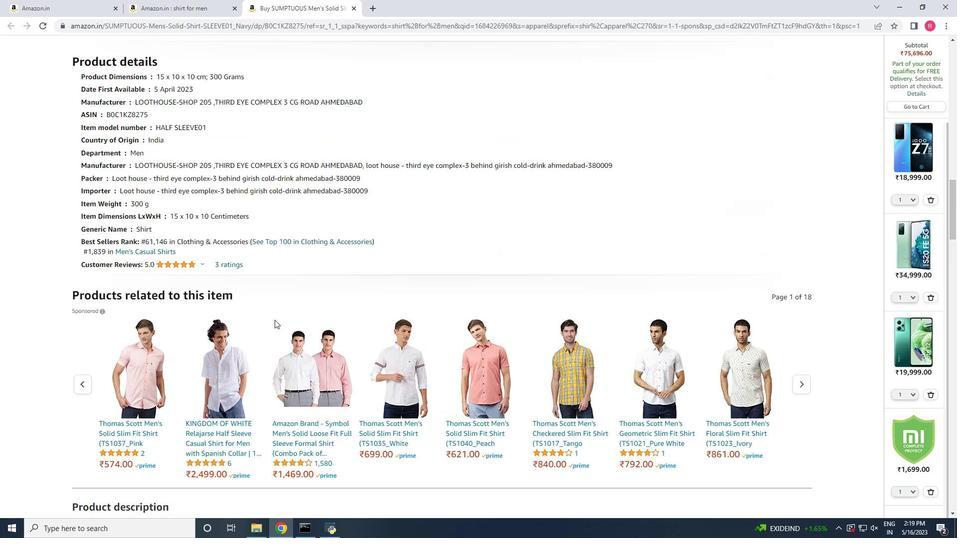 
Action: Mouse scrolled (274, 320) with delta (0, 0)
Screenshot: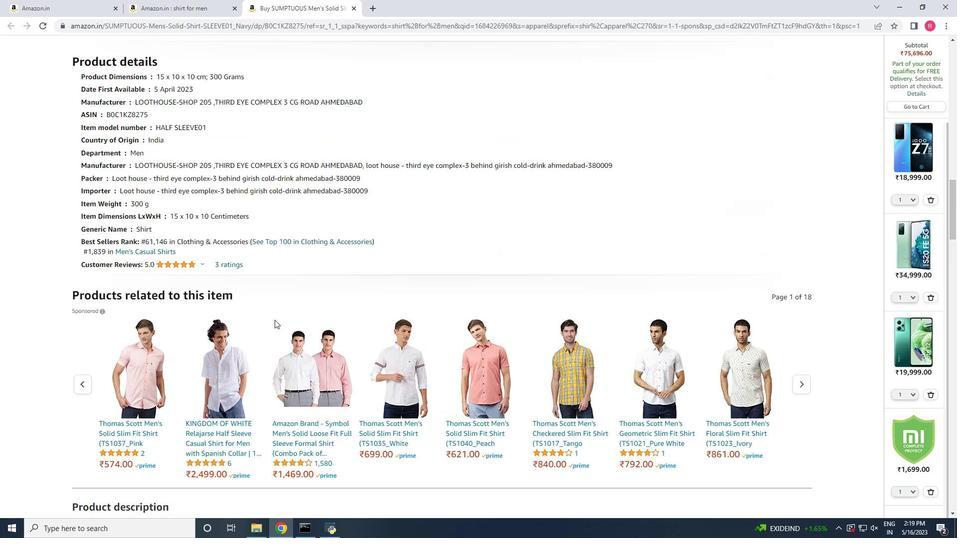 
Action: Mouse scrolled (274, 320) with delta (0, 0)
Screenshot: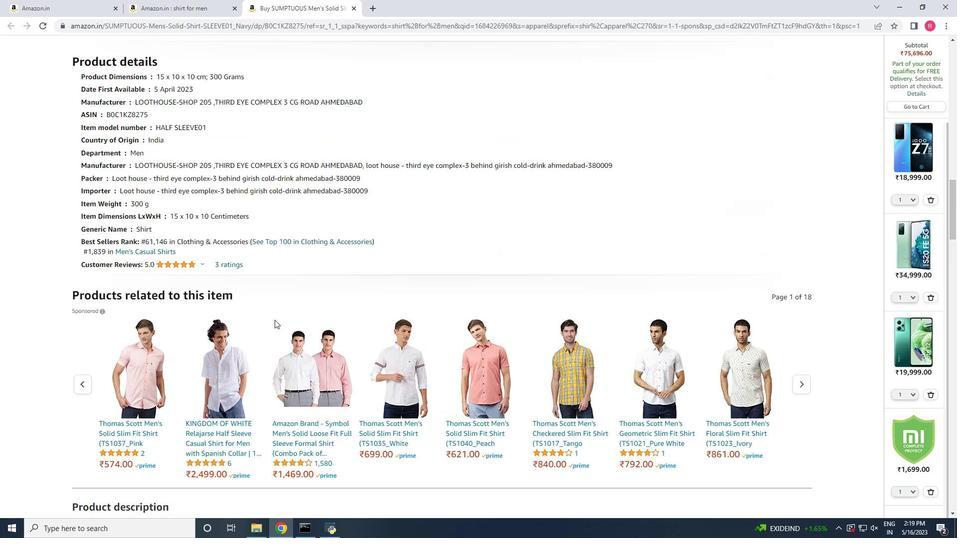 
Action: Mouse scrolled (274, 320) with delta (0, 0)
Screenshot: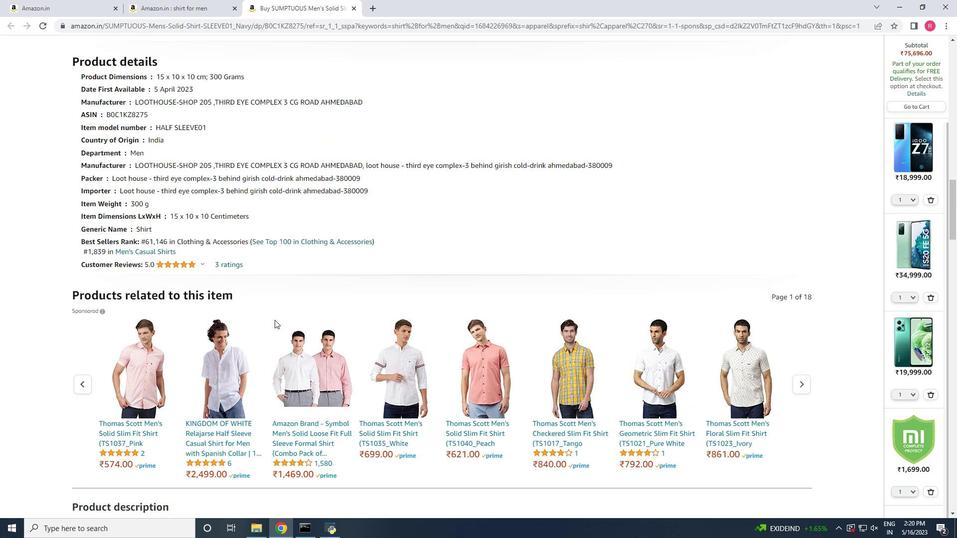 
Action: Mouse moved to (274, 320)
Screenshot: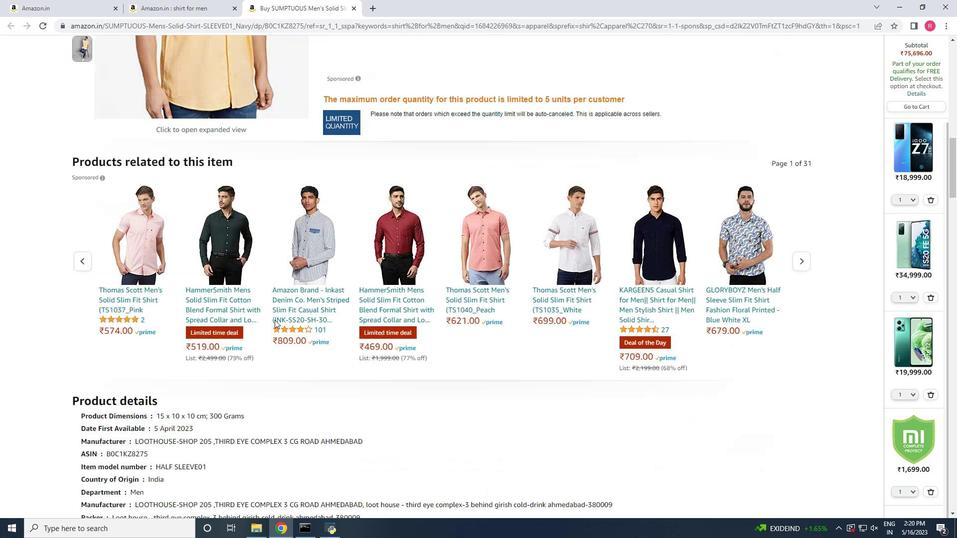 
Action: Mouse scrolled (274, 320) with delta (0, 0)
Screenshot: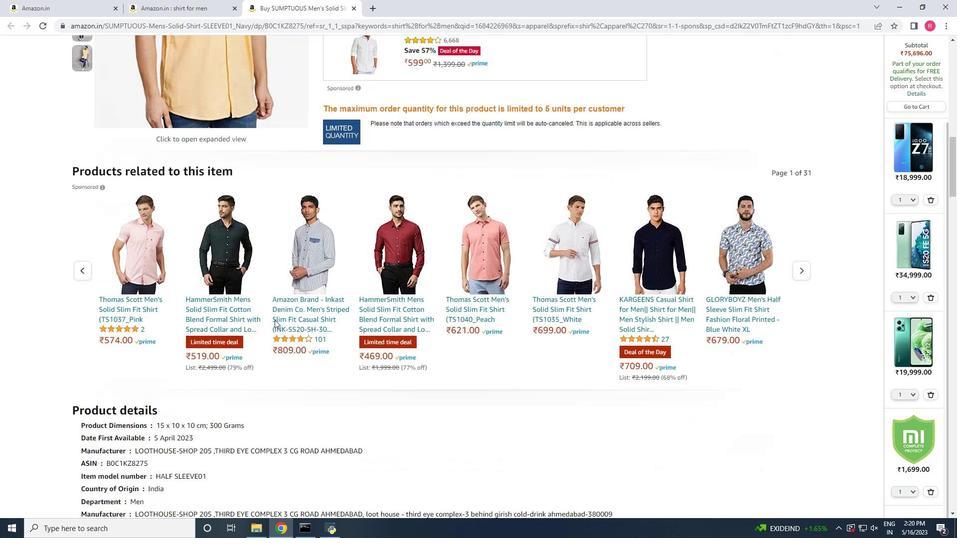 
Action: Mouse scrolled (274, 320) with delta (0, 0)
